Task: Create new invoice with Date Opened :15-Apr-23, Select Customer: Wallis Companies, Terms: Payment Term 1. Make invoice entry for item-1 with Date: 15-Apr-23, Description: 7-Select Swiss Trail Mix, Action: Material, Income Account: Income:Sales, Quantity: 5, Unit Price: 7.4, Discount $: 1.5. Make entry for item-2 with Date: 15-Apr-23, Description: Duracell, Action: Material, Income Account: Income:Sales, Quantity: 1, Unit Price: 8.5, Discount $: 2.5. Make entry for item-3 with Date: 15-Apr-23, Description: Mountain Dew, Action: Material, Income Account: Income:Sales, Quantity: 1, Unit Price: 9.5, Discount $: 3. Write Notes: Looking forward to serving you again.. Post Invoice with Post Date: 15-Apr-23, Post to Accounts: Assets:Accounts Receivable. Pay / Process Payment with Transaction Date: 15-May-23, Amount: 48, Transfer Account: Checking Account. Print Invoice, display notes by going to Option, then go to Display Tab and check Invoice Notes.
Action: Mouse moved to (139, 28)
Screenshot: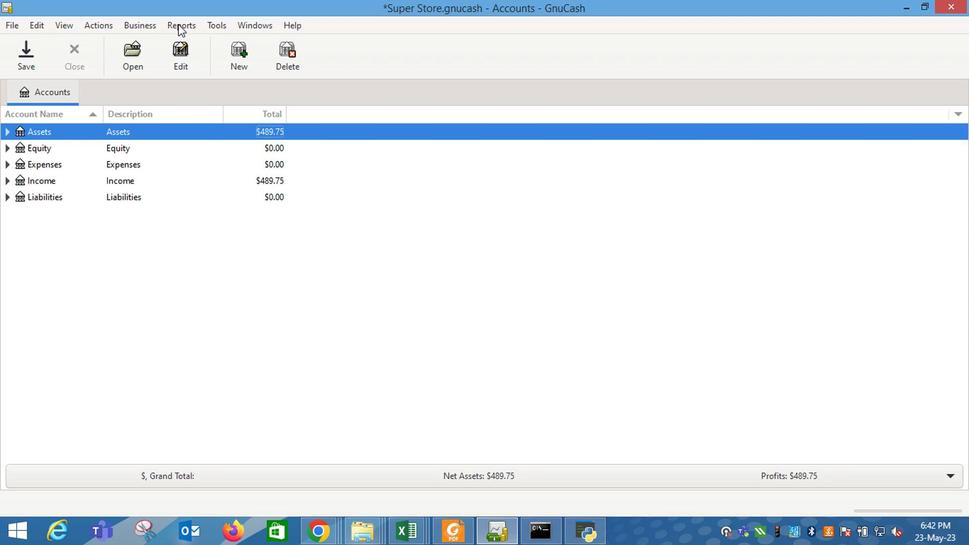 
Action: Mouse pressed left at (139, 28)
Screenshot: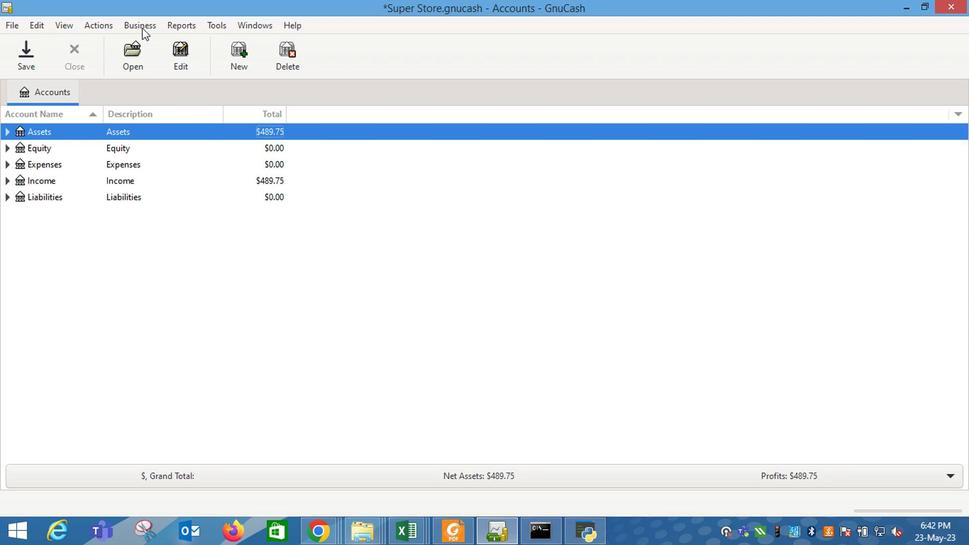 
Action: Mouse moved to (296, 99)
Screenshot: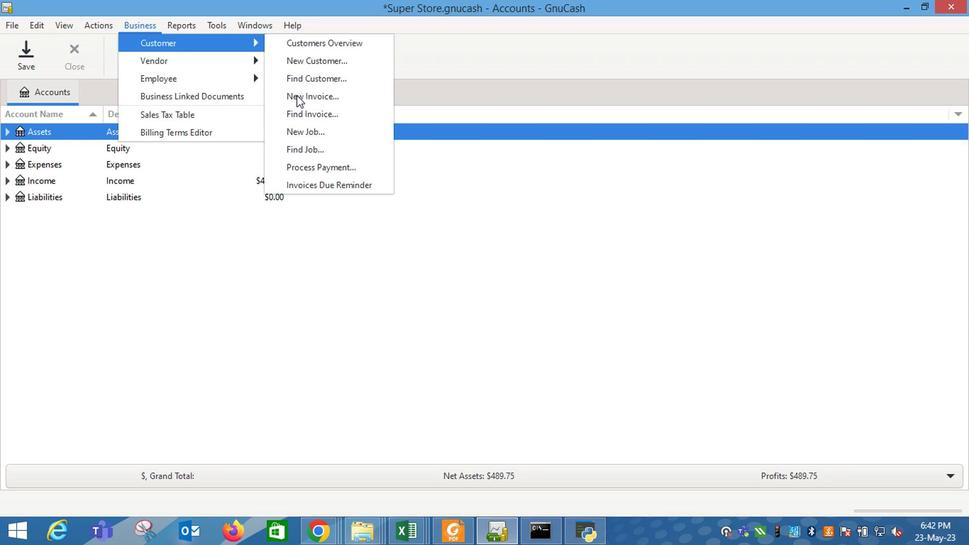 
Action: Mouse pressed left at (296, 99)
Screenshot: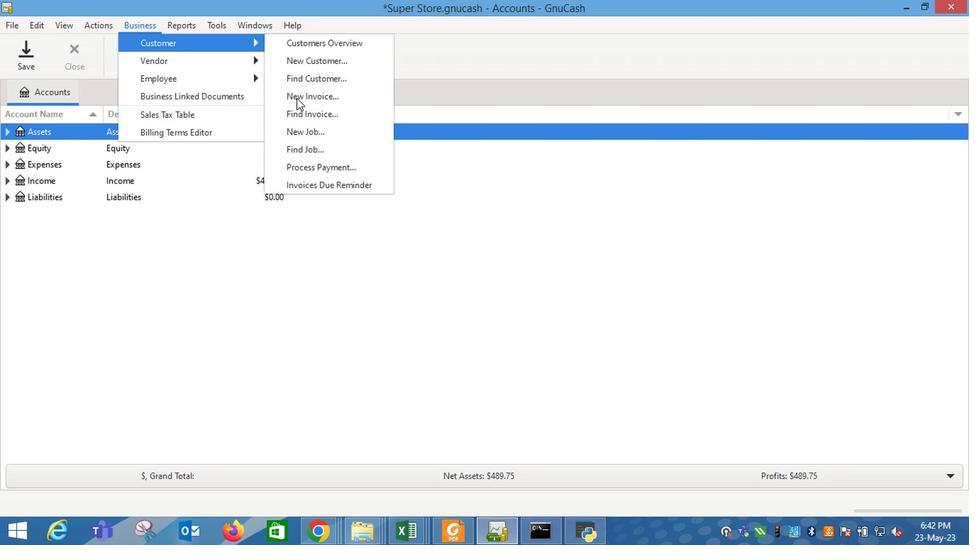 
Action: Mouse moved to (591, 217)
Screenshot: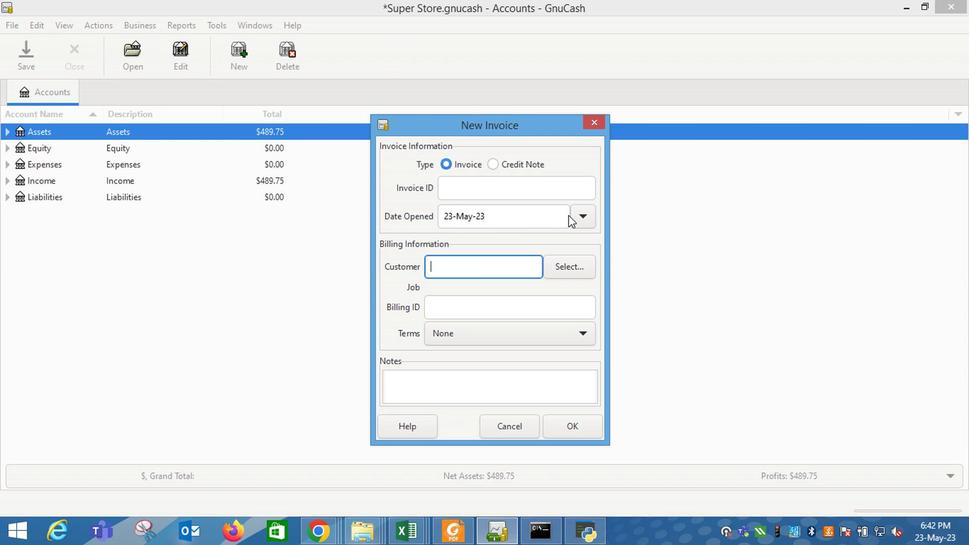 
Action: Mouse pressed left at (591, 217)
Screenshot: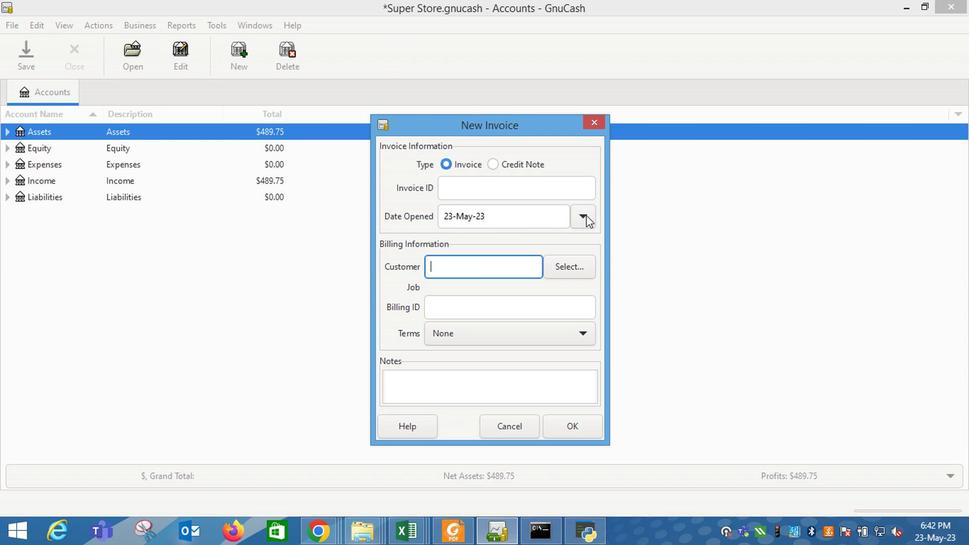 
Action: Mouse moved to (474, 238)
Screenshot: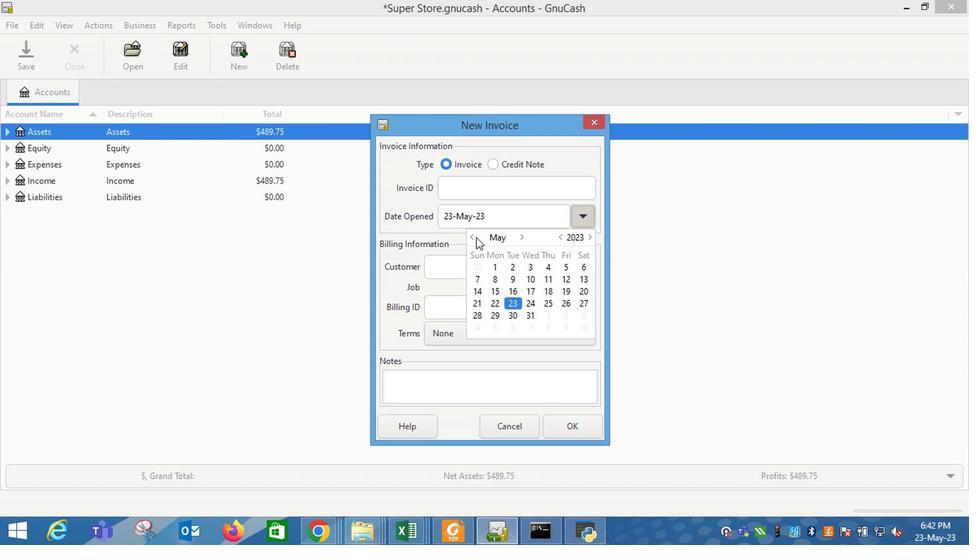 
Action: Mouse pressed left at (474, 238)
Screenshot: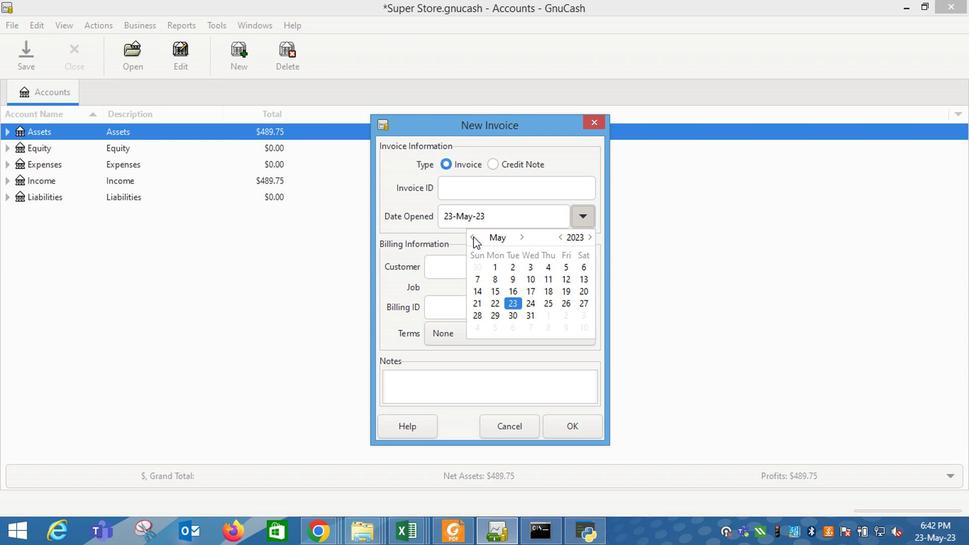 
Action: Mouse moved to (584, 292)
Screenshot: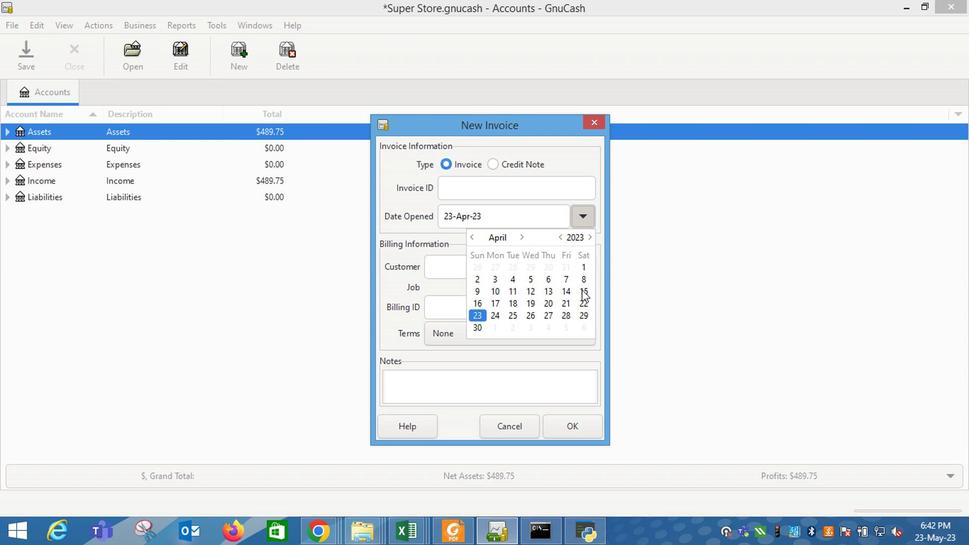 
Action: Mouse pressed left at (584, 292)
Screenshot: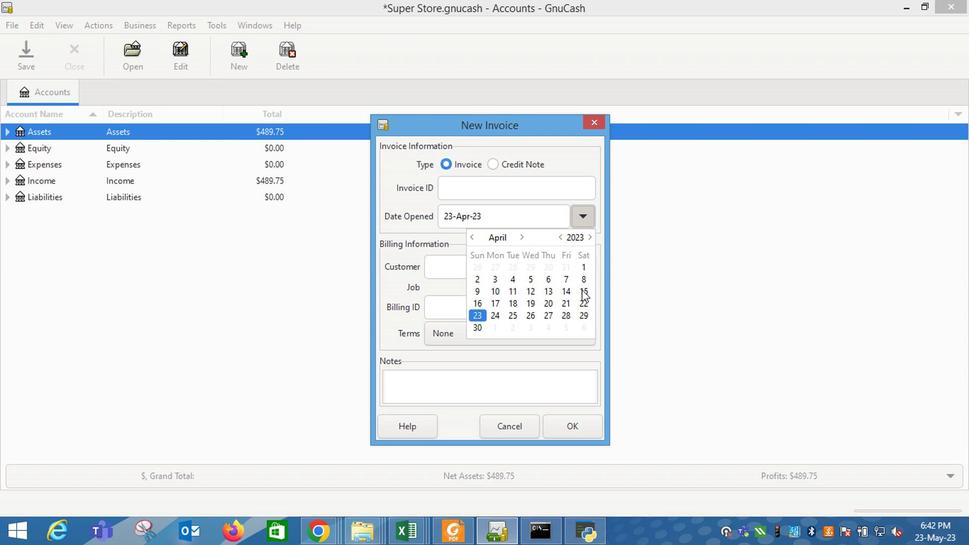 
Action: Mouse moved to (445, 266)
Screenshot: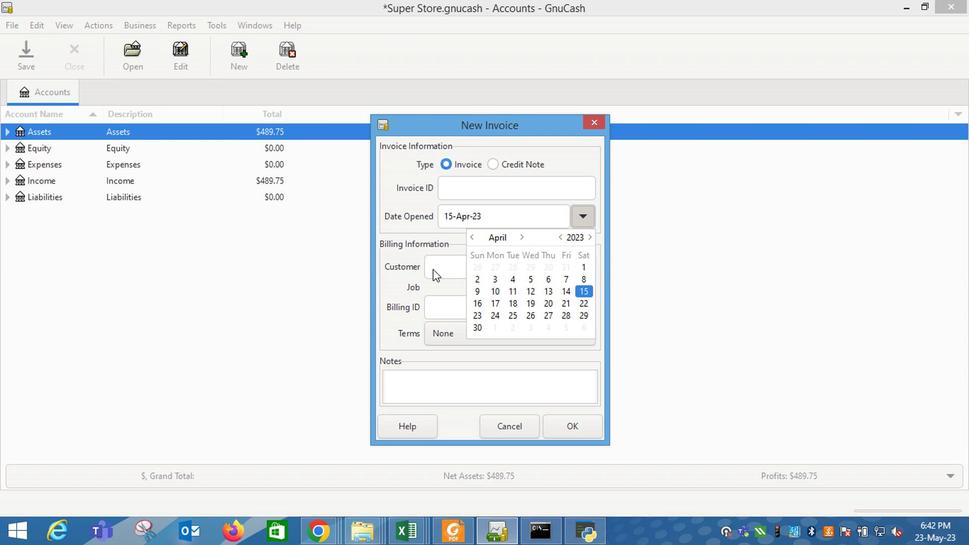 
Action: Mouse pressed left at (445, 266)
Screenshot: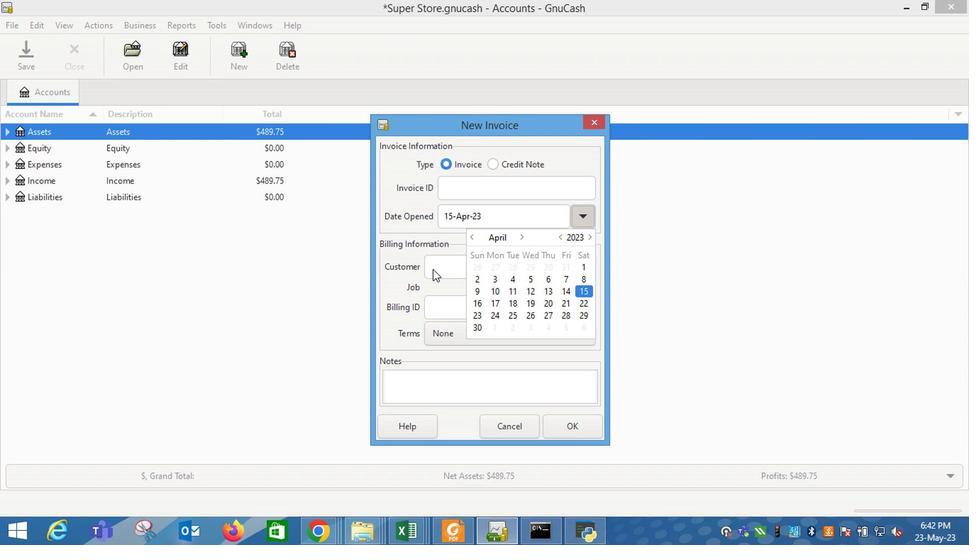 
Action: Mouse pressed left at (445, 266)
Screenshot: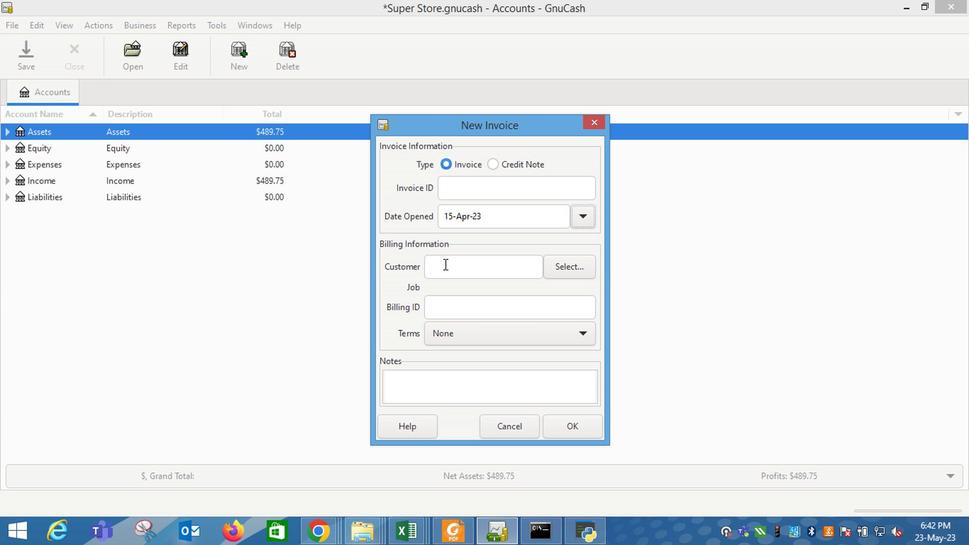 
Action: Mouse moved to (446, 258)
Screenshot: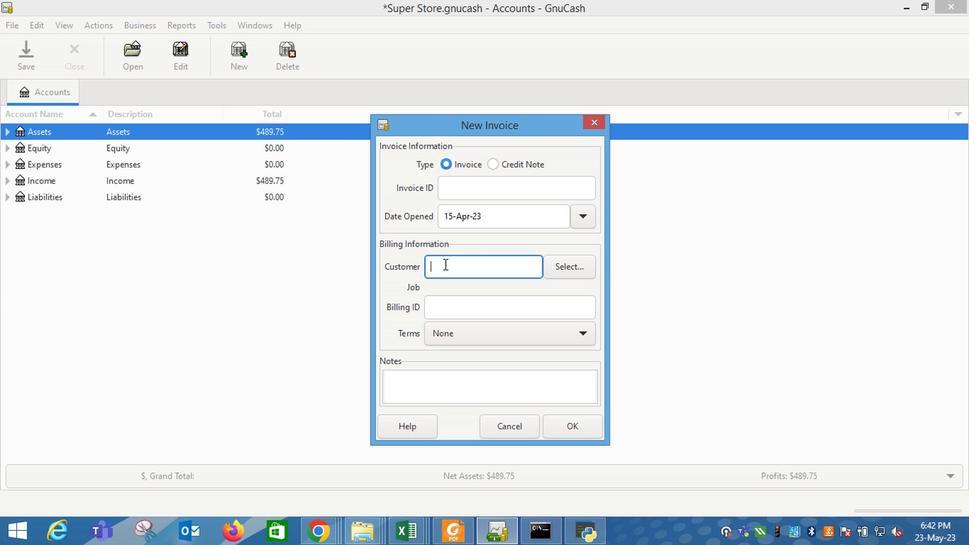 
Action: Key pressed wa
Screenshot: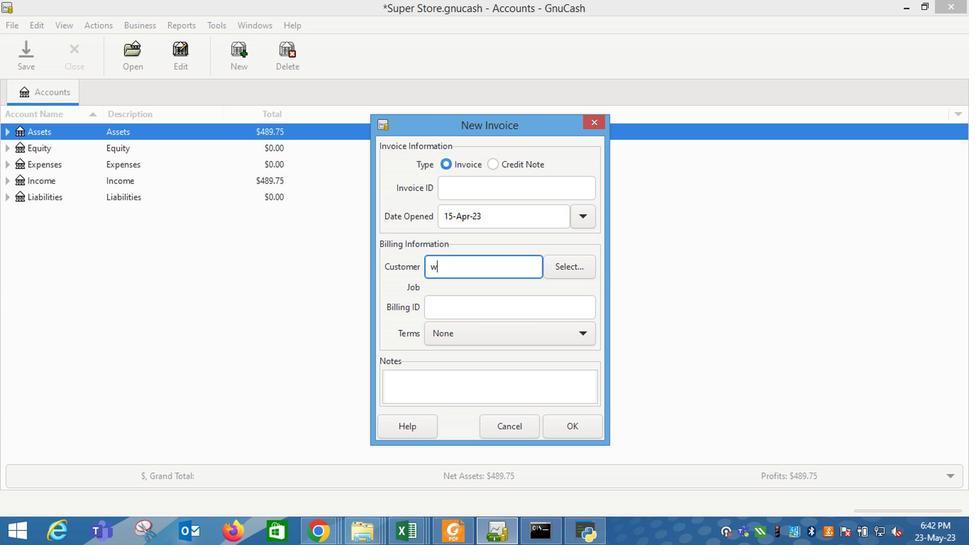 
Action: Mouse moved to (453, 301)
Screenshot: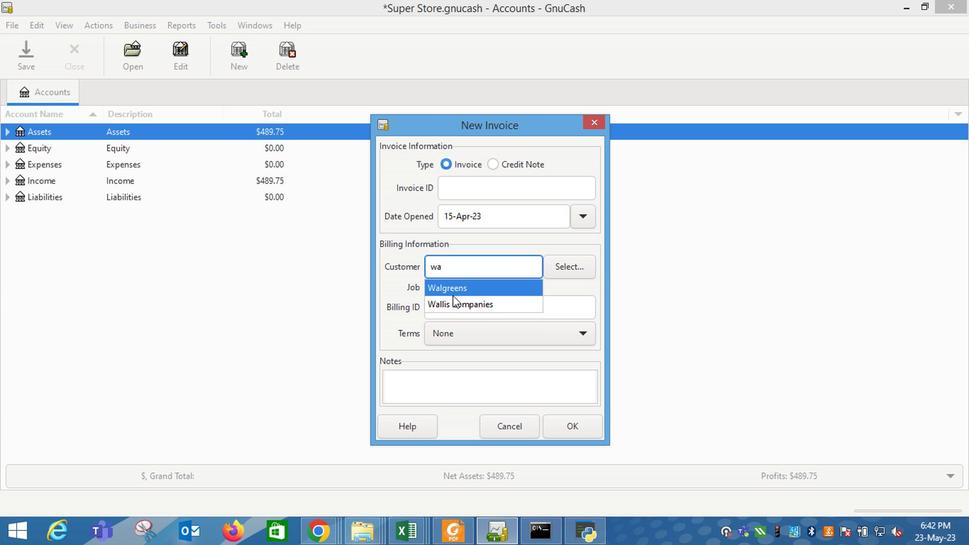 
Action: Mouse pressed left at (453, 301)
Screenshot: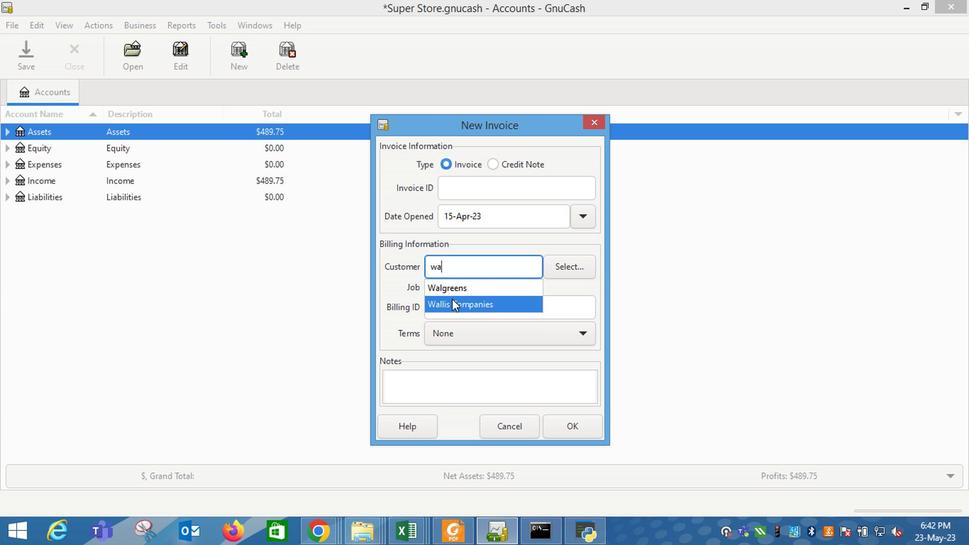 
Action: Mouse moved to (469, 360)
Screenshot: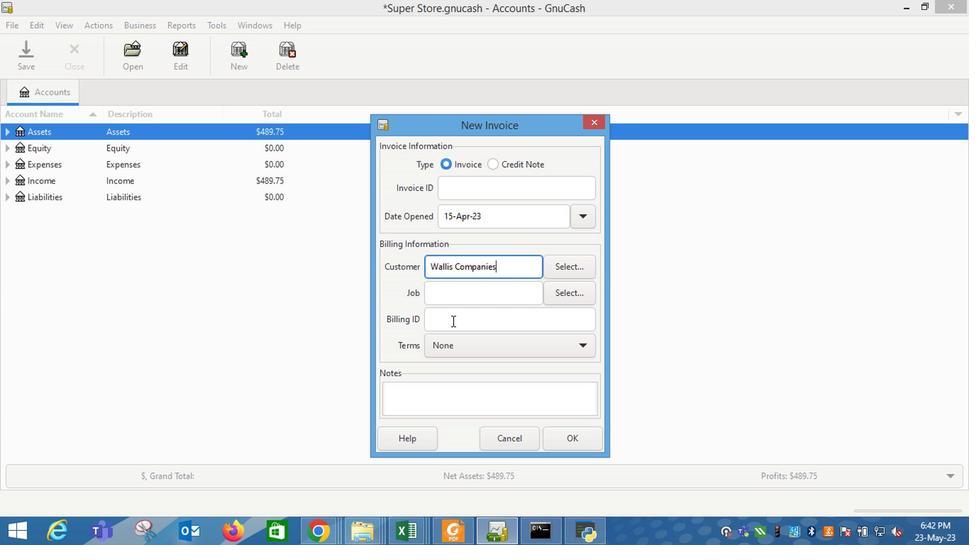 
Action: Mouse pressed left at (469, 360)
Screenshot: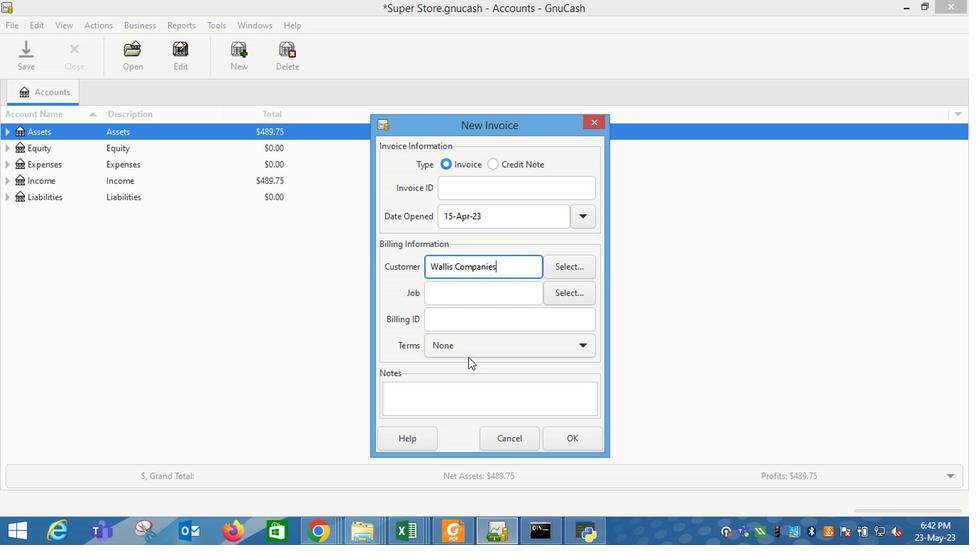 
Action: Mouse moved to (470, 355)
Screenshot: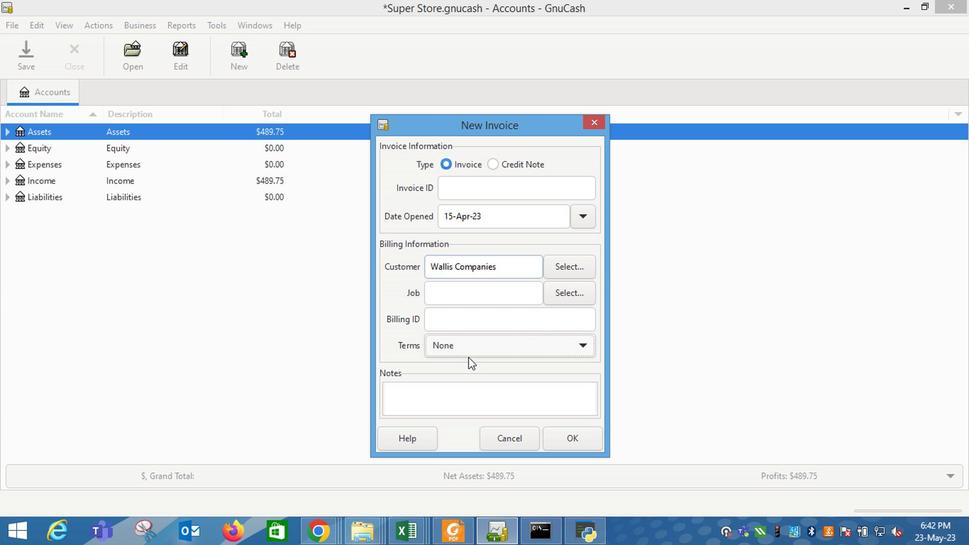 
Action: Mouse pressed left at (470, 355)
Screenshot: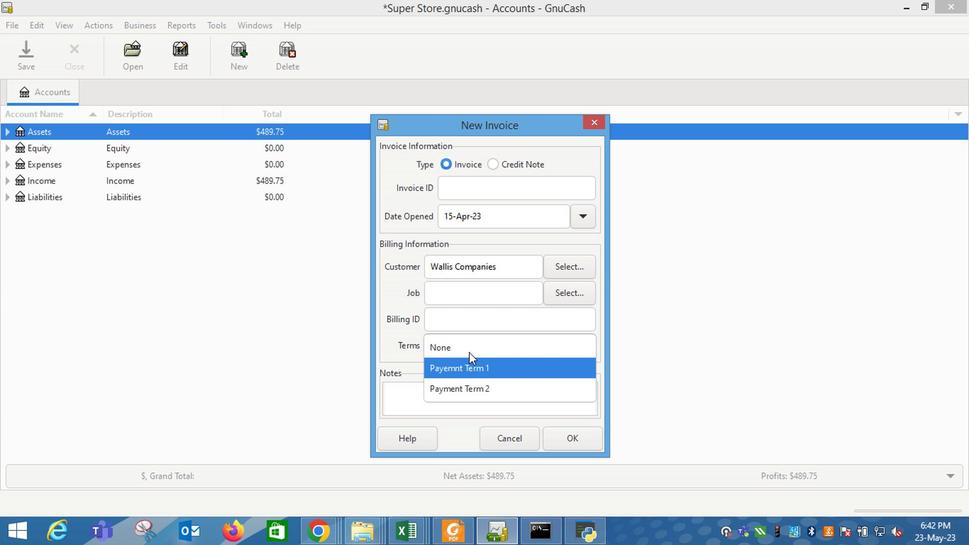 
Action: Mouse moved to (468, 350)
Screenshot: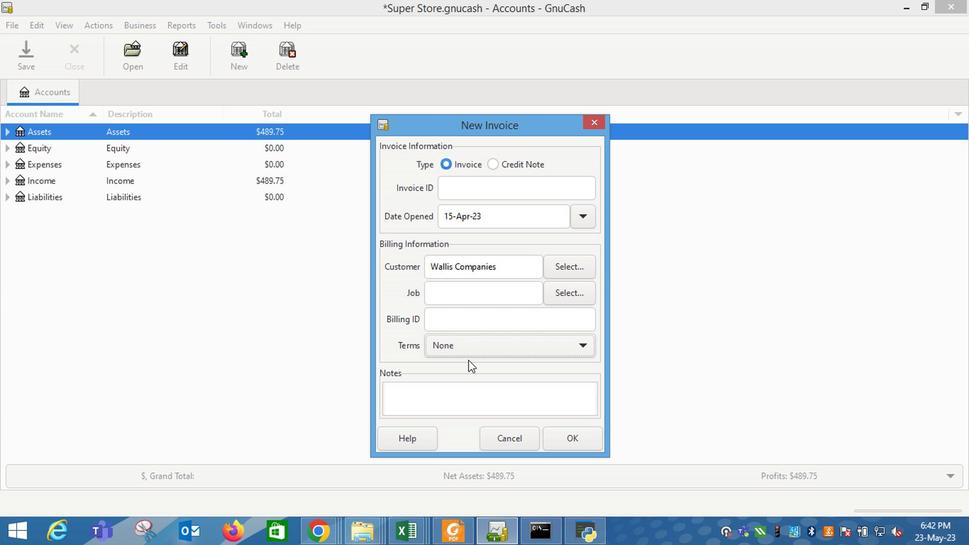 
Action: Mouse pressed left at (468, 350)
Screenshot: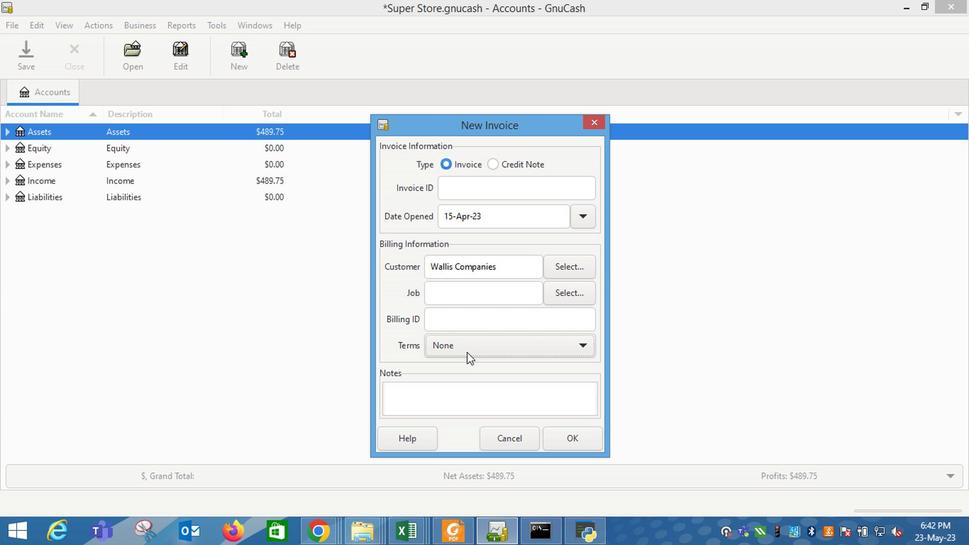
Action: Mouse moved to (465, 374)
Screenshot: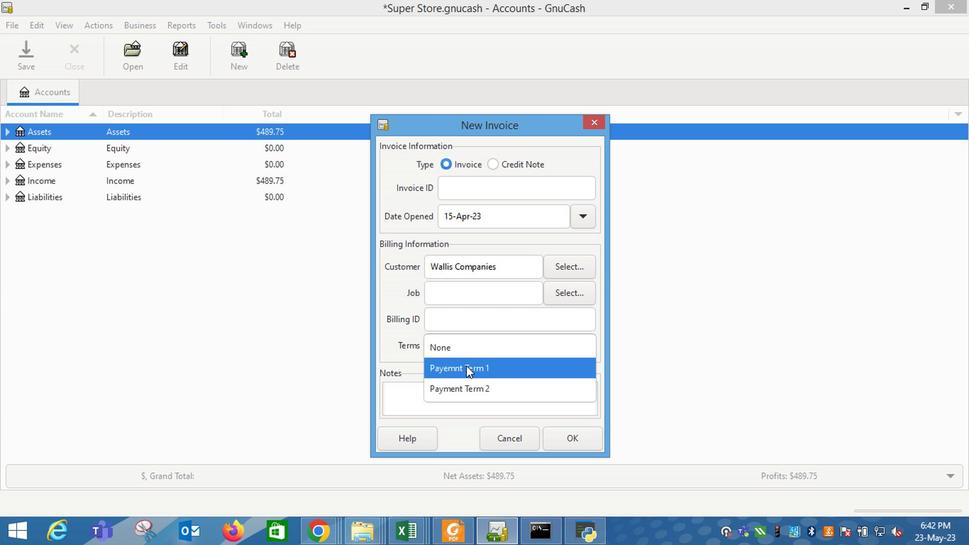 
Action: Mouse pressed left at (465, 374)
Screenshot: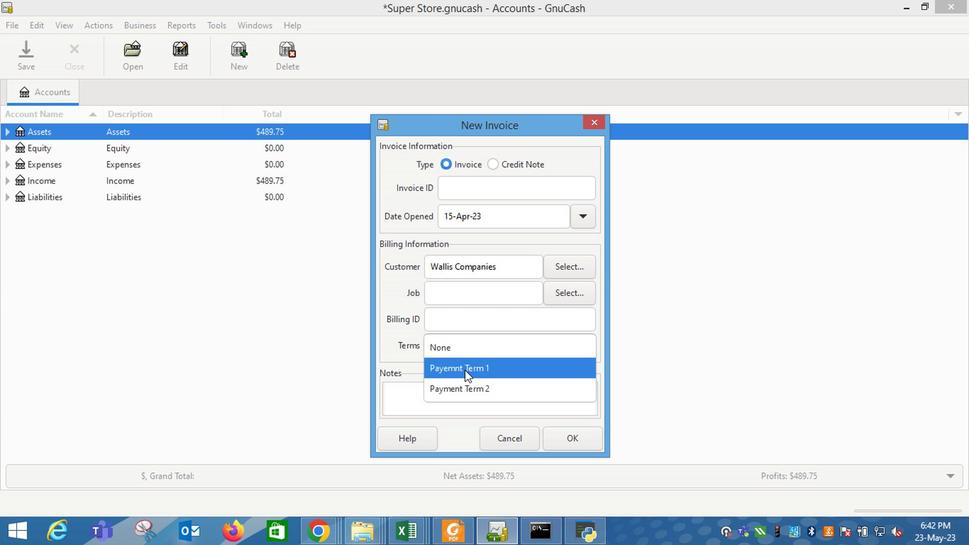 
Action: Mouse moved to (577, 437)
Screenshot: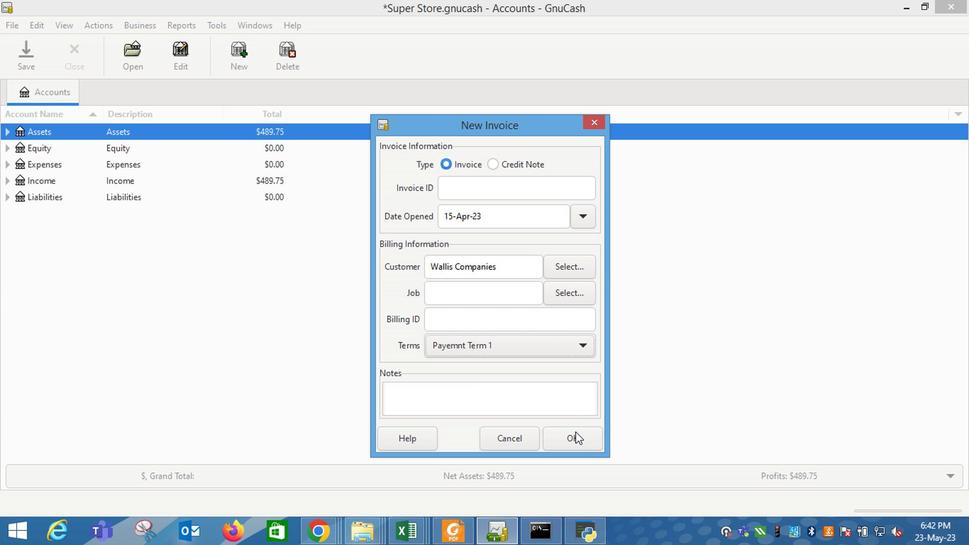 
Action: Mouse pressed left at (577, 437)
Screenshot: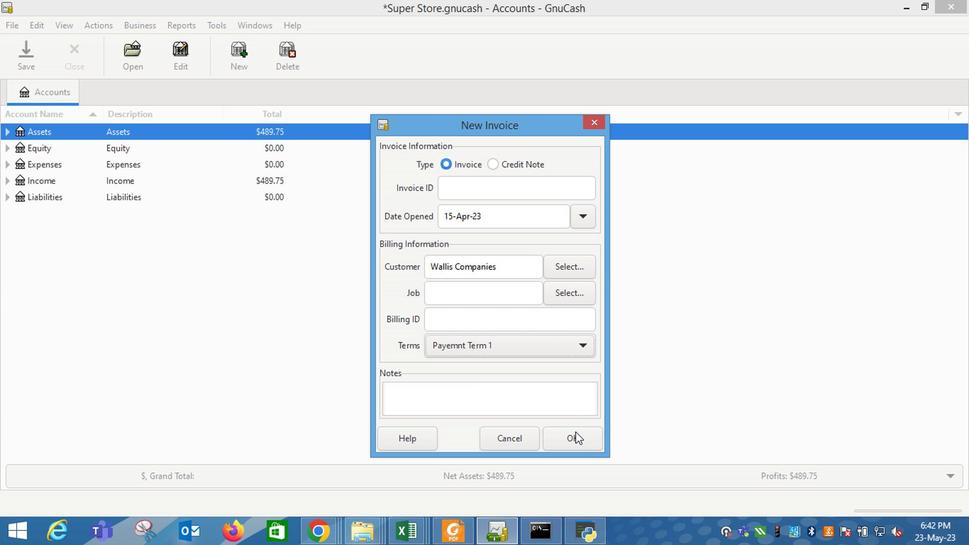 
Action: Mouse moved to (66, 273)
Screenshot: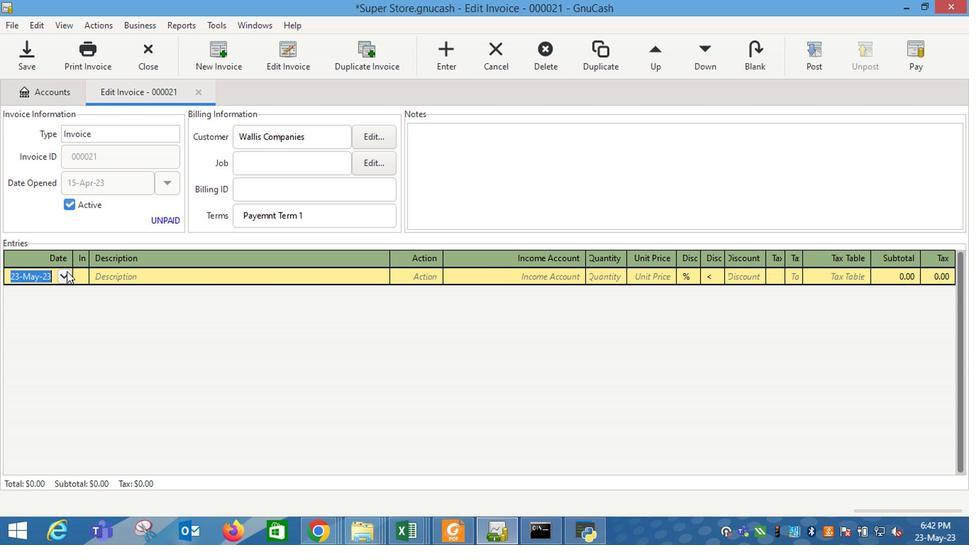 
Action: Mouse pressed left at (66, 273)
Screenshot: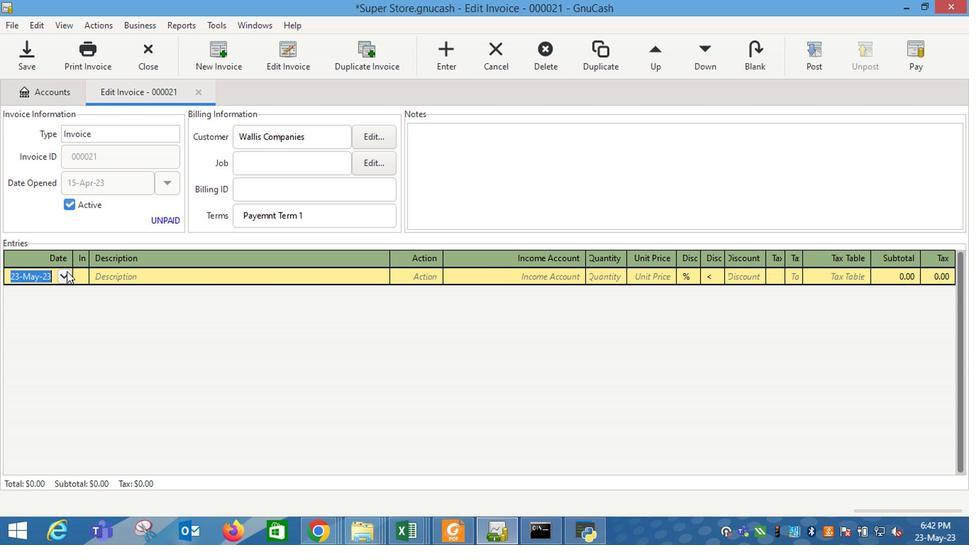 
Action: Mouse moved to (6, 299)
Screenshot: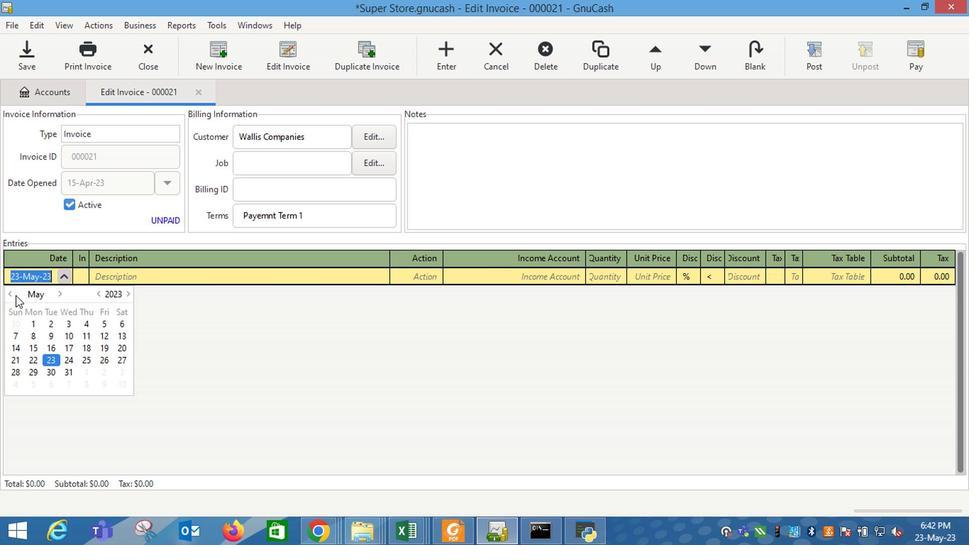 
Action: Mouse pressed left at (6, 299)
Screenshot: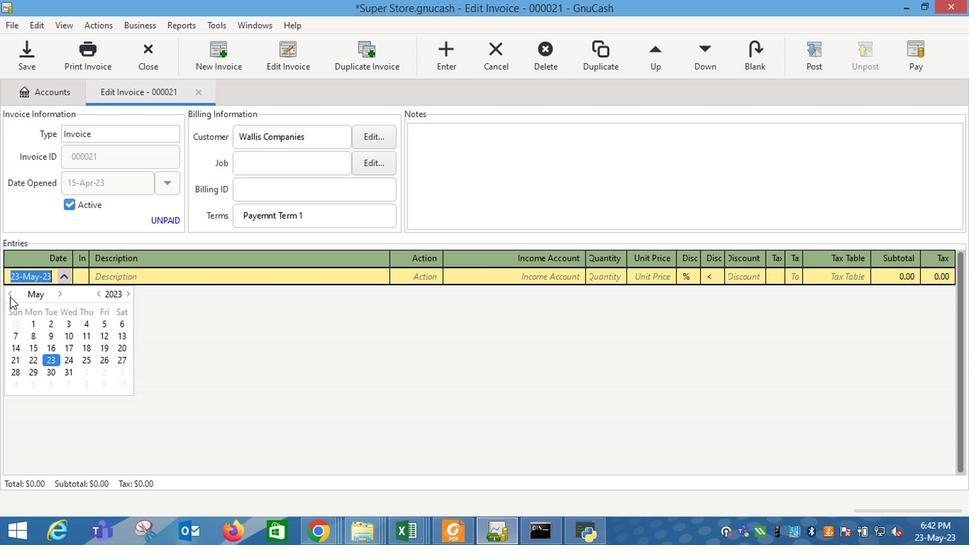 
Action: Mouse moved to (122, 352)
Screenshot: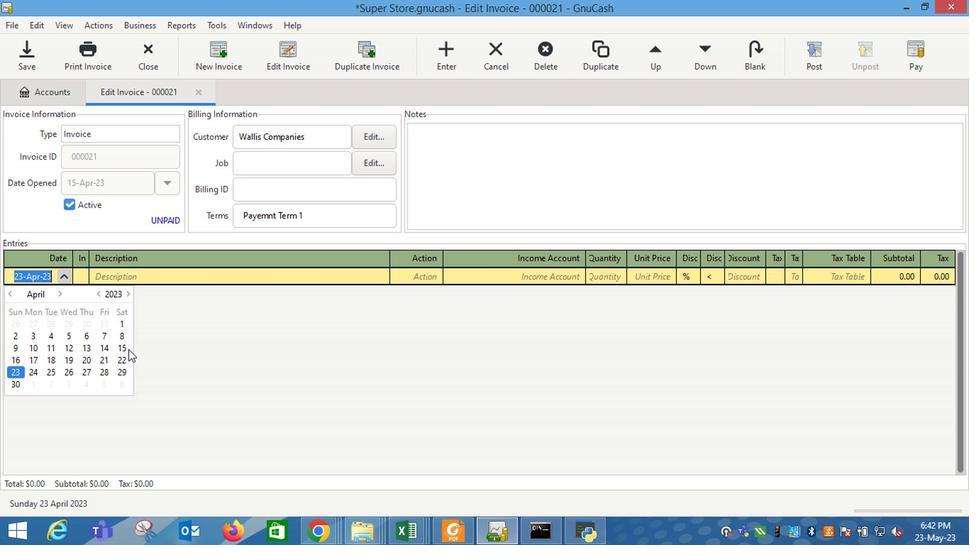 
Action: Mouse pressed left at (122, 352)
Screenshot: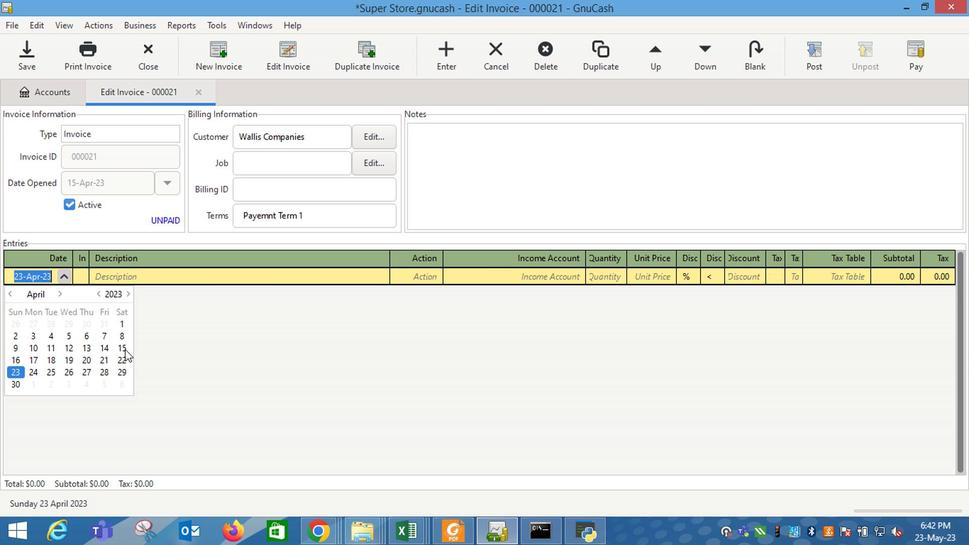 
Action: Mouse moved to (141, 285)
Screenshot: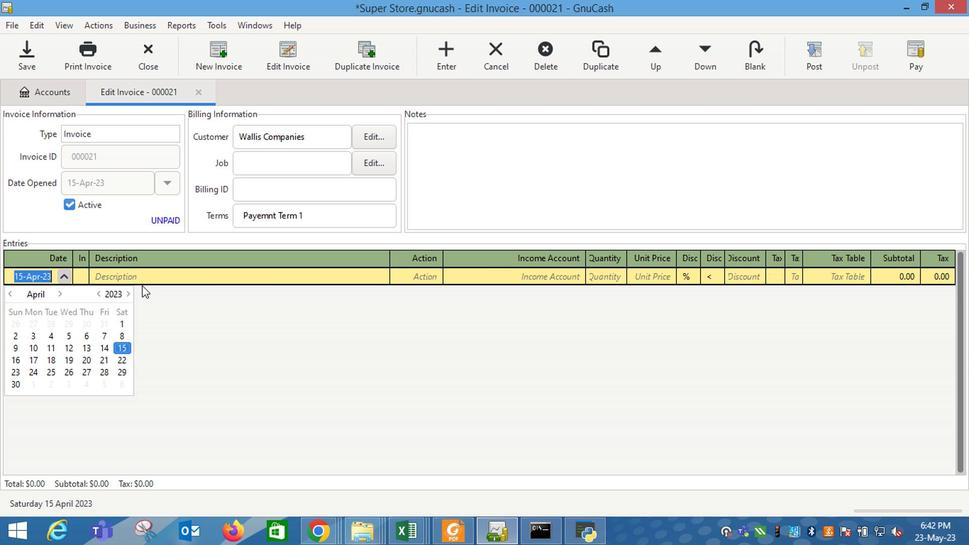 
Action: Mouse pressed left at (141, 285)
Screenshot: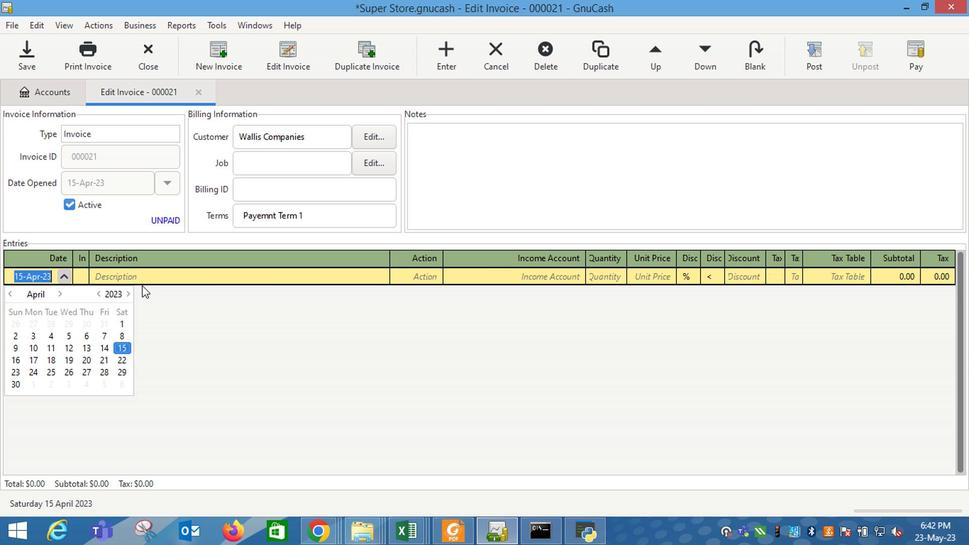 
Action: Mouse moved to (141, 284)
Screenshot: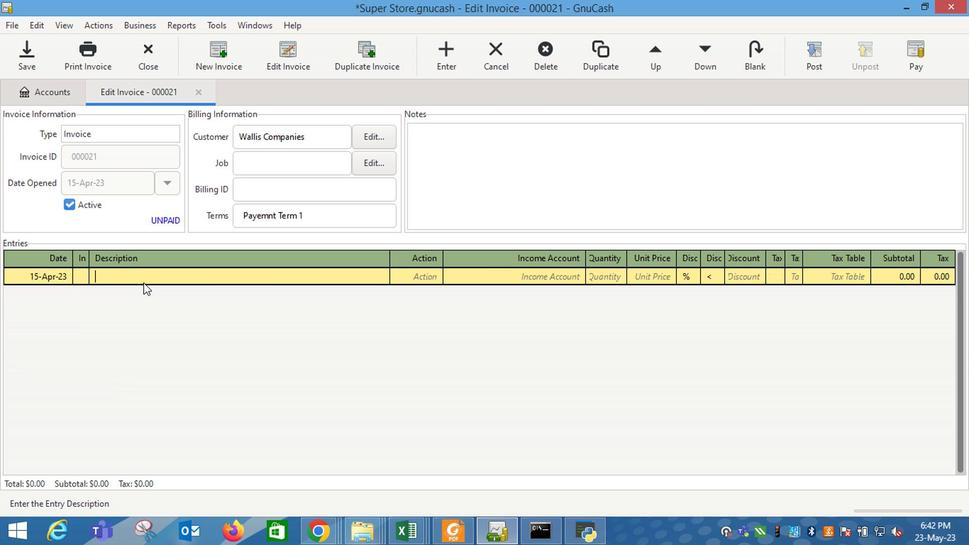 
Action: Key pressed 7-<Key.shift_r>Select<Key.space><Key.shift_r>Switch<Key.backspace><Key.backspace><Key.backspace>ss<Key.space><Key.shift_r>Trail<Key.space><Key.shift_r>Miz<Key.backspace>x
Screenshot: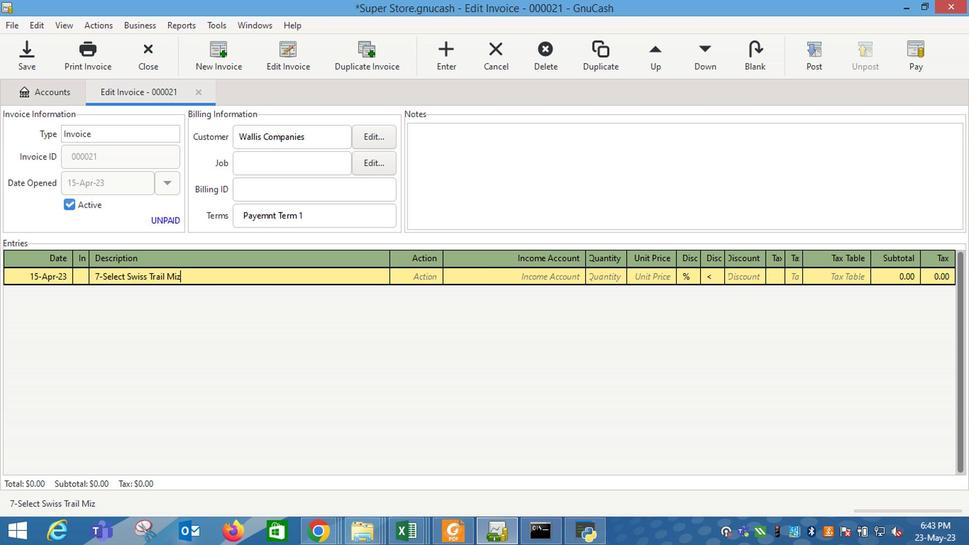 
Action: Mouse moved to (425, 278)
Screenshot: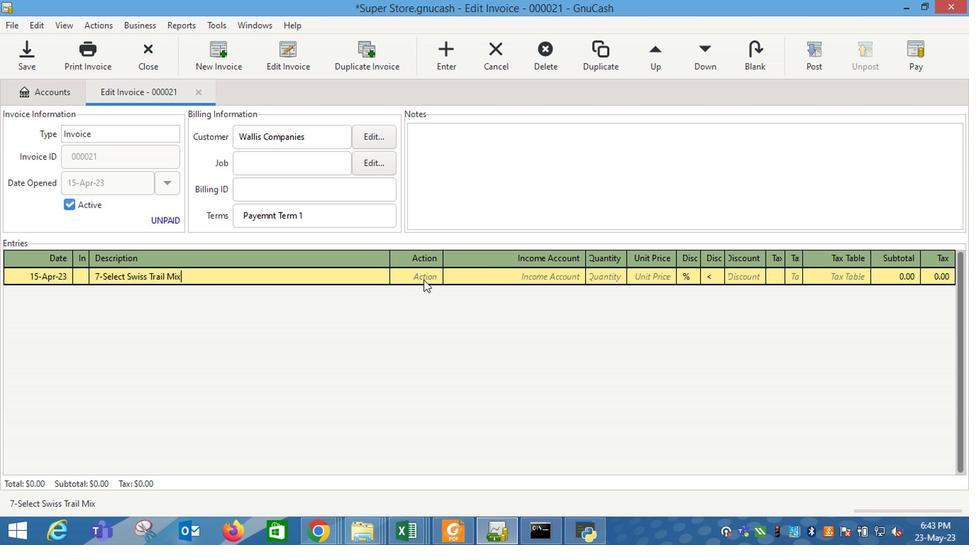 
Action: Mouse pressed left at (425, 278)
Screenshot: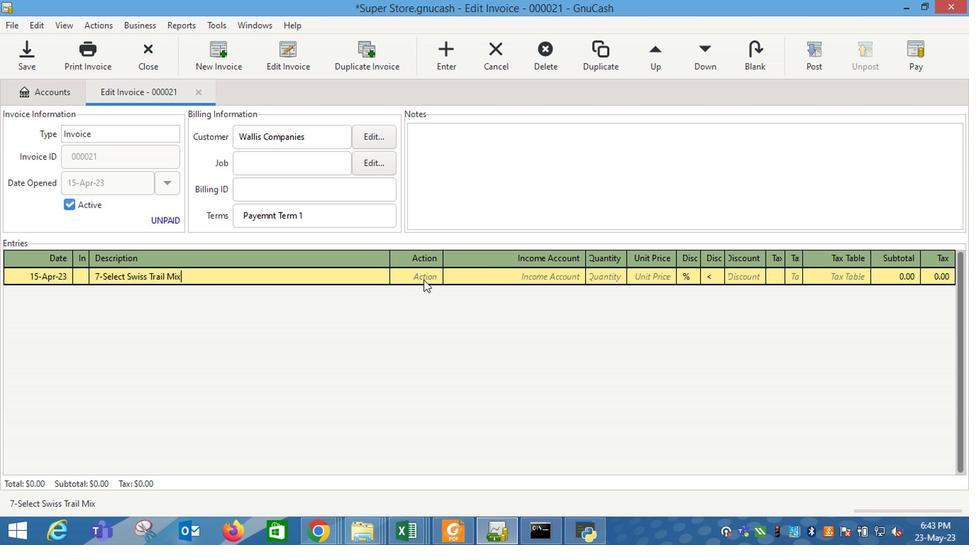 
Action: Mouse moved to (441, 276)
Screenshot: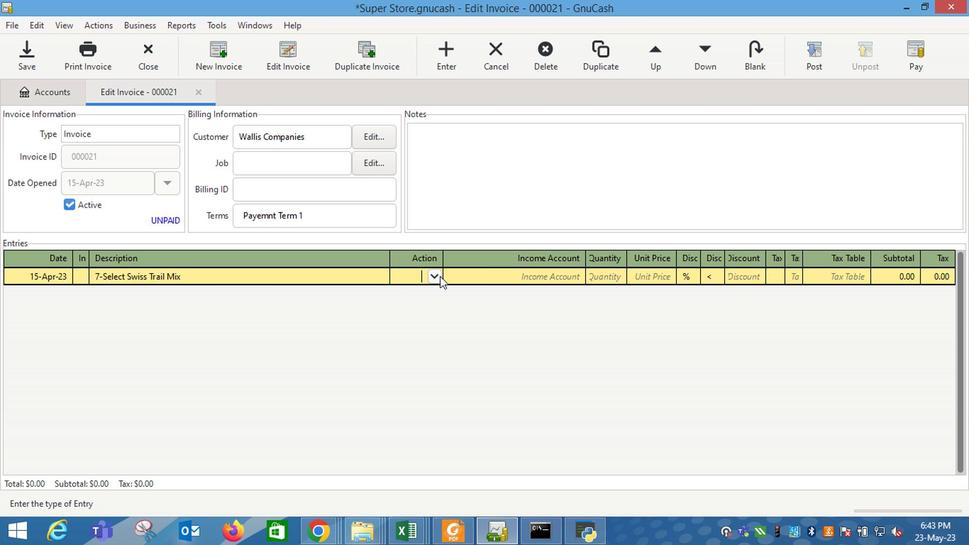
Action: Mouse pressed left at (441, 276)
Screenshot: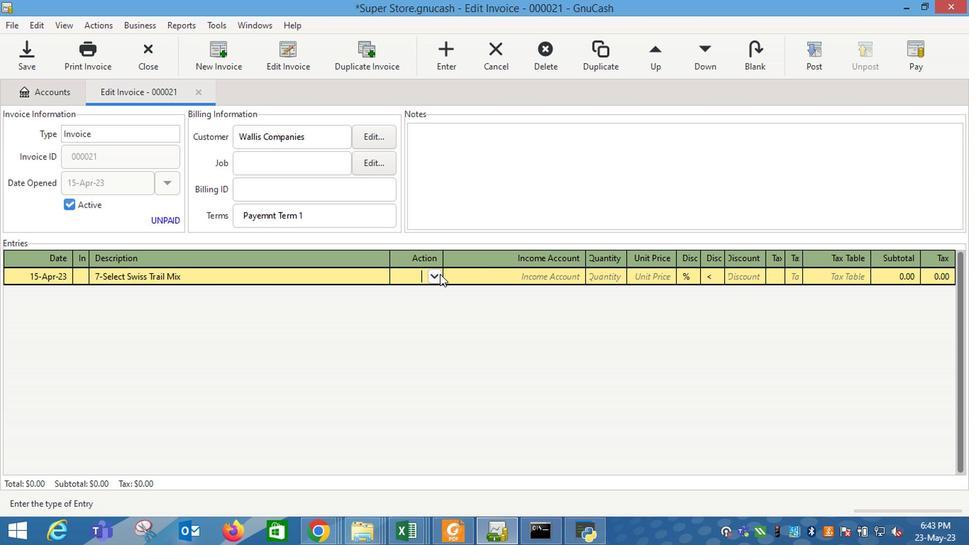 
Action: Mouse moved to (415, 311)
Screenshot: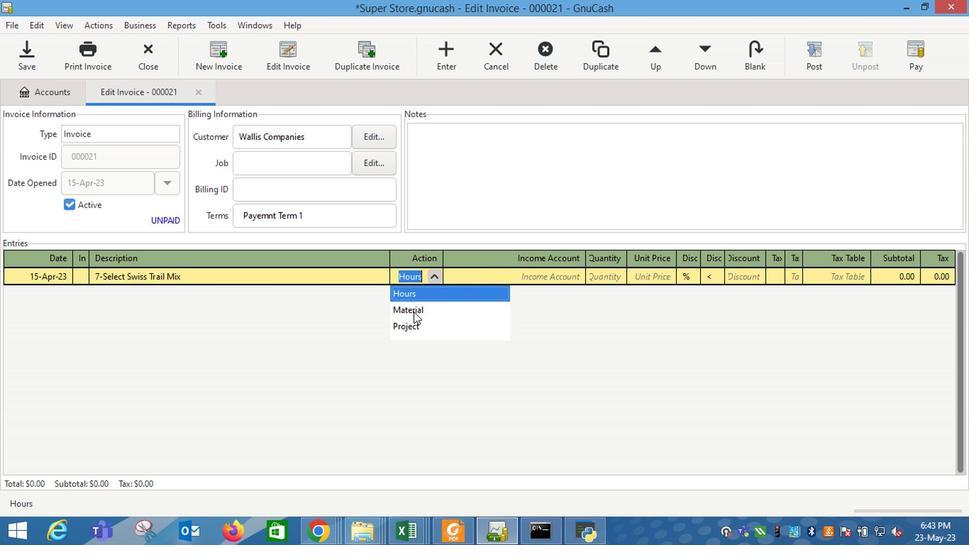 
Action: Mouse pressed left at (415, 311)
Screenshot: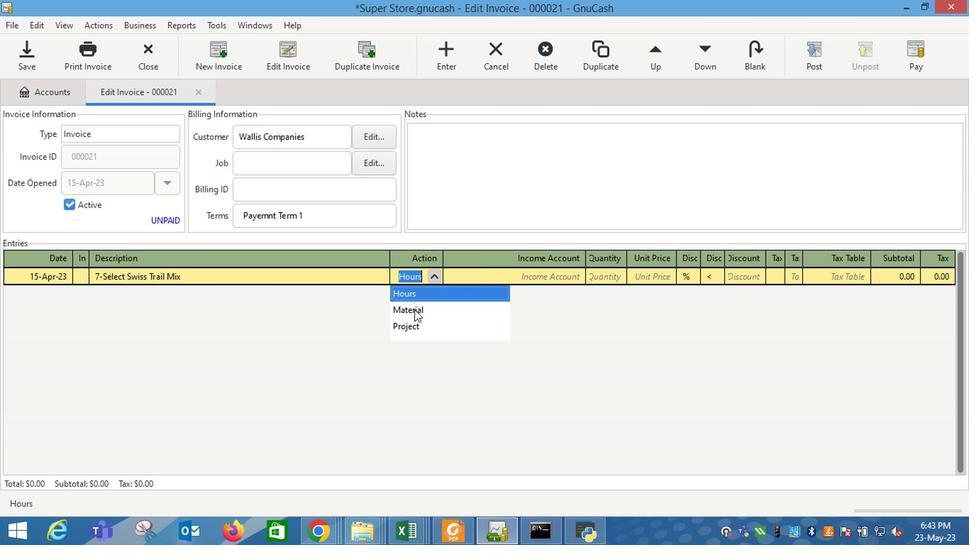 
Action: Mouse moved to (520, 275)
Screenshot: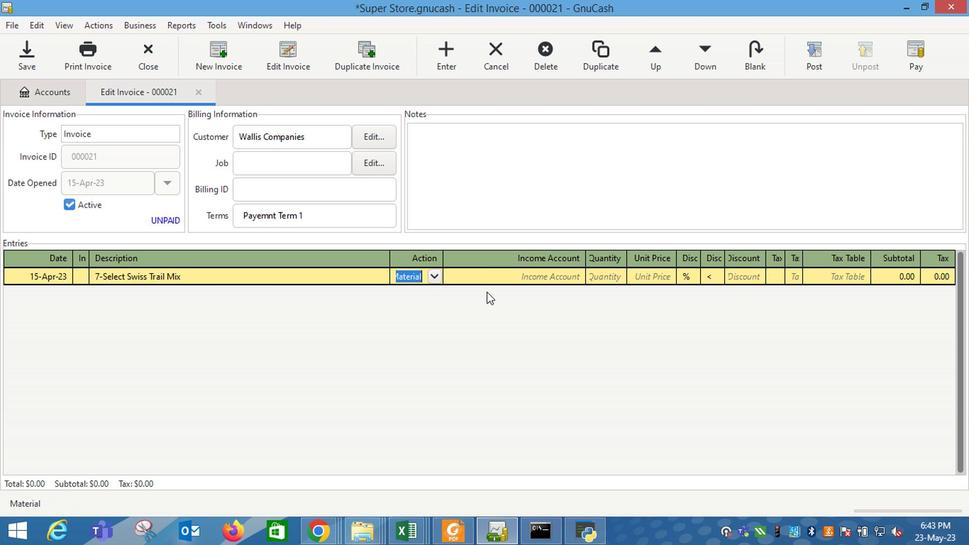 
Action: Mouse pressed left at (520, 275)
Screenshot: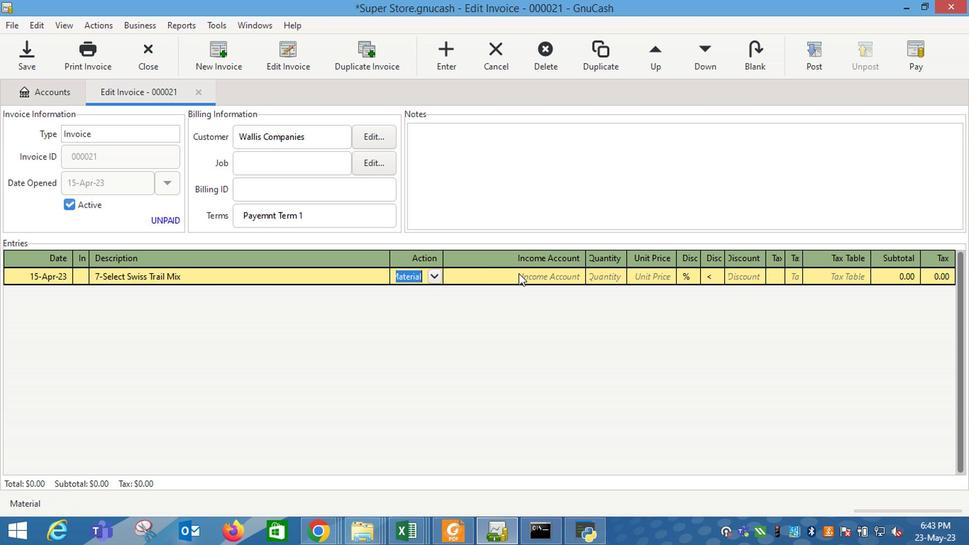 
Action: Mouse moved to (574, 282)
Screenshot: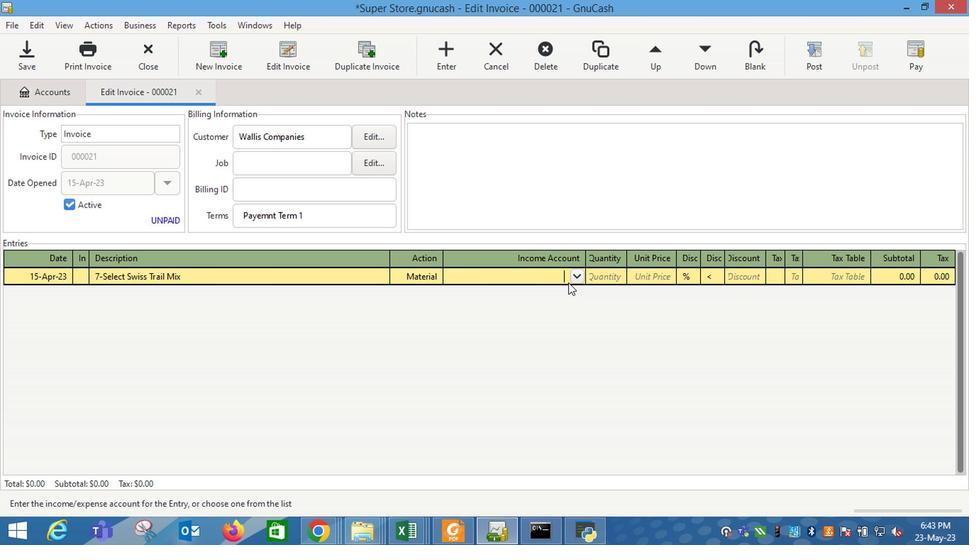 
Action: Mouse pressed left at (574, 282)
Screenshot: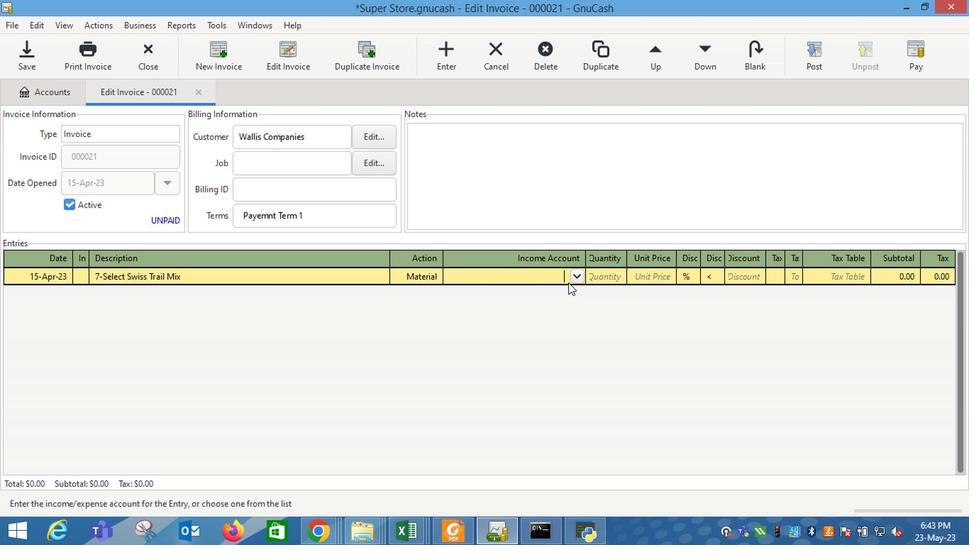 
Action: Mouse moved to (501, 344)
Screenshot: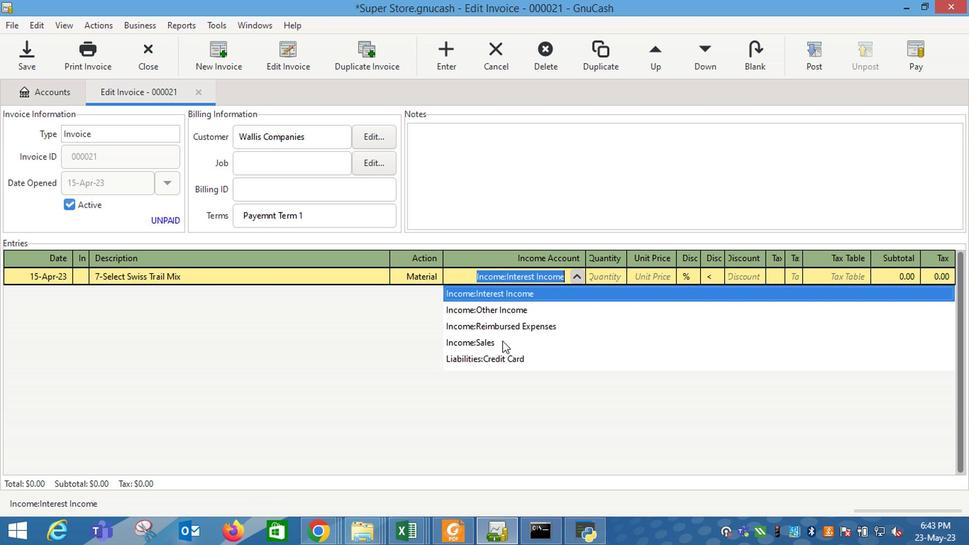 
Action: Mouse pressed left at (501, 344)
Screenshot: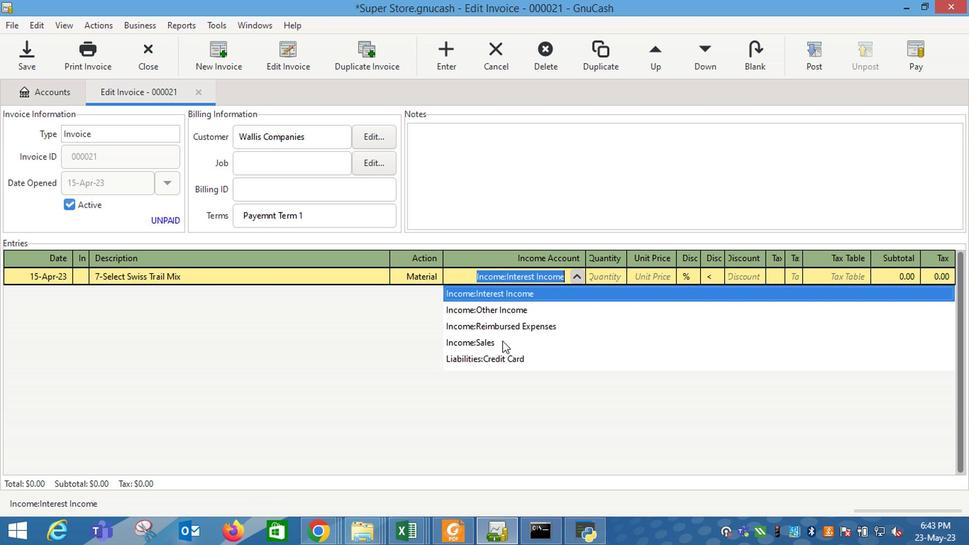 
Action: Mouse moved to (617, 281)
Screenshot: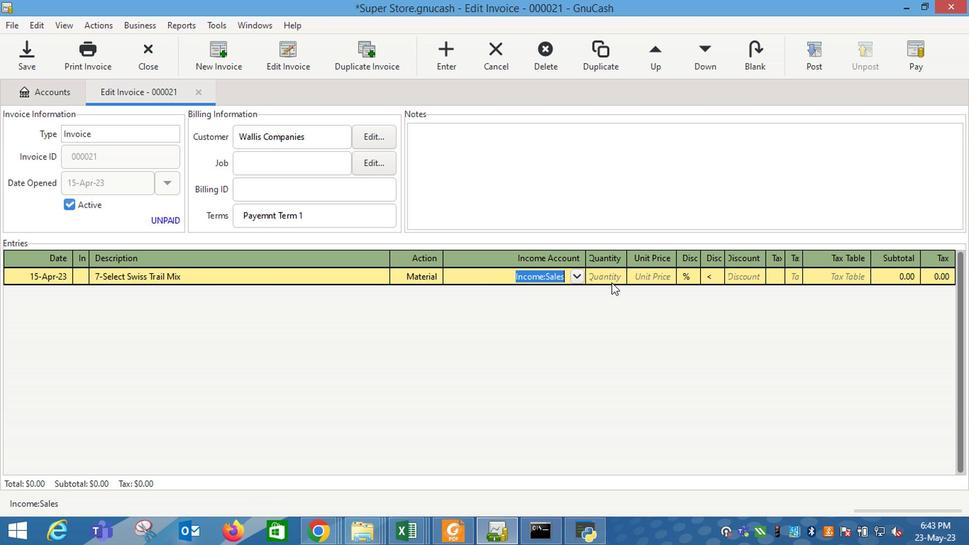 
Action: Mouse pressed left at (617, 281)
Screenshot: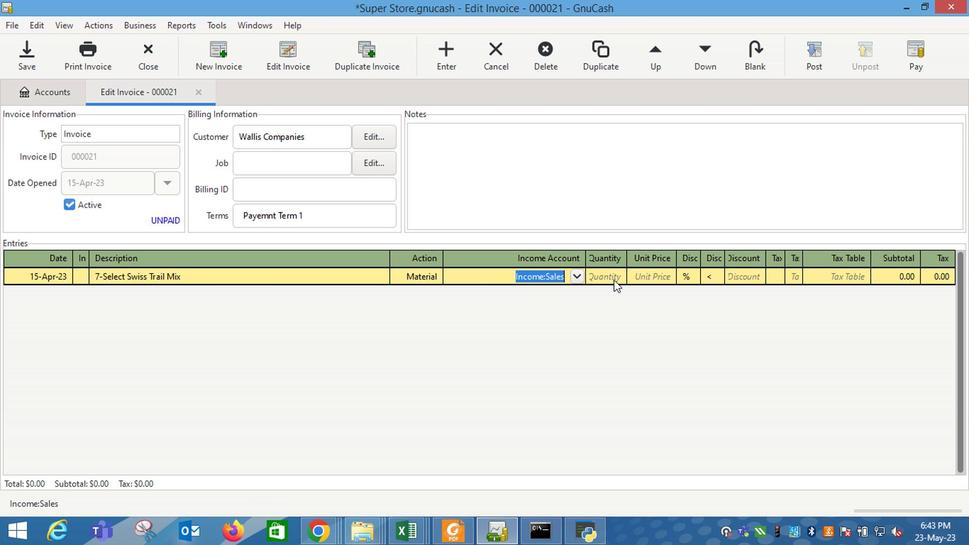 
Action: Key pressed 5
Screenshot: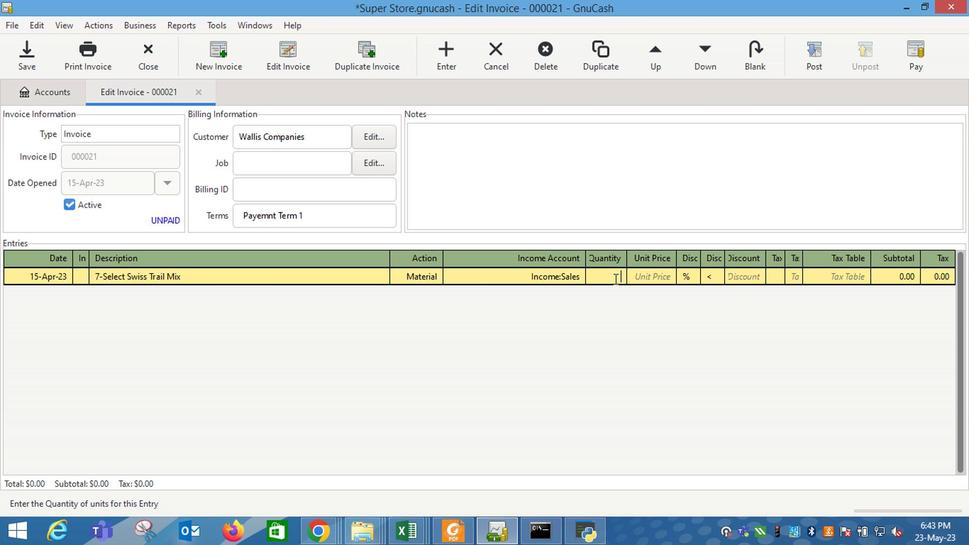 
Action: Mouse moved to (665, 278)
Screenshot: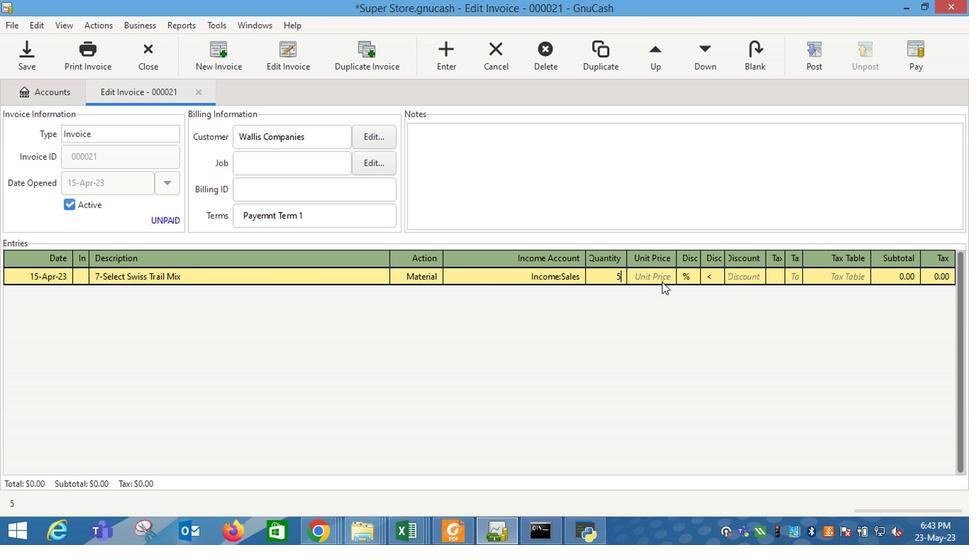 
Action: Mouse pressed left at (665, 278)
Screenshot: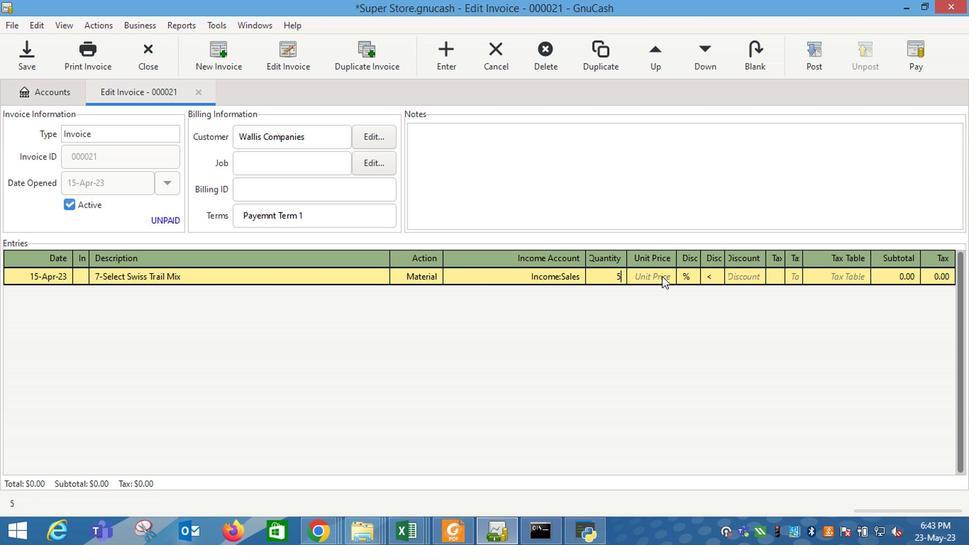 
Action: Mouse moved to (663, 282)
Screenshot: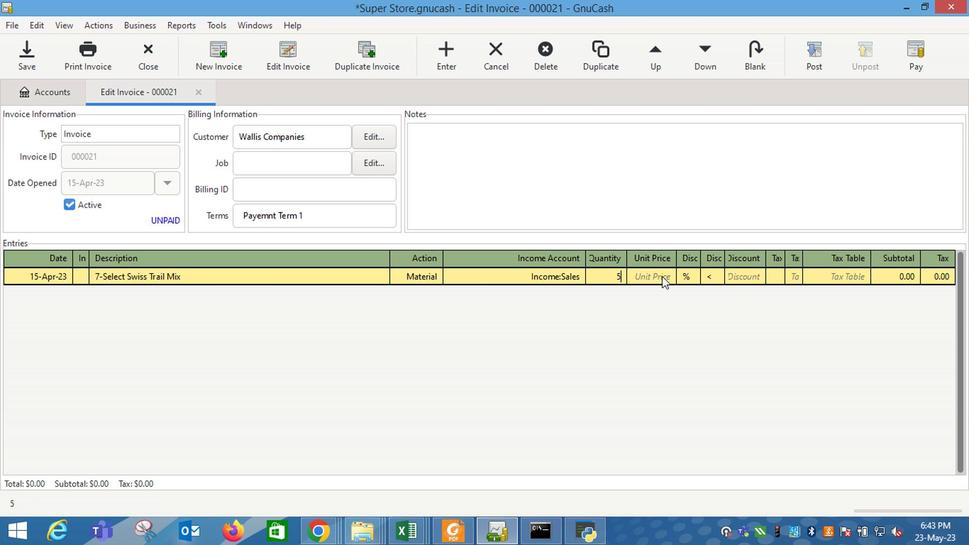 
Action: Key pressed 7.4
Screenshot: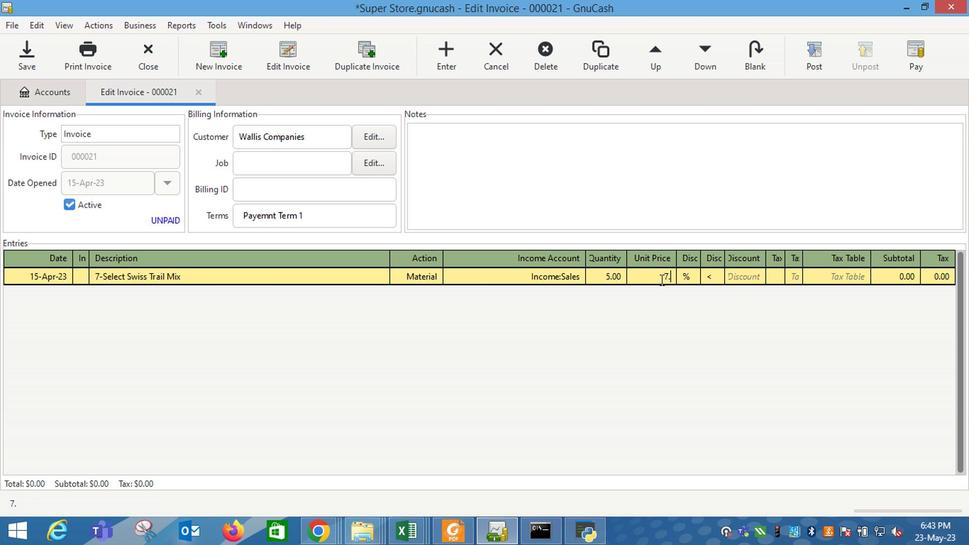 
Action: Mouse moved to (712, 280)
Screenshot: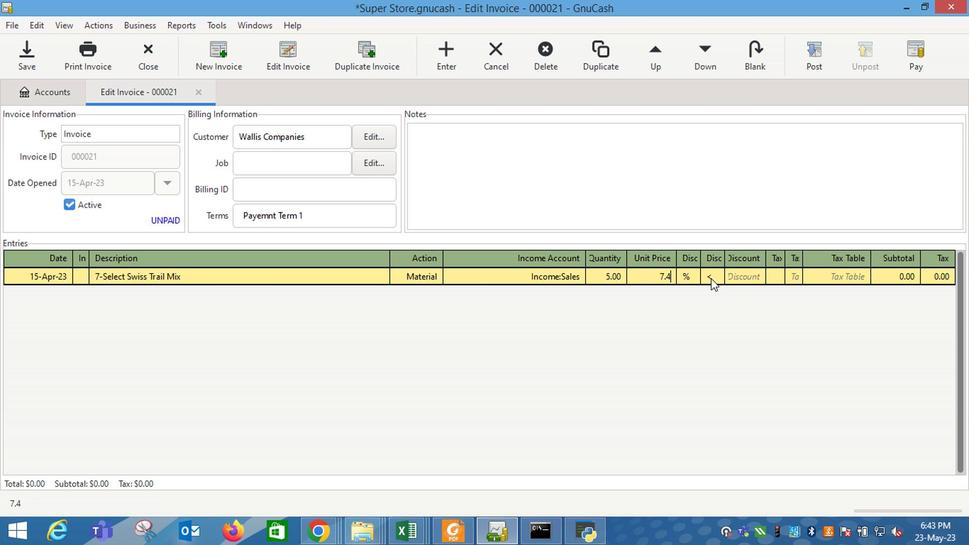 
Action: Mouse pressed left at (712, 280)
Screenshot: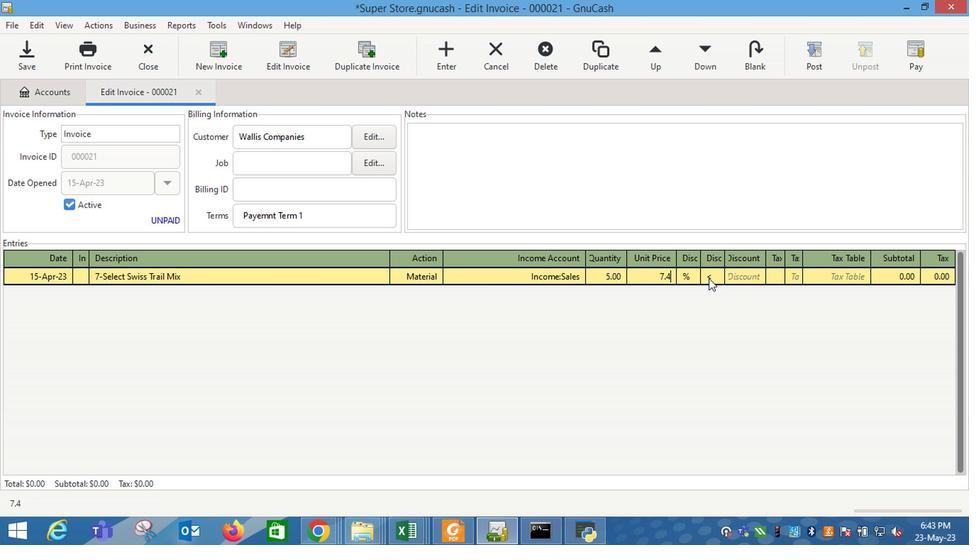 
Action: Mouse moved to (742, 281)
Screenshot: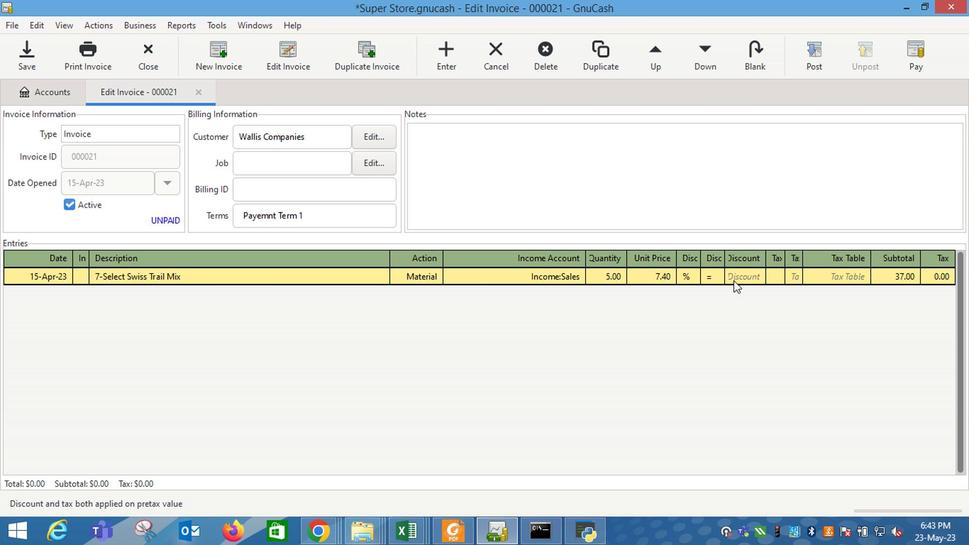 
Action: Mouse pressed left at (742, 281)
Screenshot: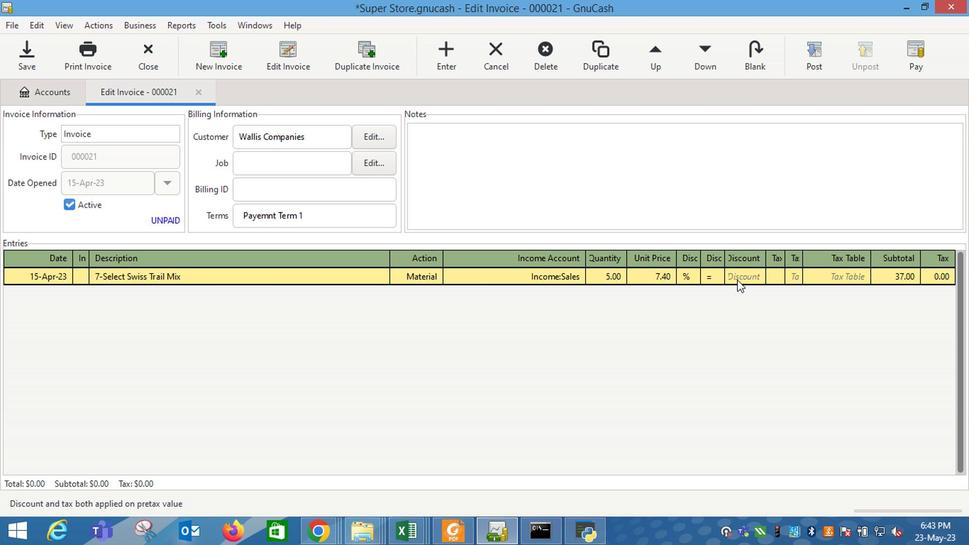 
Action: Key pressed 1.5
Screenshot: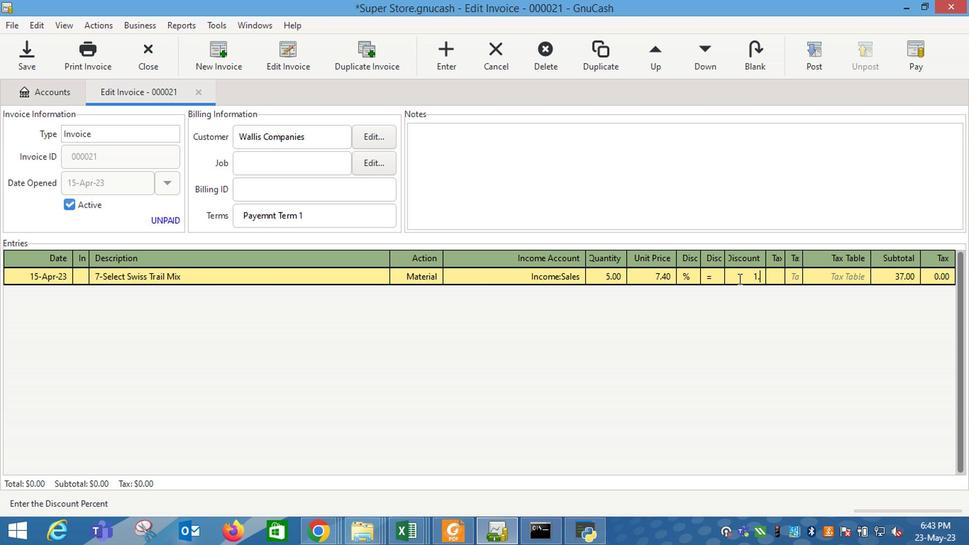 
Action: Mouse moved to (690, 278)
Screenshot: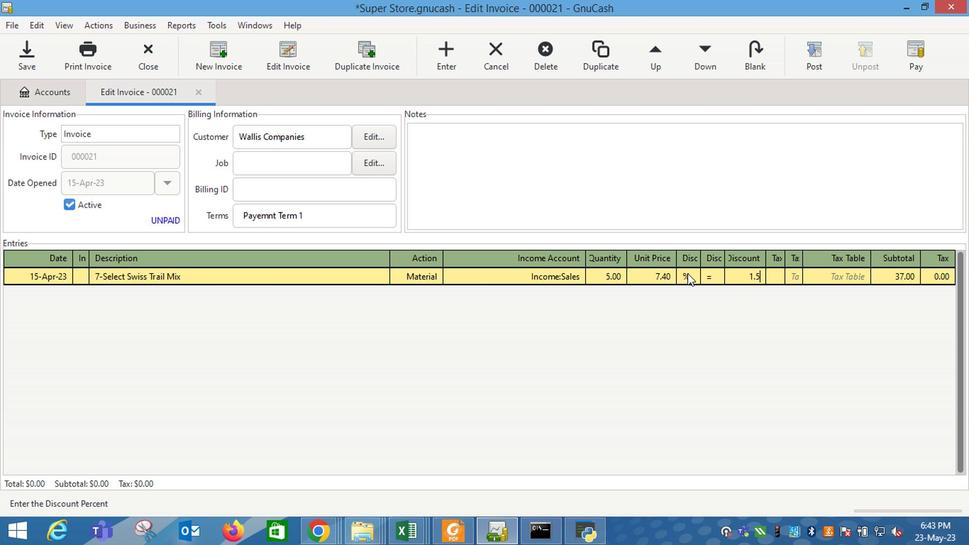 
Action: Mouse pressed left at (690, 278)
Screenshot: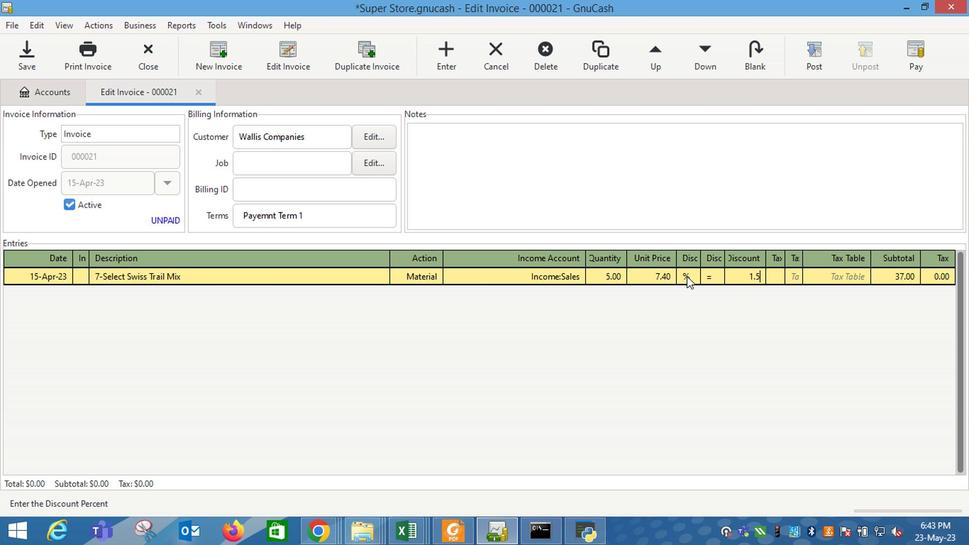 
Action: Mouse moved to (758, 282)
Screenshot: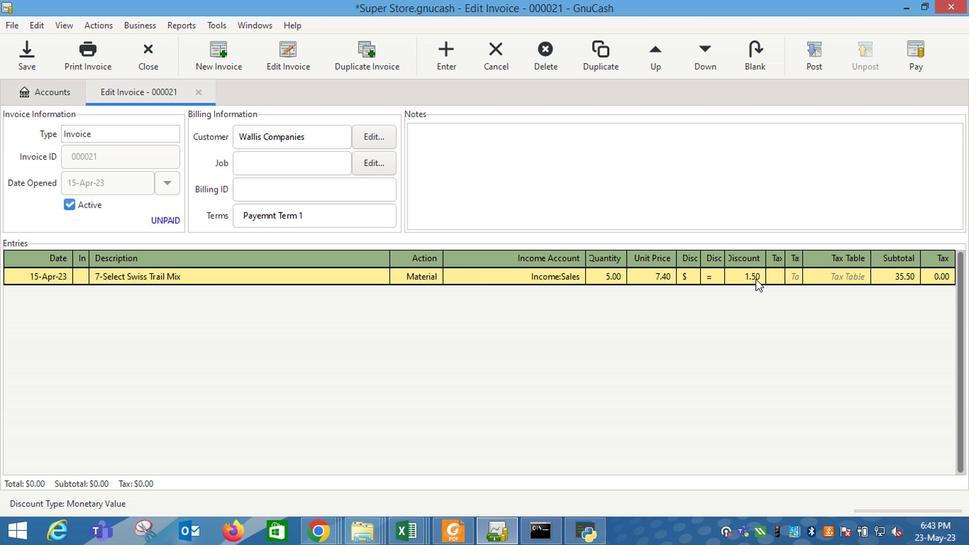 
Action: Mouse pressed left at (758, 282)
Screenshot: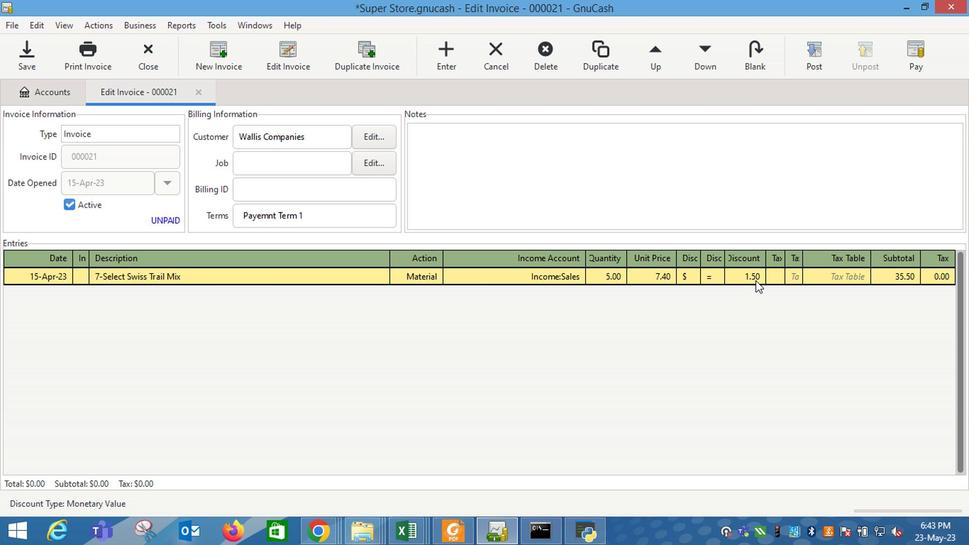 
Action: Key pressed <Key.enter>
Screenshot: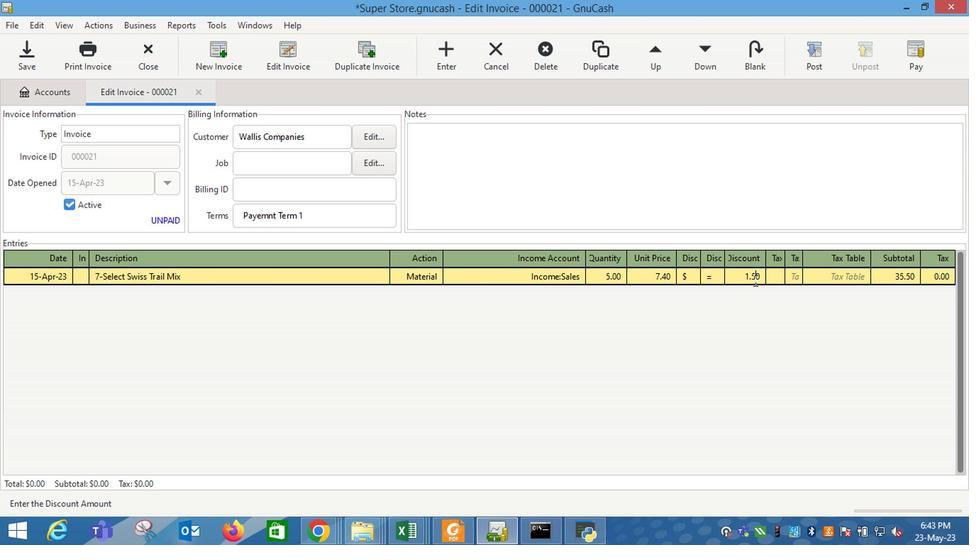 
Action: Mouse moved to (110, 294)
Screenshot: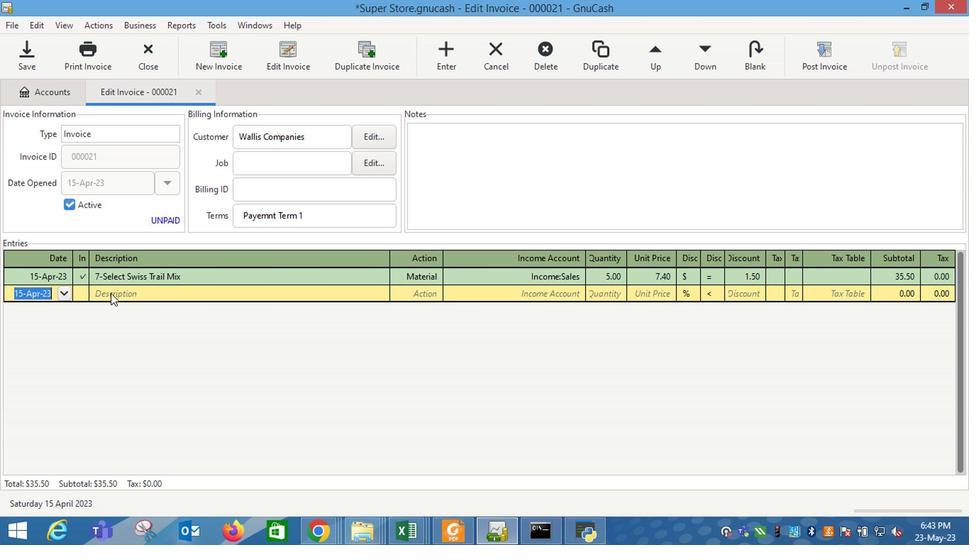 
Action: Mouse pressed left at (110, 294)
Screenshot: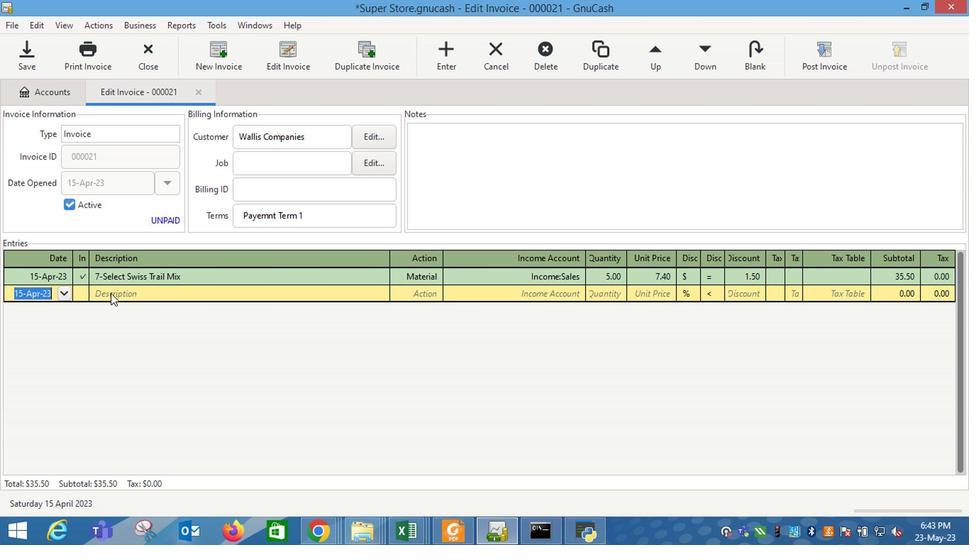 
Action: Key pressed <Key.shift_r>Duracell
Screenshot: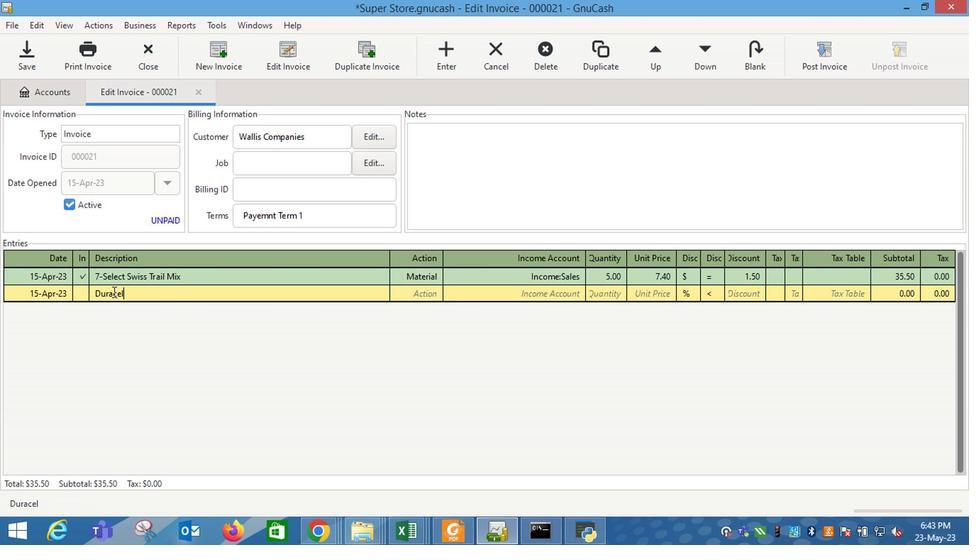 
Action: Mouse moved to (410, 299)
Screenshot: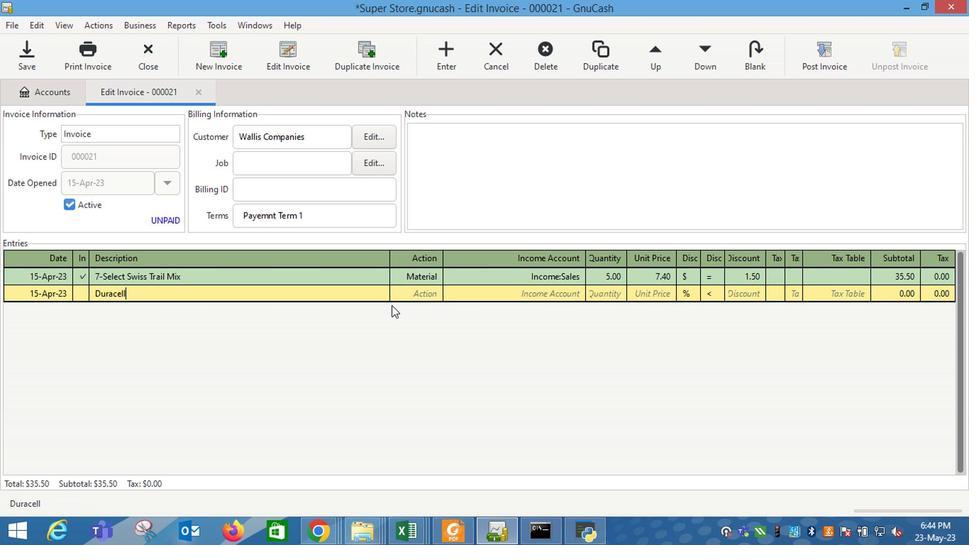 
Action: Mouse pressed left at (410, 299)
Screenshot: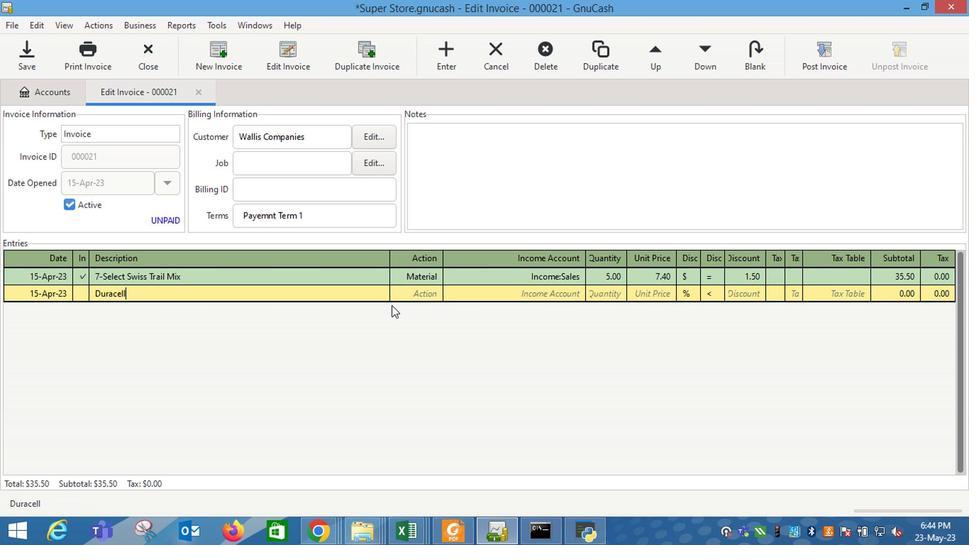 
Action: Mouse moved to (428, 294)
Screenshot: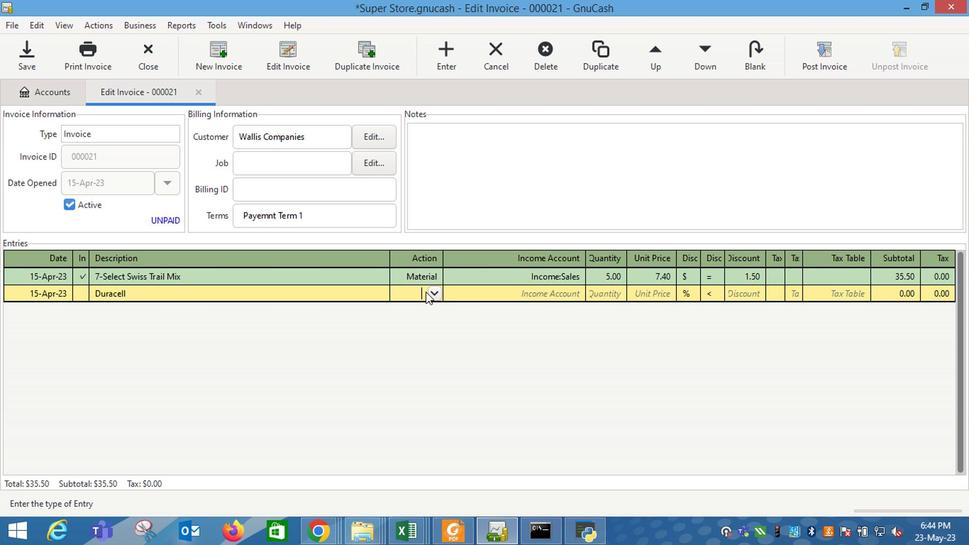
Action: Mouse pressed left at (428, 294)
Screenshot: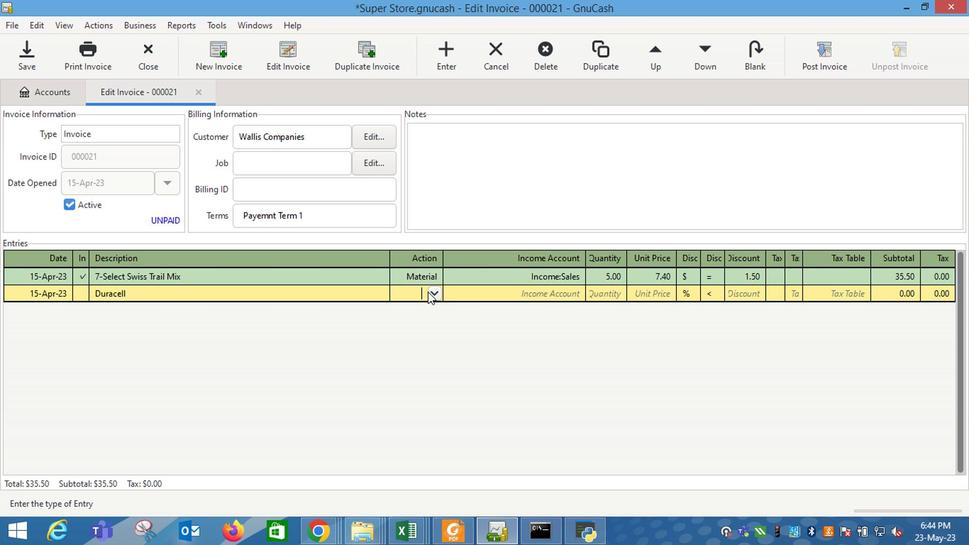 
Action: Mouse moved to (418, 329)
Screenshot: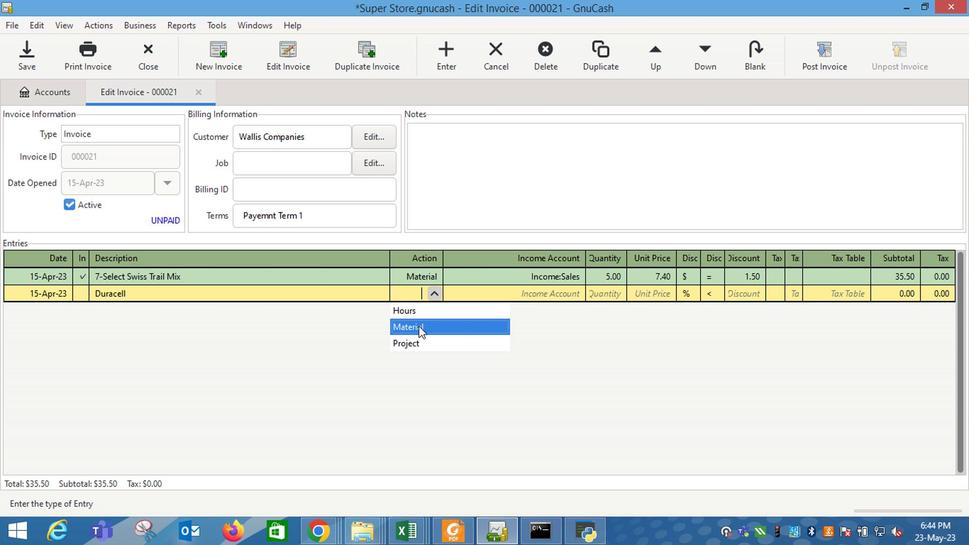 
Action: Mouse pressed left at (418, 329)
Screenshot: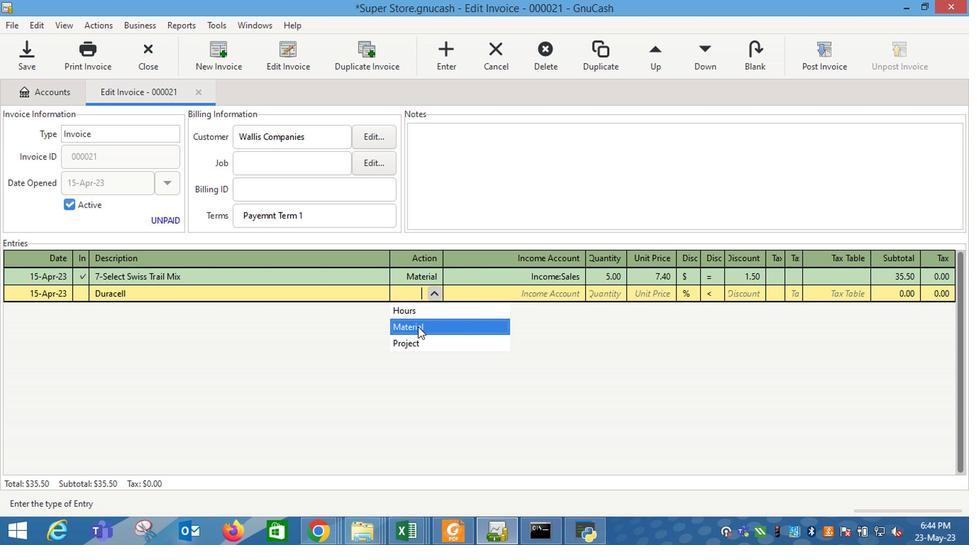 
Action: Mouse moved to (487, 296)
Screenshot: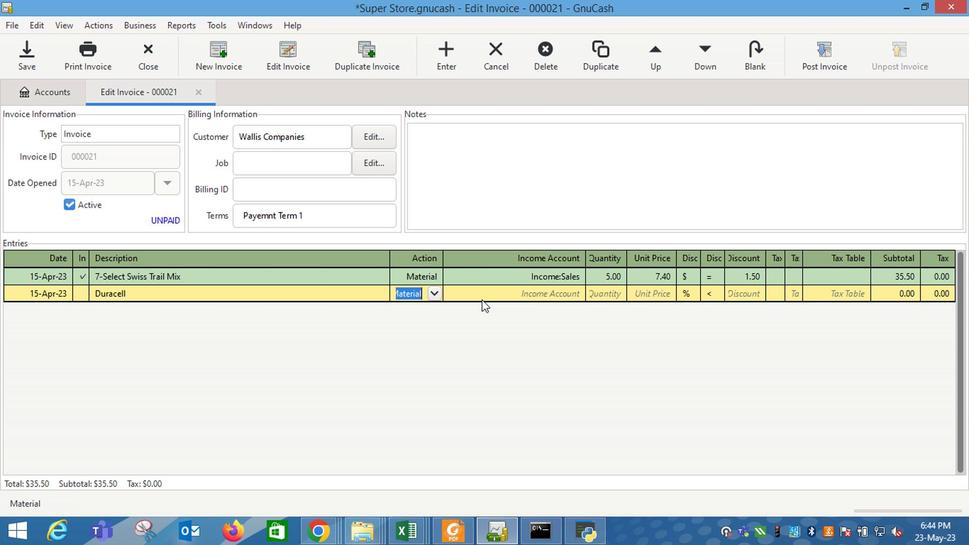 
Action: Mouse pressed left at (487, 296)
Screenshot: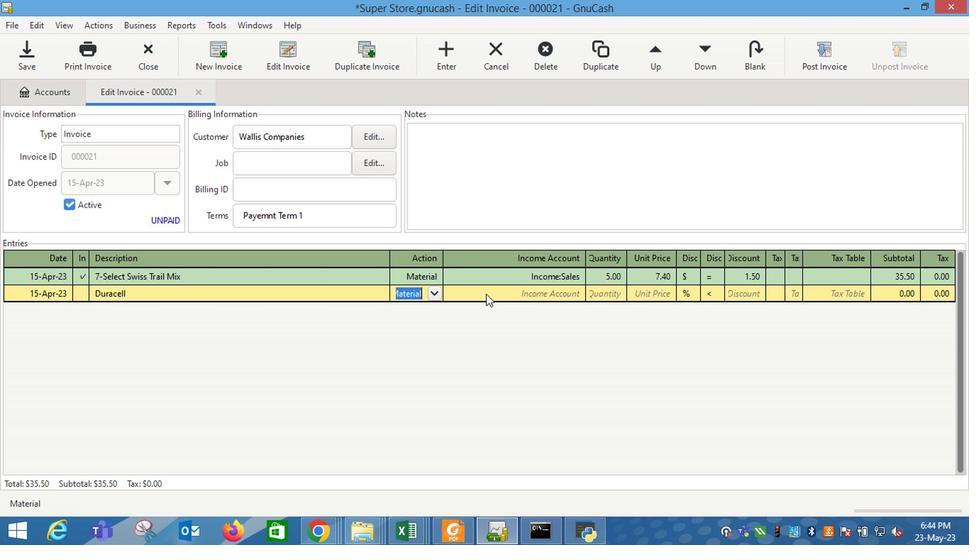 
Action: Mouse moved to (577, 299)
Screenshot: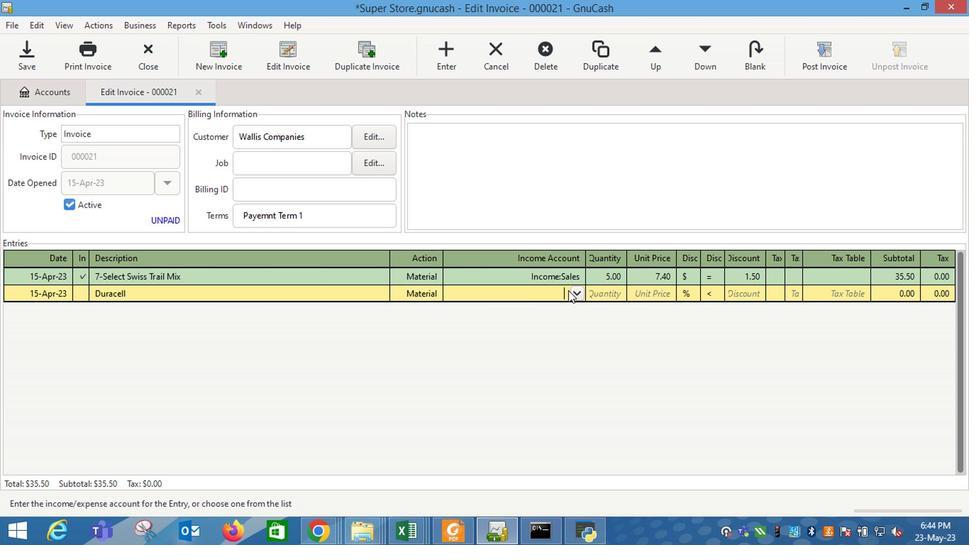 
Action: Mouse pressed left at (577, 299)
Screenshot: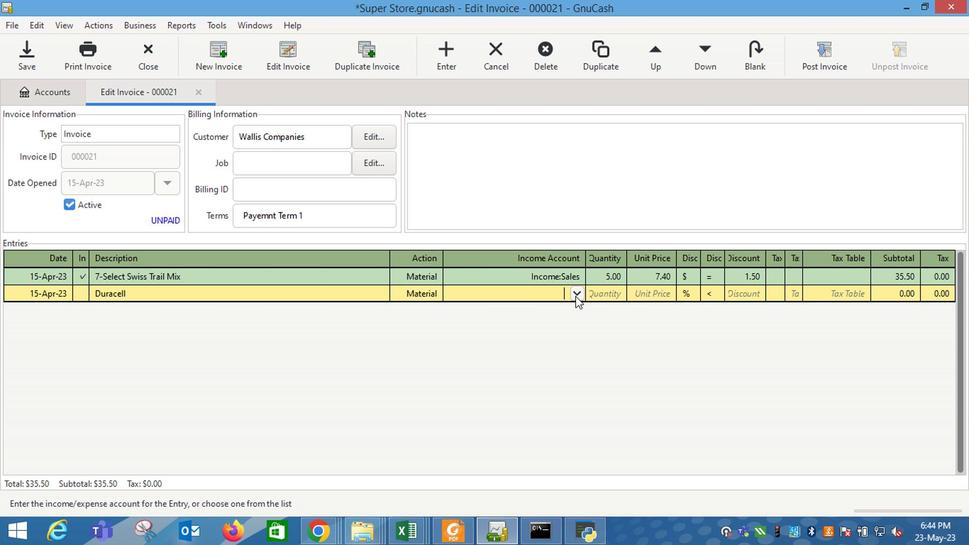 
Action: Mouse moved to (503, 364)
Screenshot: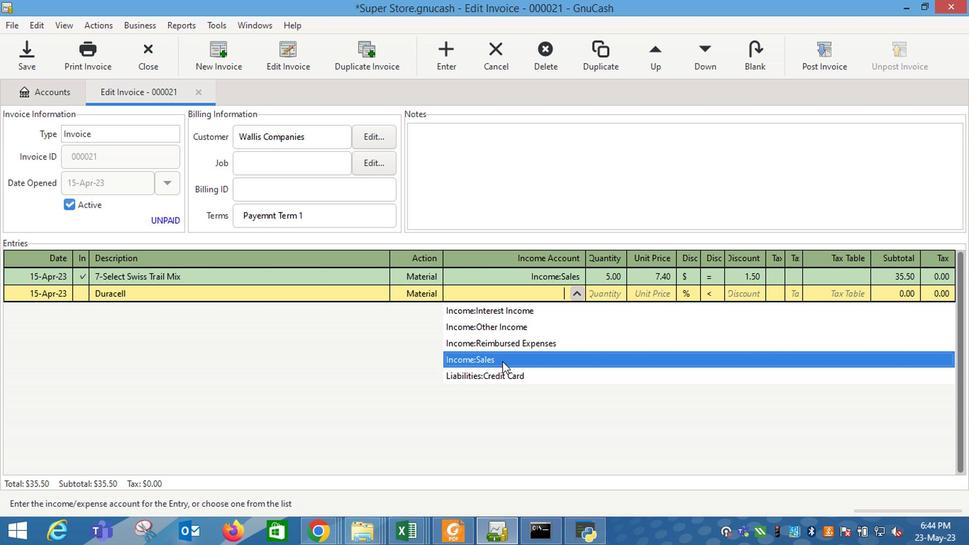 
Action: Mouse pressed left at (503, 364)
Screenshot: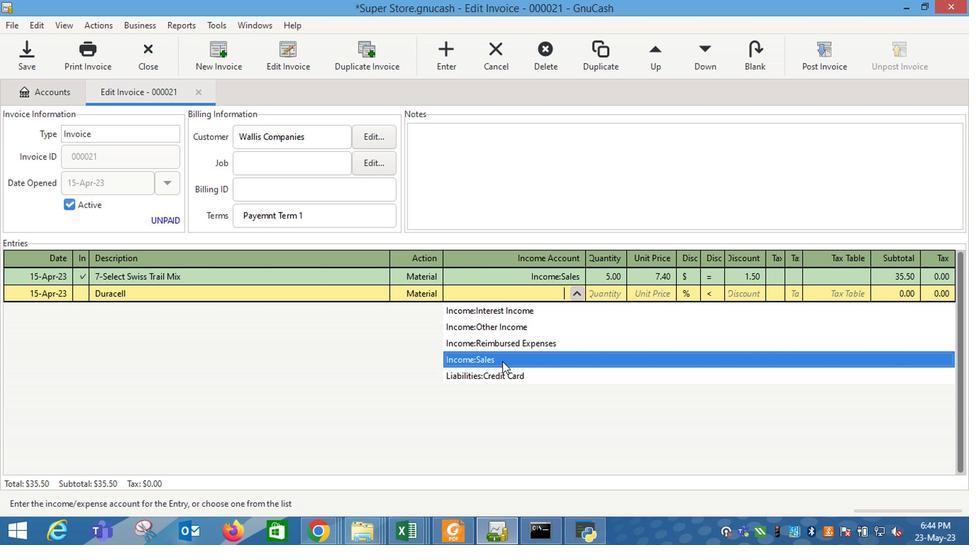 
Action: Mouse moved to (620, 289)
Screenshot: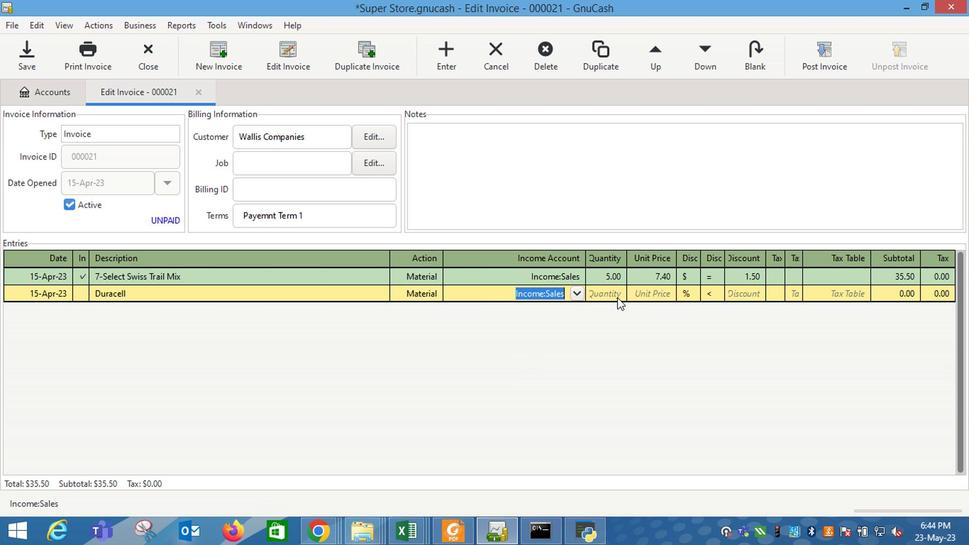 
Action: Mouse pressed left at (620, 289)
Screenshot: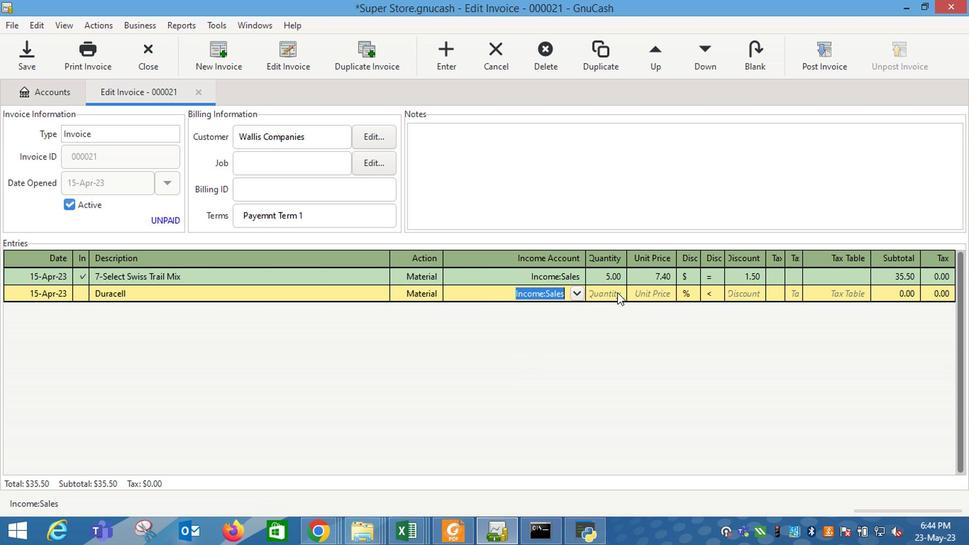 
Action: Mouse moved to (640, 347)
Screenshot: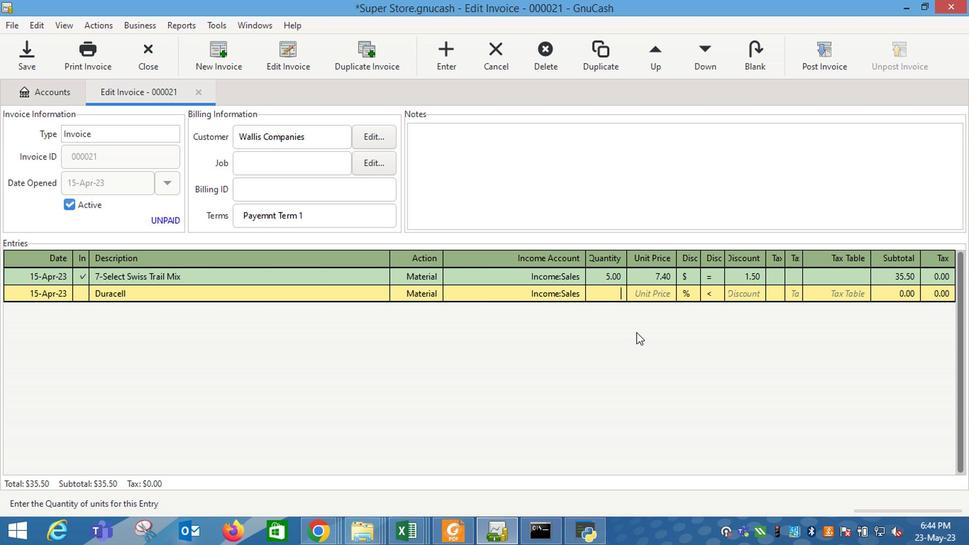 
Action: Key pressed 2.5
Screenshot: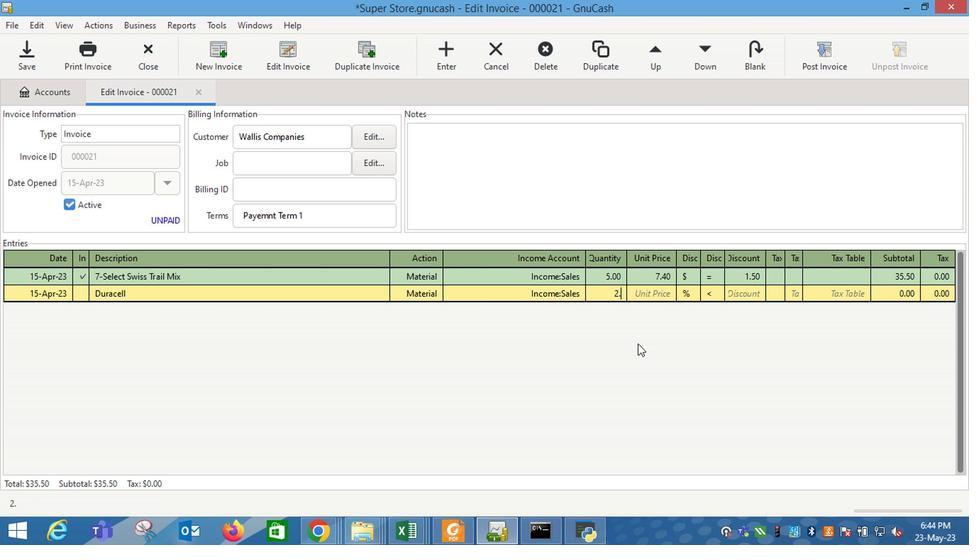 
Action: Mouse moved to (654, 297)
Screenshot: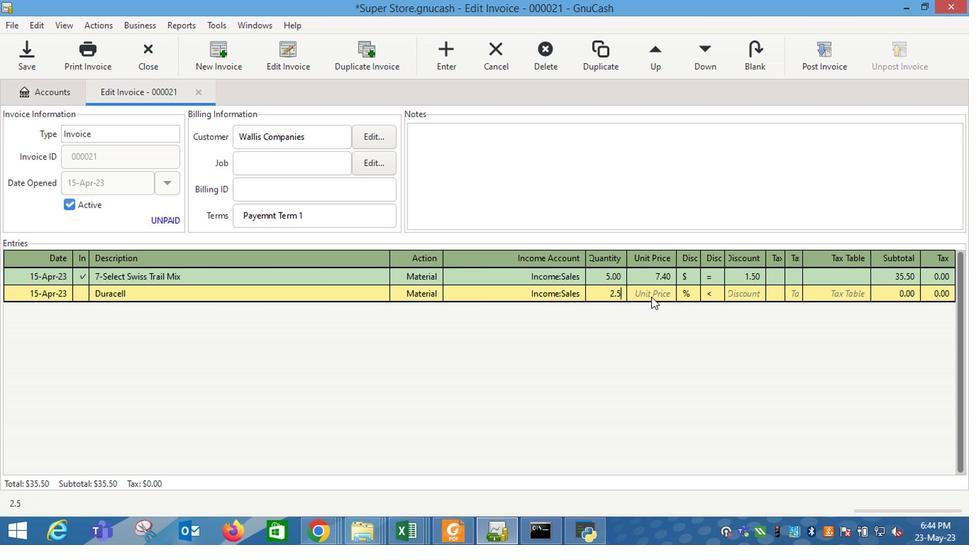 
Action: Mouse pressed left at (654, 297)
Screenshot: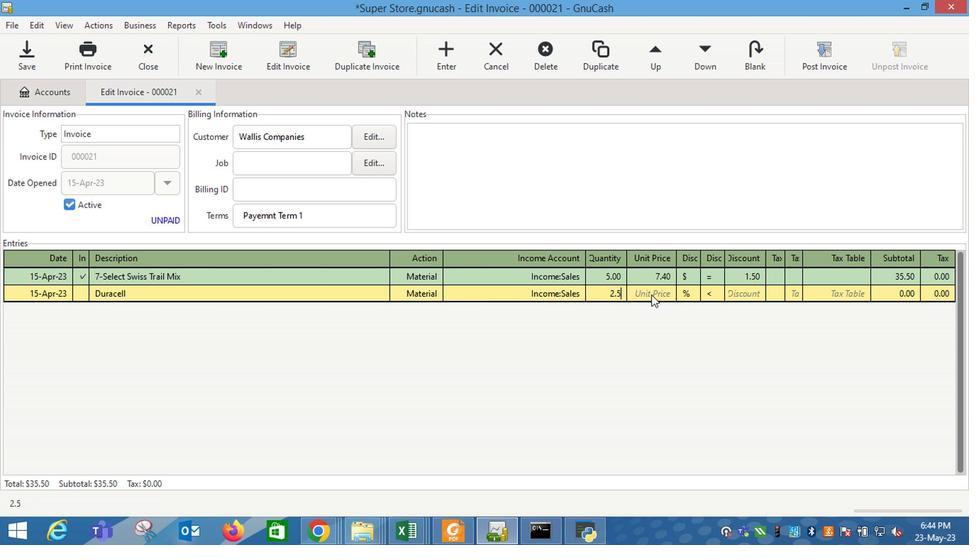 
Action: Mouse moved to (612, 298)
Screenshot: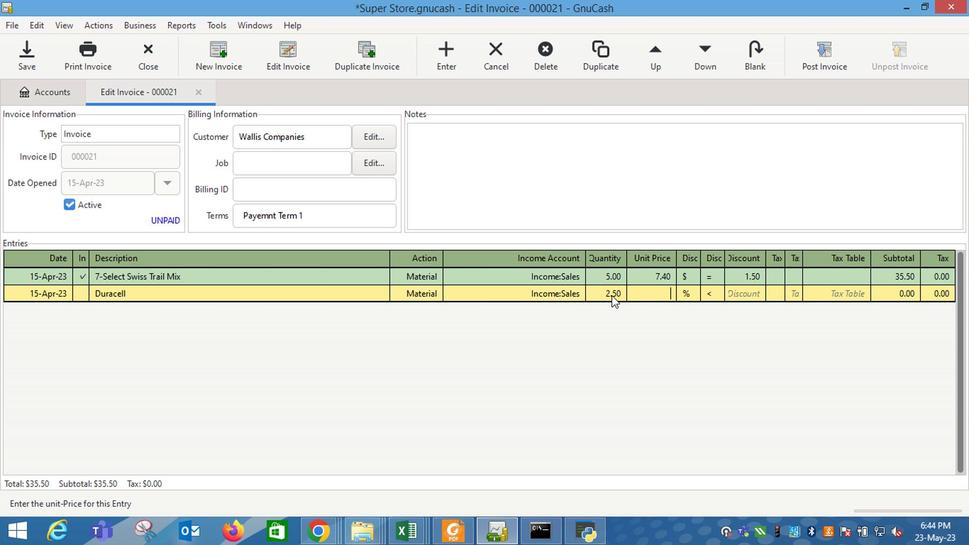
Action: Mouse pressed left at (612, 298)
Screenshot: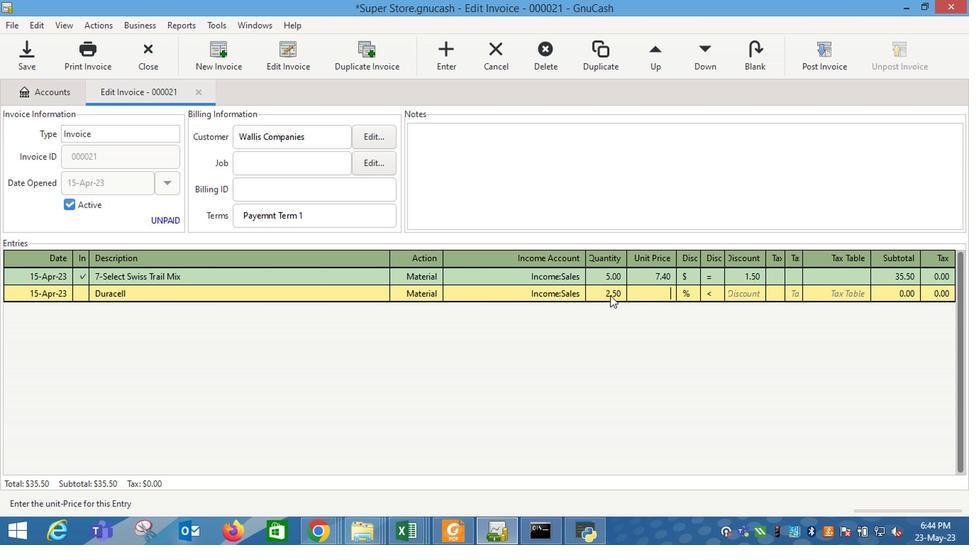 
Action: Mouse moved to (631, 329)
Screenshot: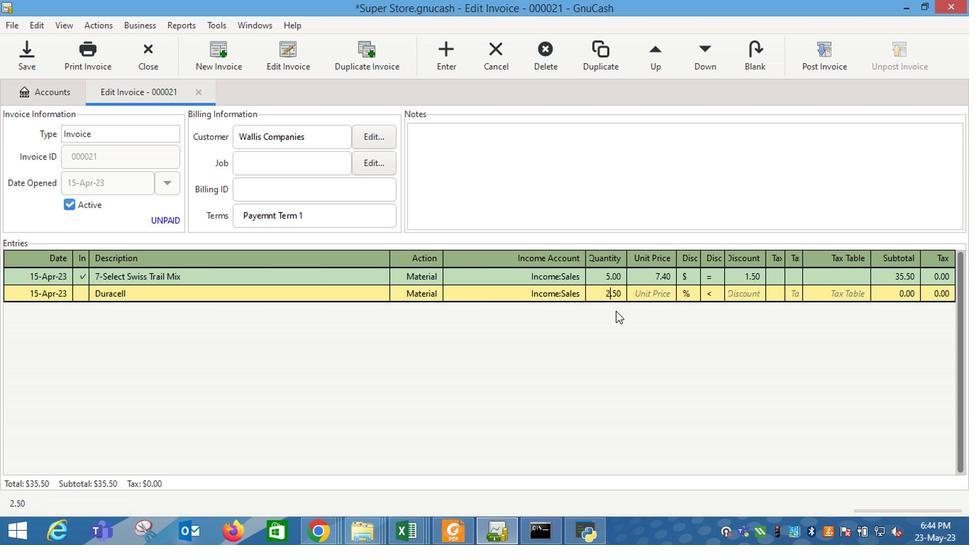 
Action: Key pressed <Key.right><Key.right><Key.right><Key.backspace><Key.backspace><Key.backspace><Key.backspace>1
Screenshot: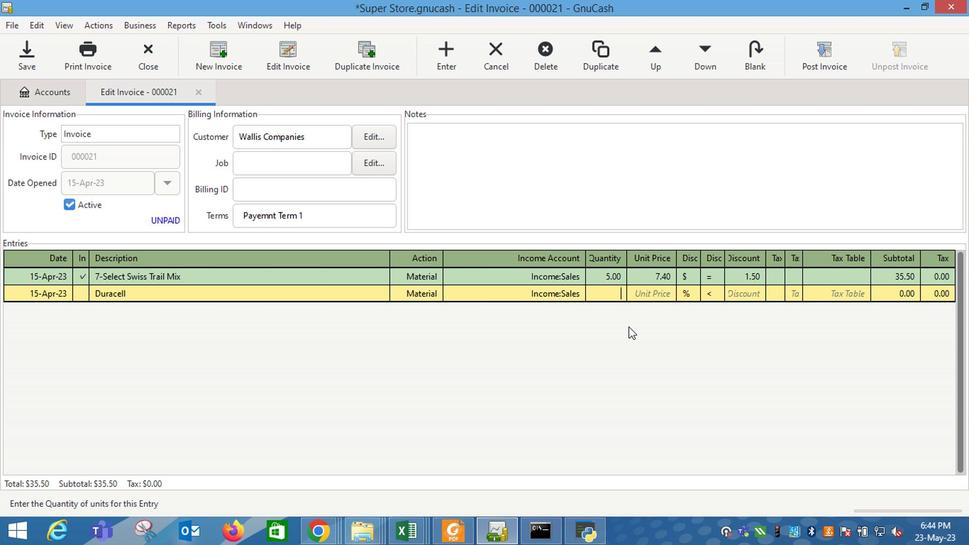 
Action: Mouse moved to (650, 296)
Screenshot: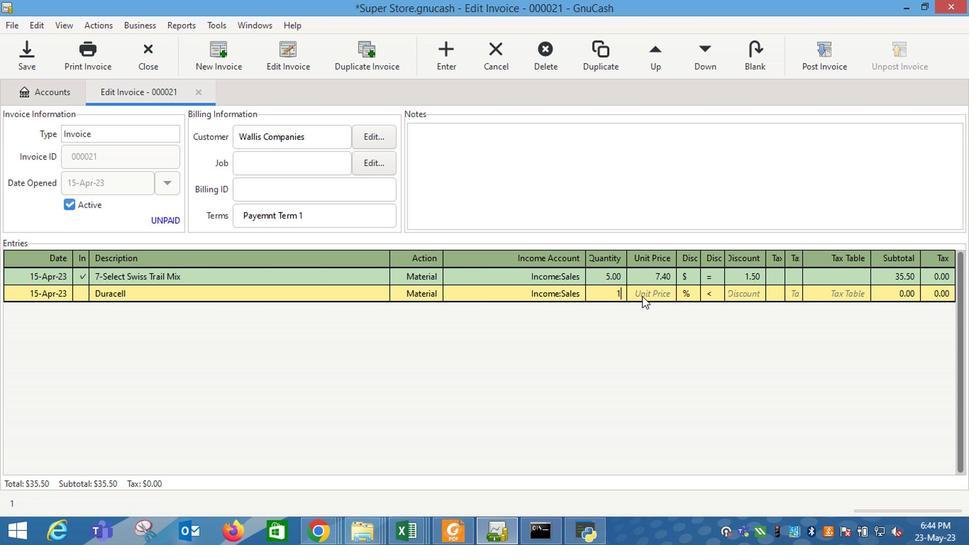 
Action: Mouse pressed left at (650, 296)
Screenshot: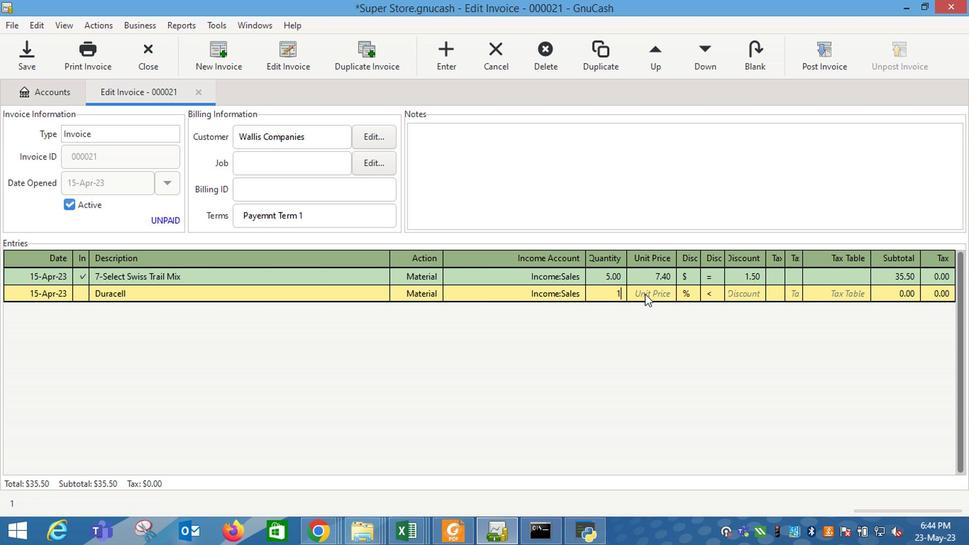 
Action: Mouse moved to (647, 295)
Screenshot: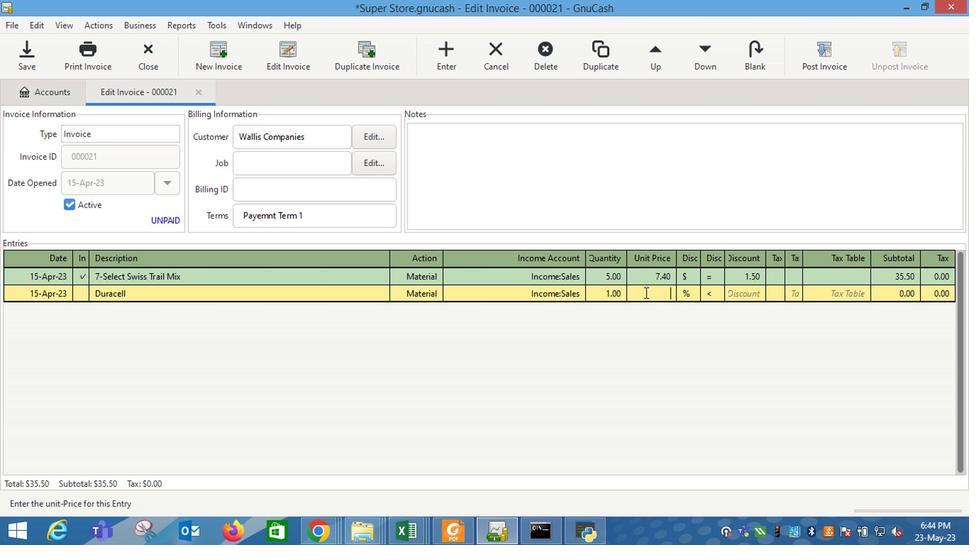
Action: Key pressed 8.5
Screenshot: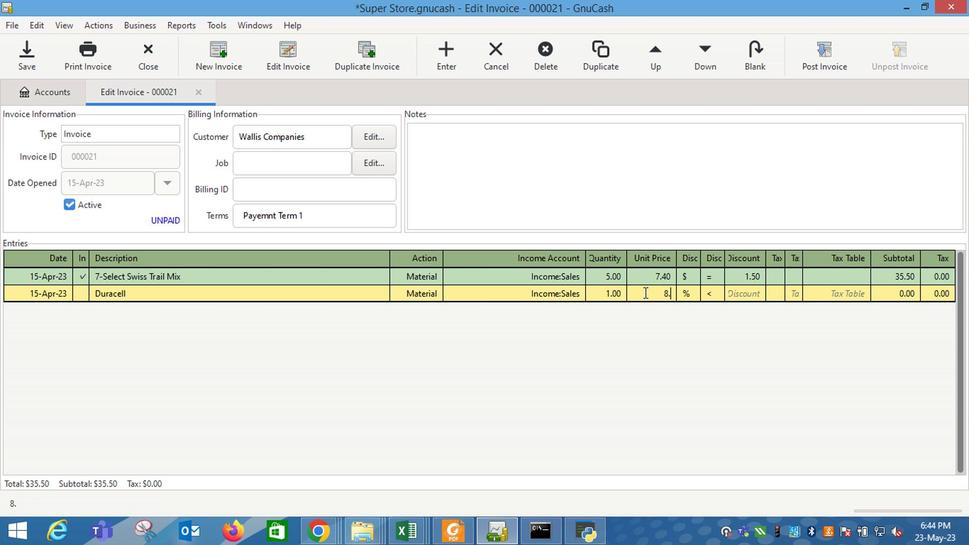 
Action: Mouse moved to (690, 296)
Screenshot: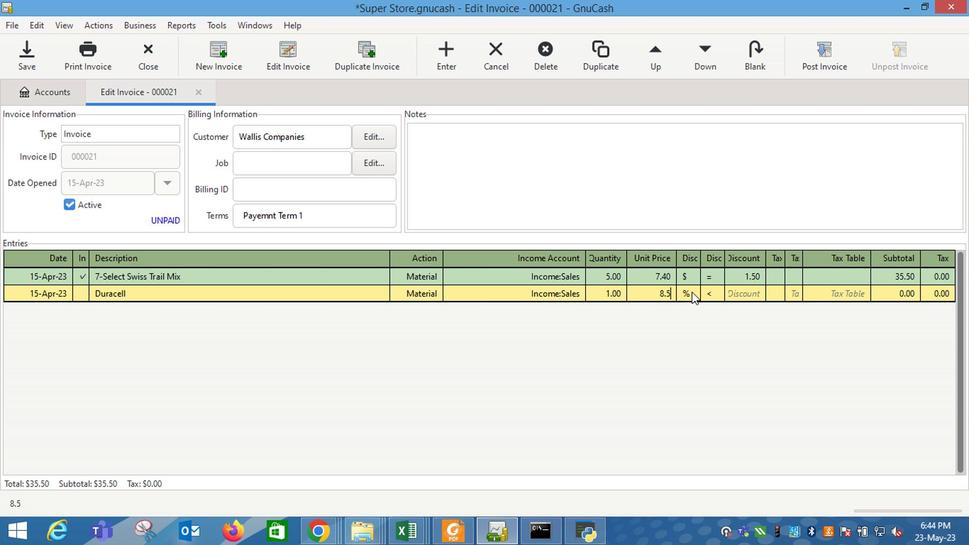 
Action: Mouse pressed left at (690, 296)
Screenshot: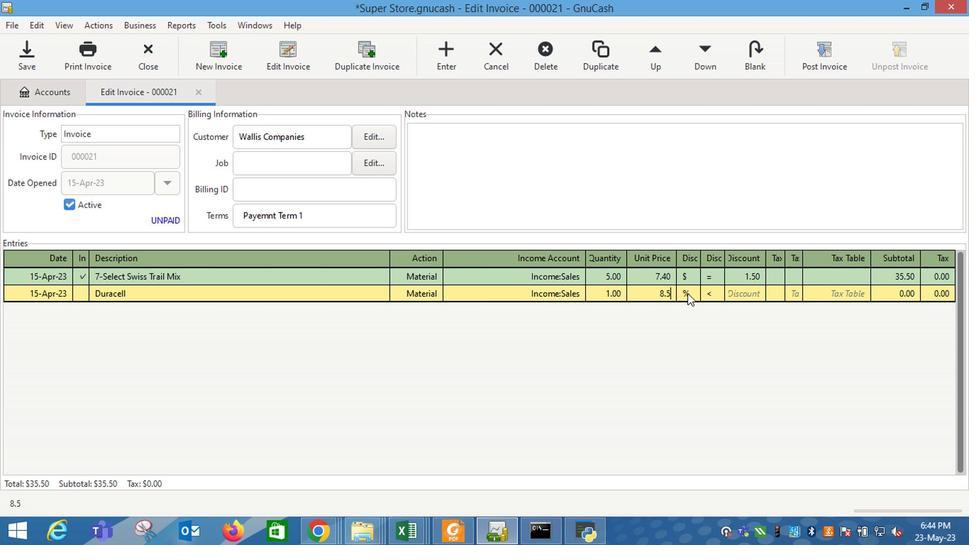 
Action: Mouse moved to (750, 299)
Screenshot: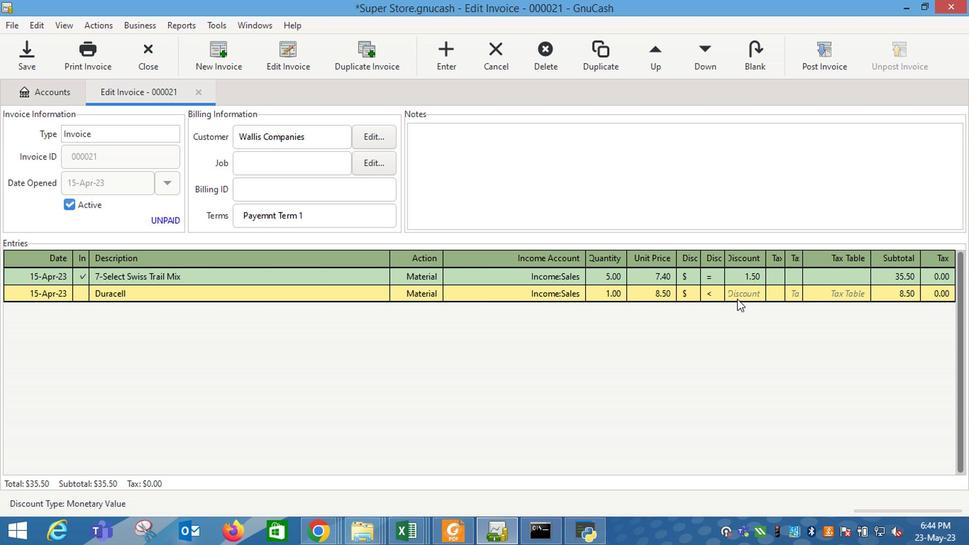 
Action: Mouse pressed left at (750, 299)
Screenshot: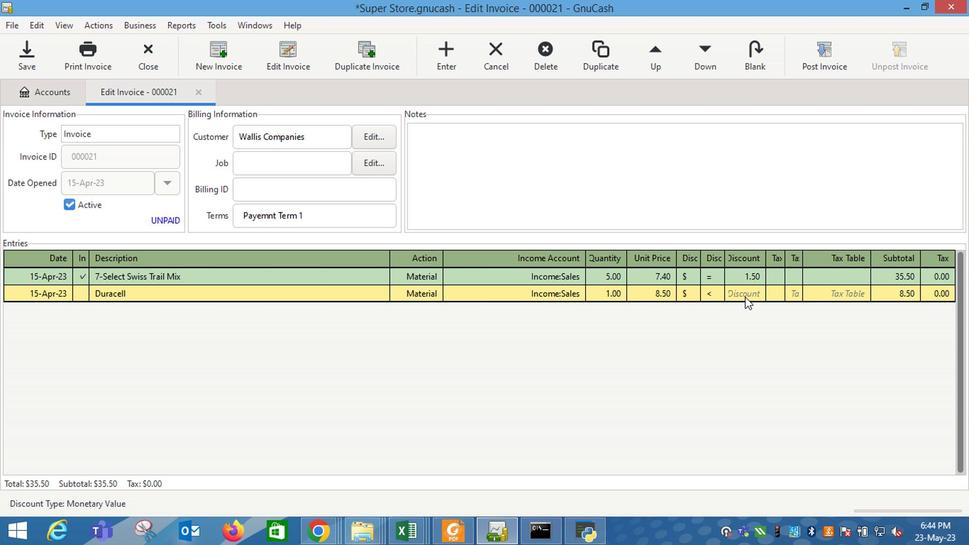 
Action: Mouse moved to (750, 297)
Screenshot: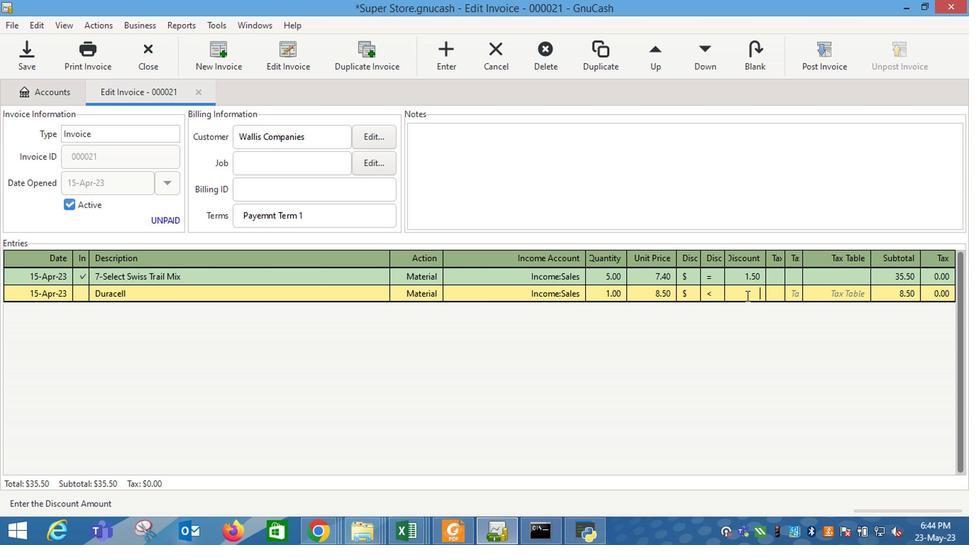 
Action: Key pressed 2.5<Key.enter>
Screenshot: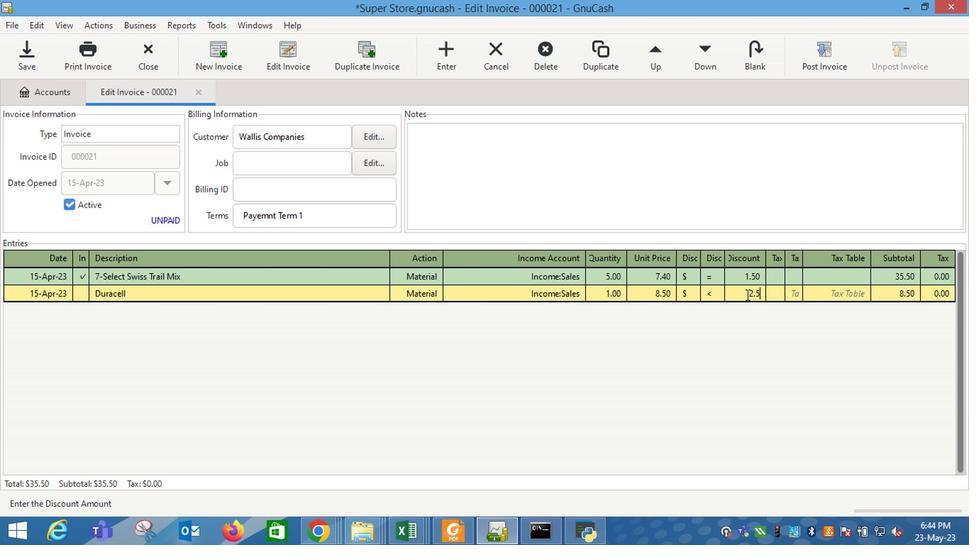 
Action: Mouse moved to (127, 316)
Screenshot: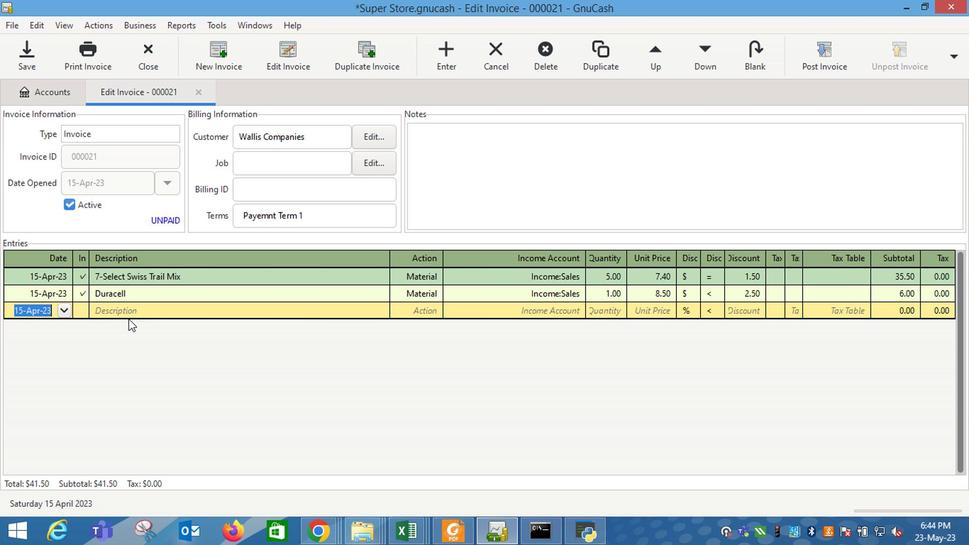 
Action: Mouse pressed left at (127, 316)
Screenshot: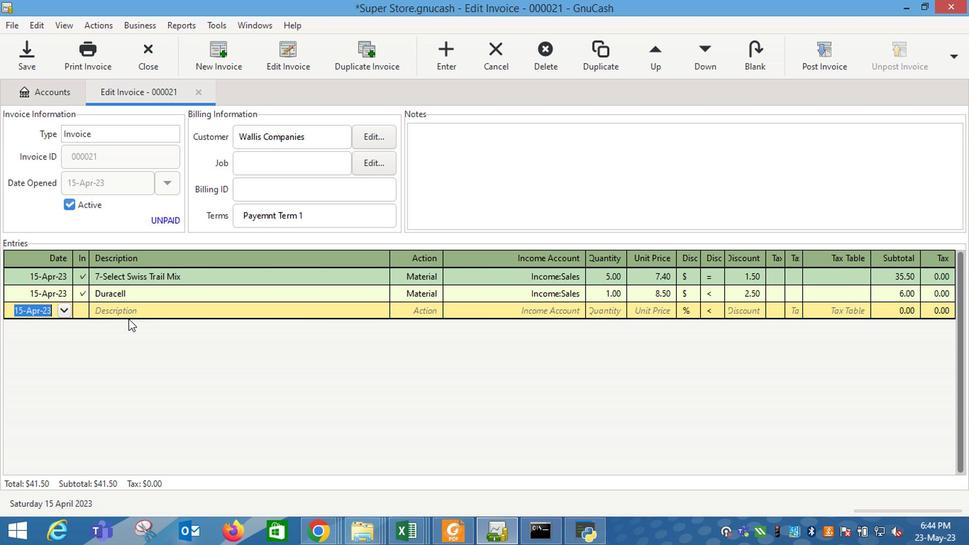 
Action: Key pressed <Key.shift_r>Mountain<Key.space><Key.shift_r><Key.shift_r>Dew
Screenshot: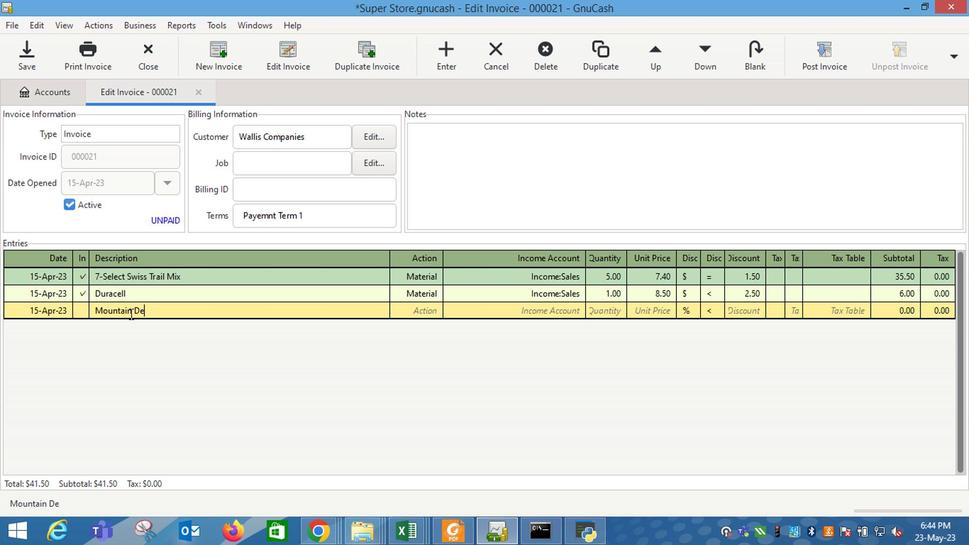 
Action: Mouse moved to (419, 316)
Screenshot: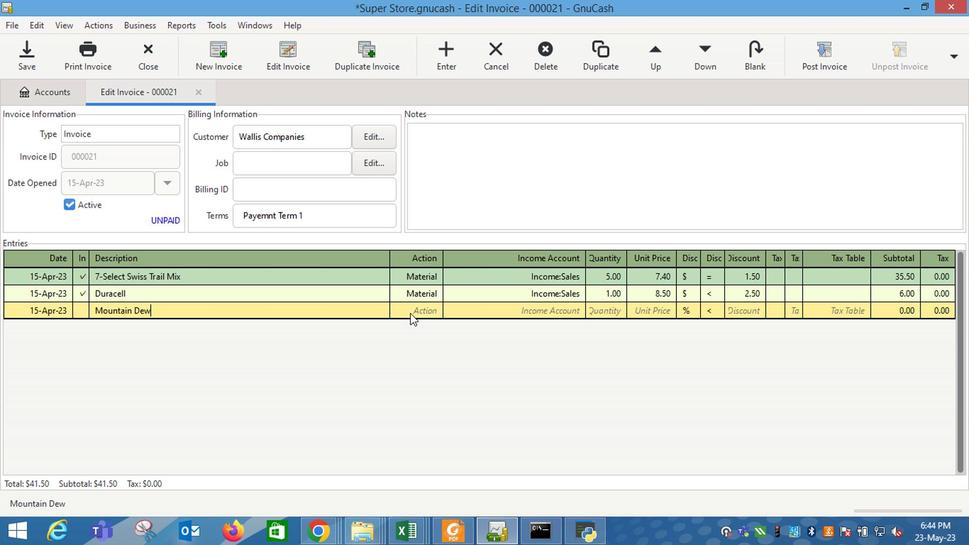 
Action: Mouse pressed left at (419, 316)
Screenshot: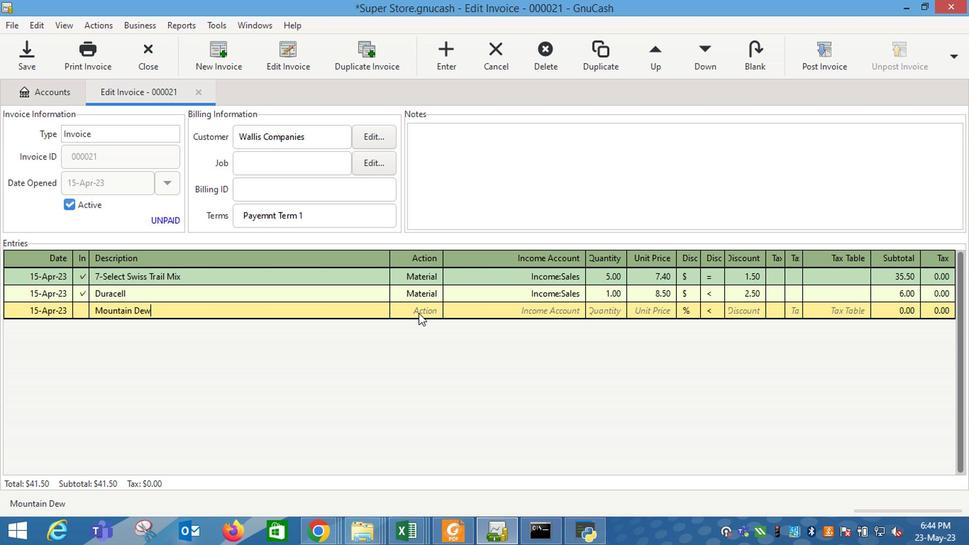 
Action: Mouse moved to (431, 311)
Screenshot: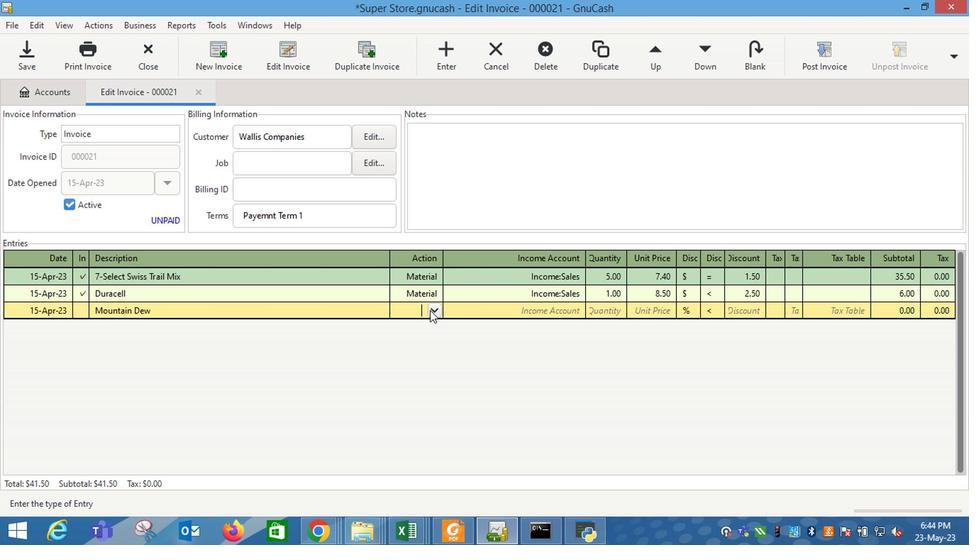 
Action: Mouse pressed left at (431, 311)
Screenshot: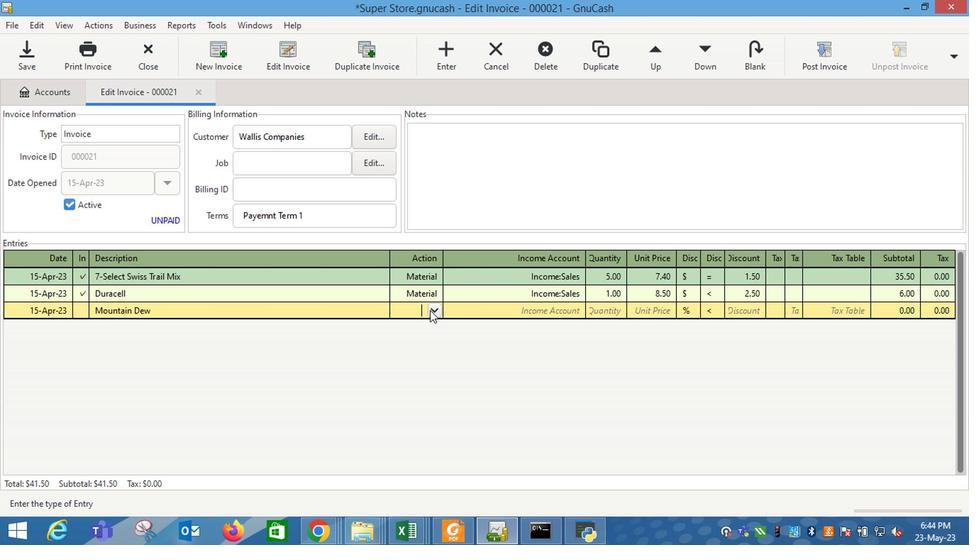 
Action: Mouse moved to (416, 347)
Screenshot: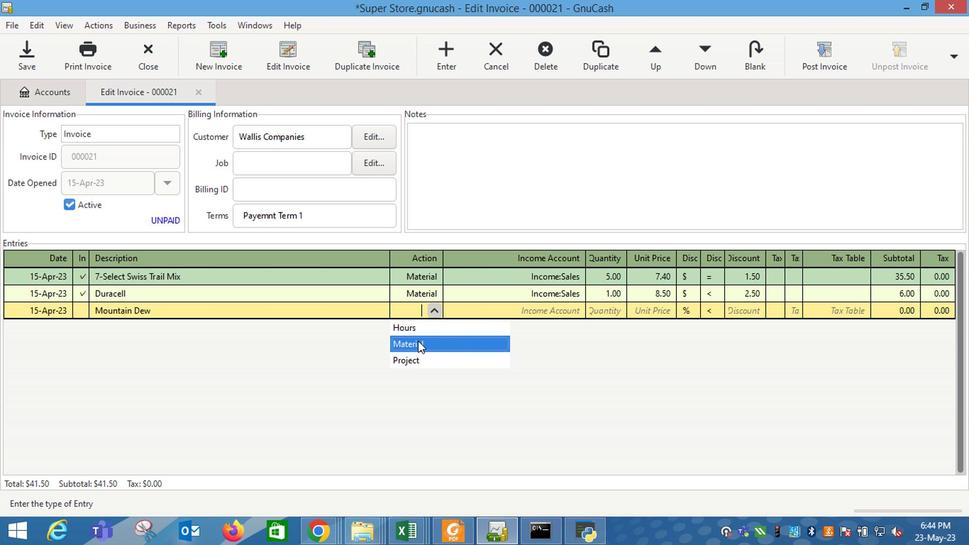 
Action: Mouse pressed left at (416, 347)
Screenshot: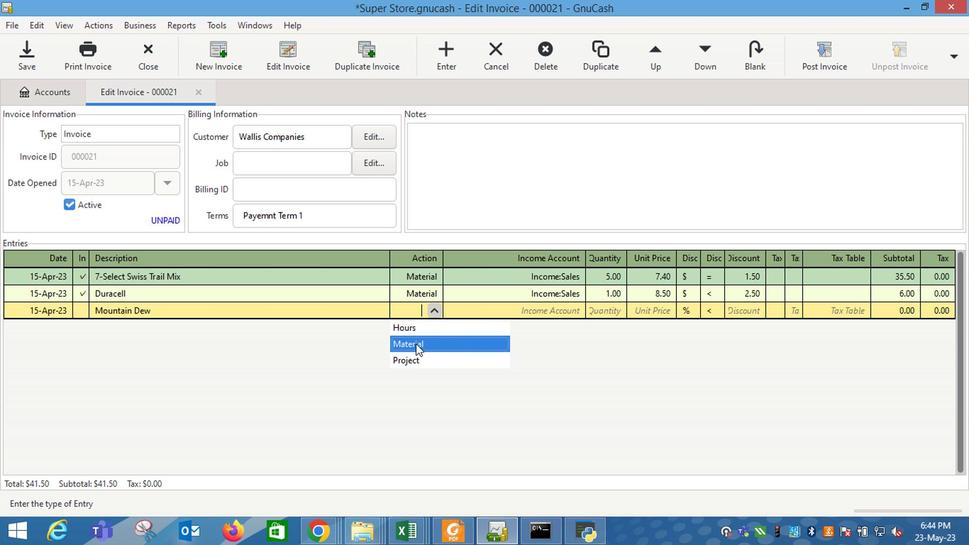 
Action: Mouse moved to (534, 314)
Screenshot: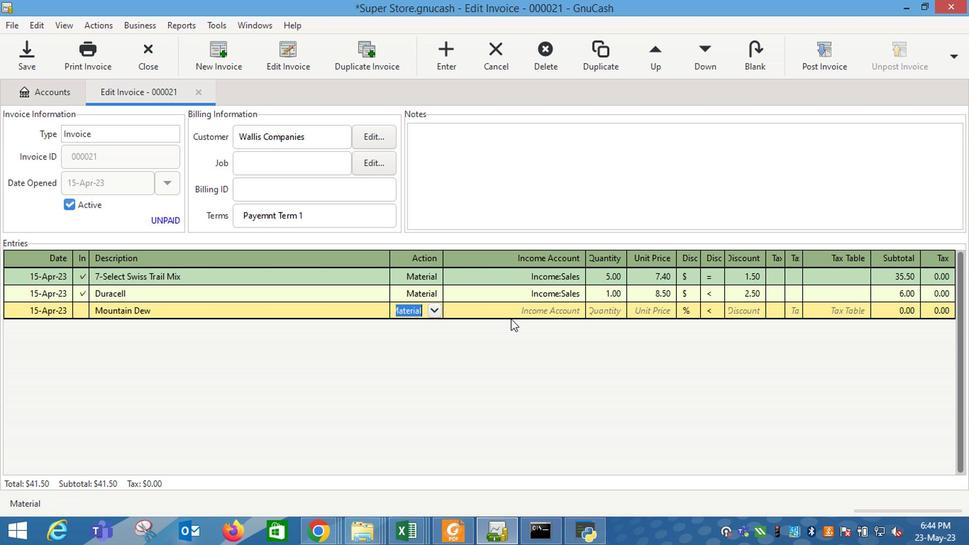 
Action: Mouse pressed left at (534, 314)
Screenshot: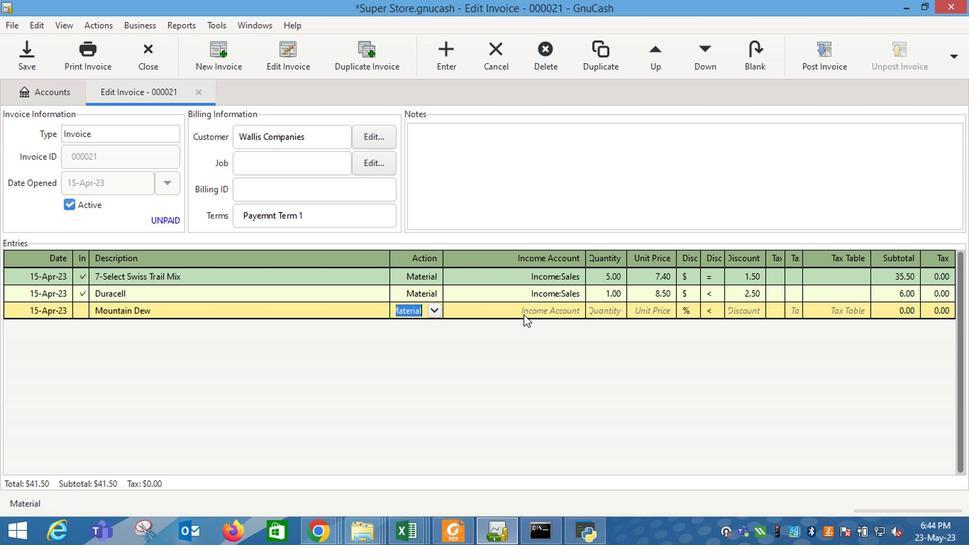 
Action: Mouse moved to (574, 311)
Screenshot: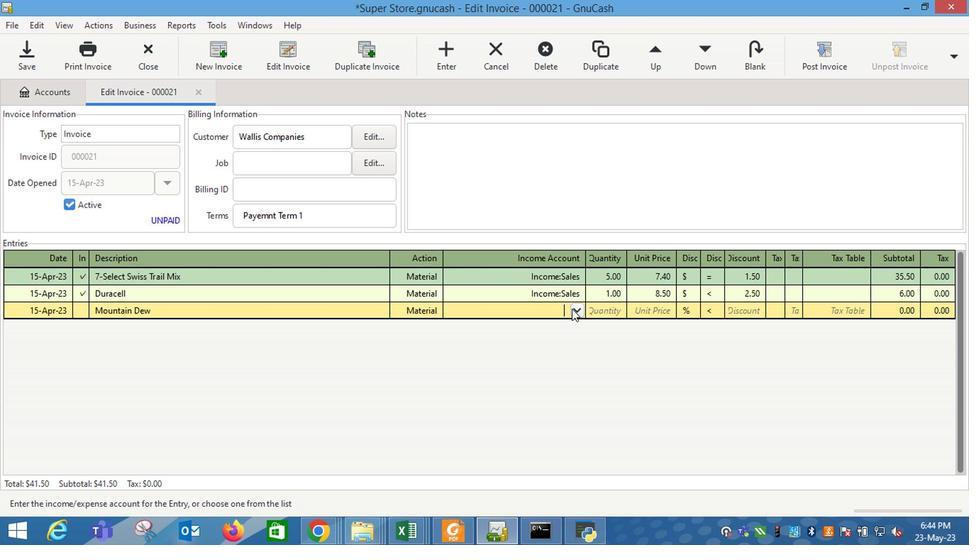 
Action: Mouse pressed left at (574, 311)
Screenshot: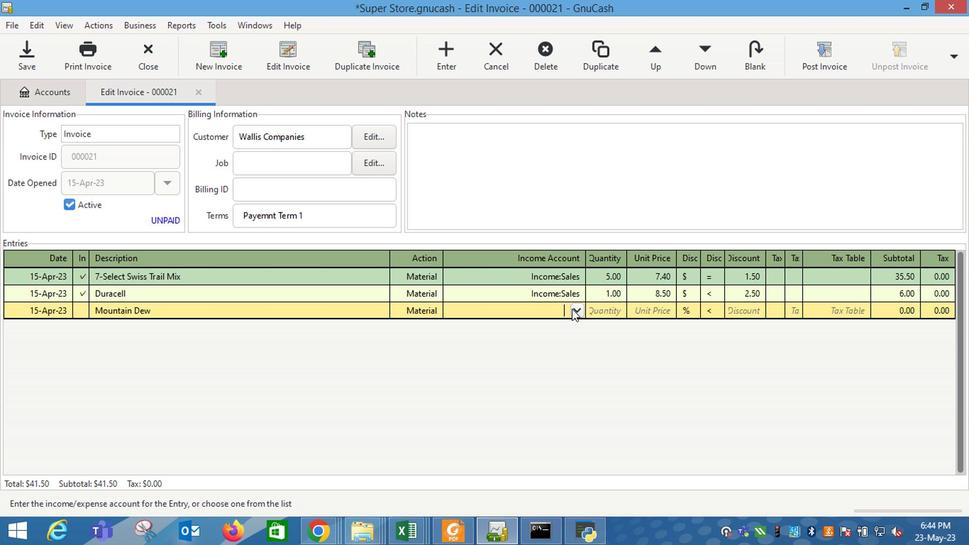 
Action: Mouse moved to (491, 382)
Screenshot: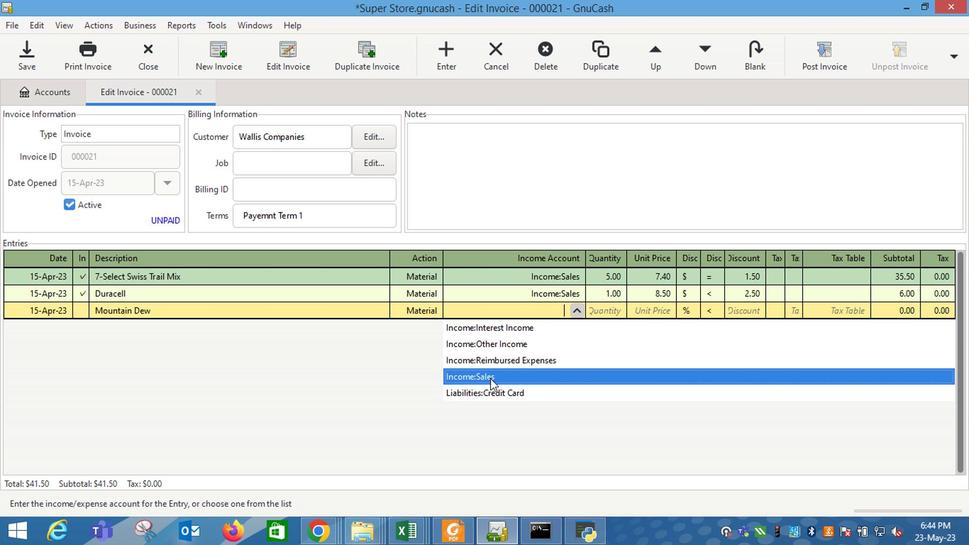 
Action: Mouse pressed left at (491, 382)
Screenshot: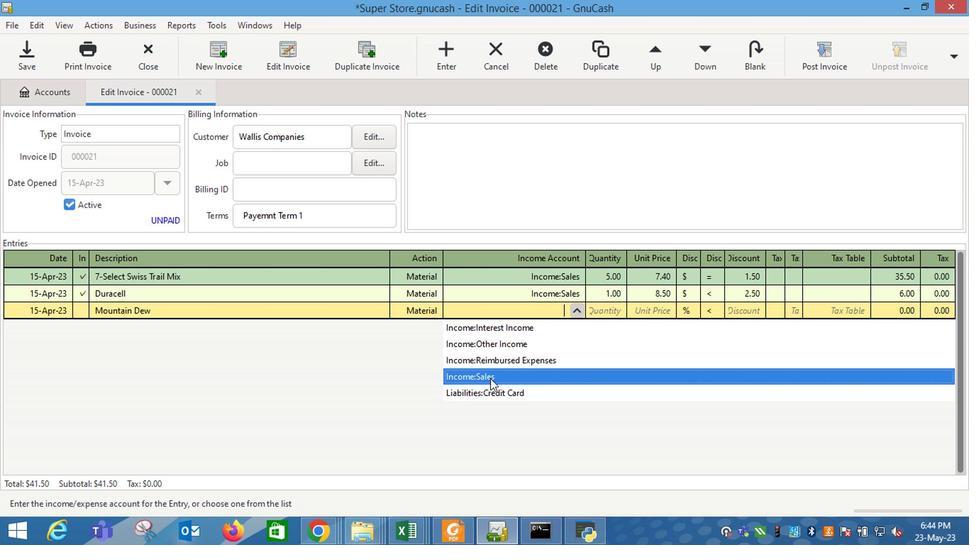 
Action: Mouse moved to (598, 316)
Screenshot: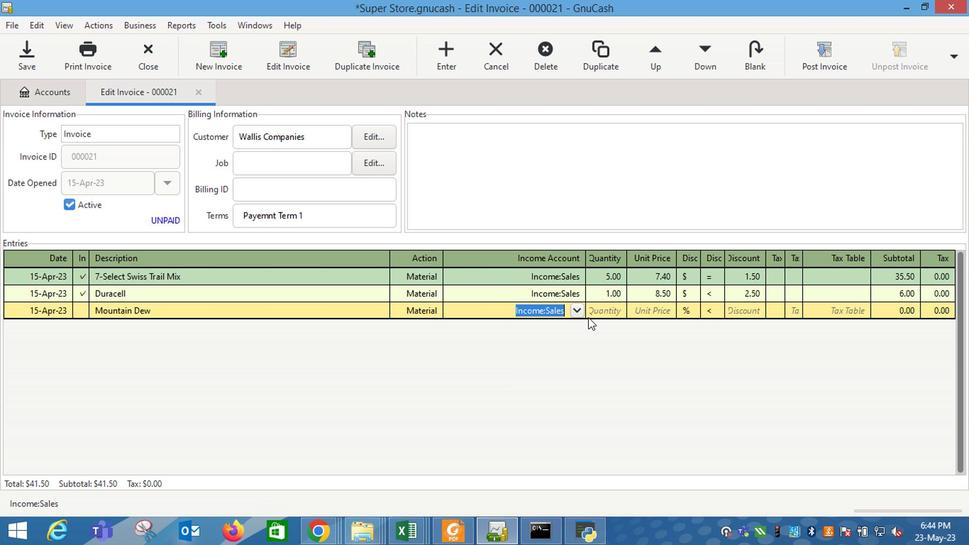 
Action: Mouse pressed left at (598, 316)
Screenshot: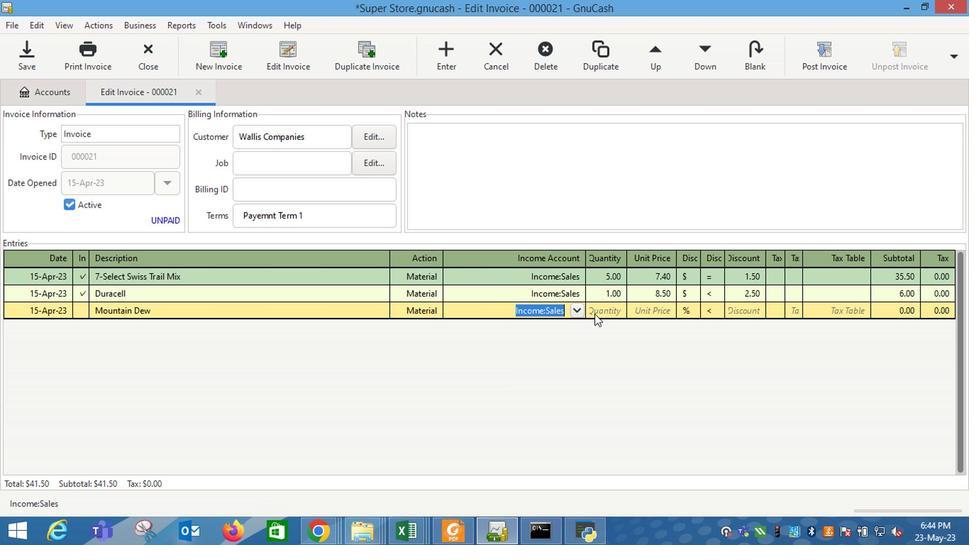 
Action: Key pressed 1
Screenshot: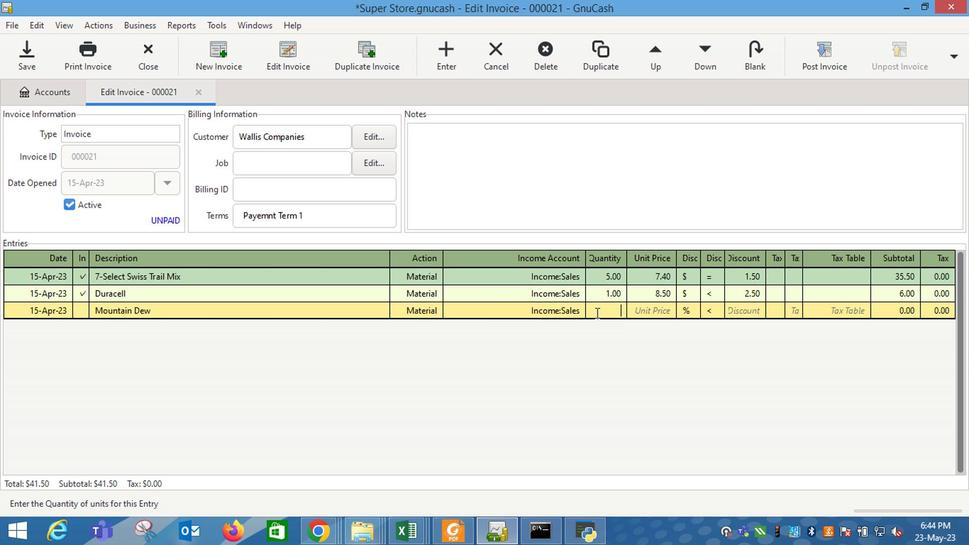 
Action: Mouse moved to (648, 309)
Screenshot: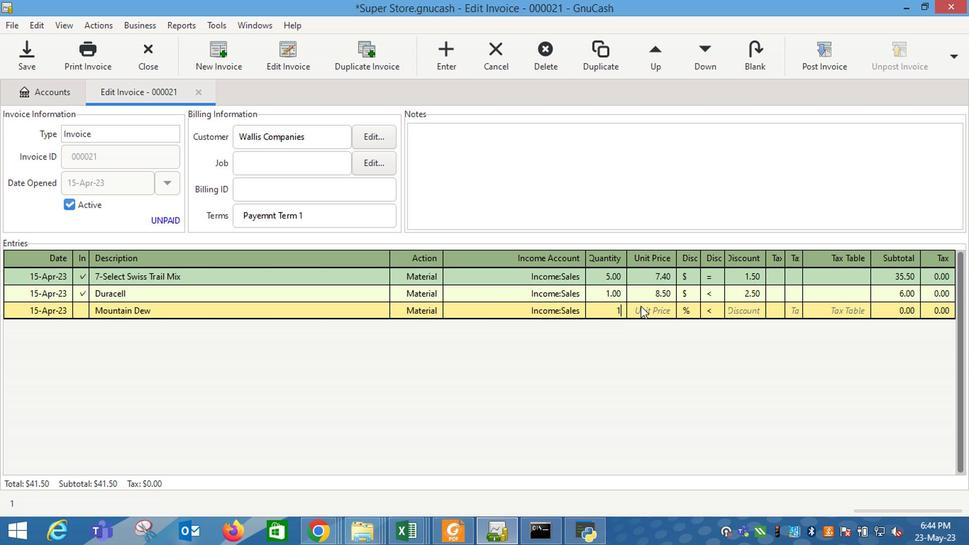 
Action: Mouse pressed left at (648, 309)
Screenshot: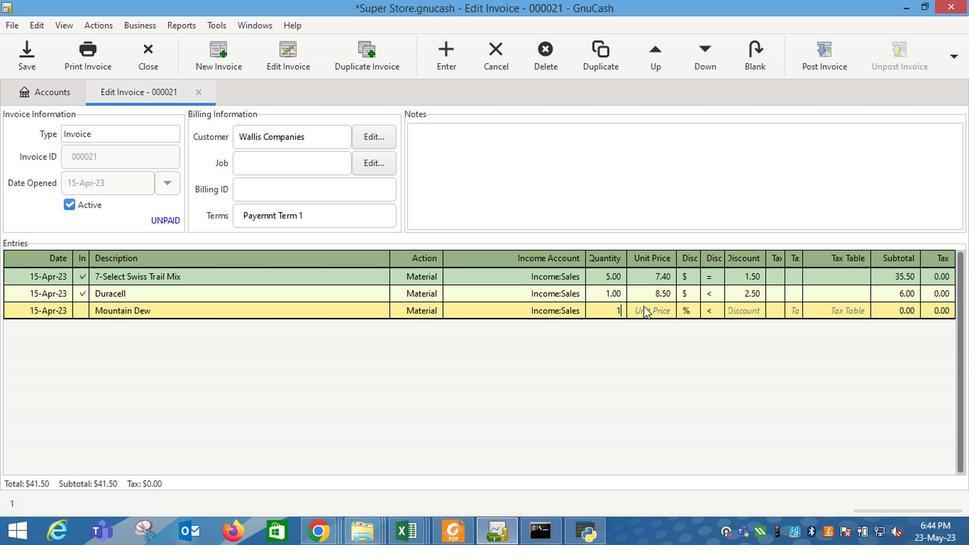 
Action: Key pressed 9.5
Screenshot: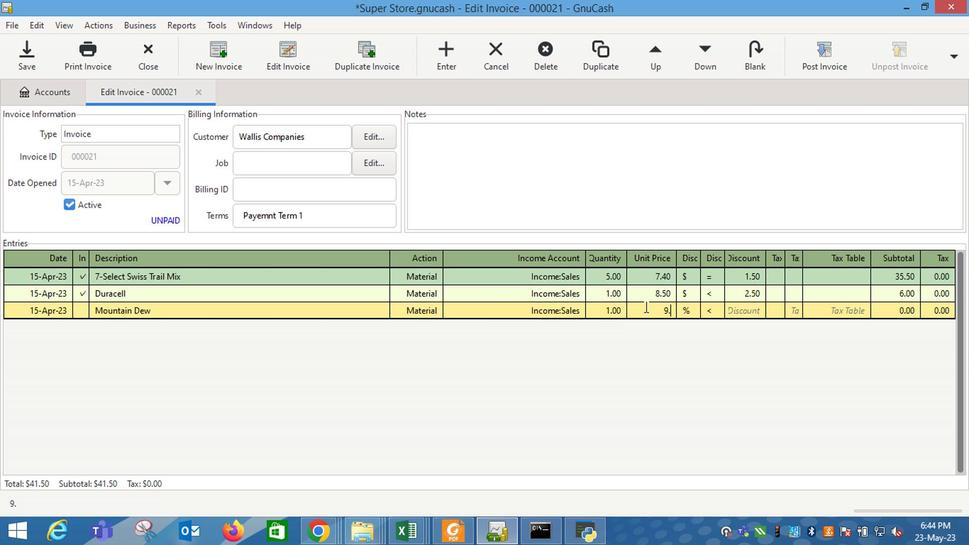 
Action: Mouse moved to (690, 318)
Screenshot: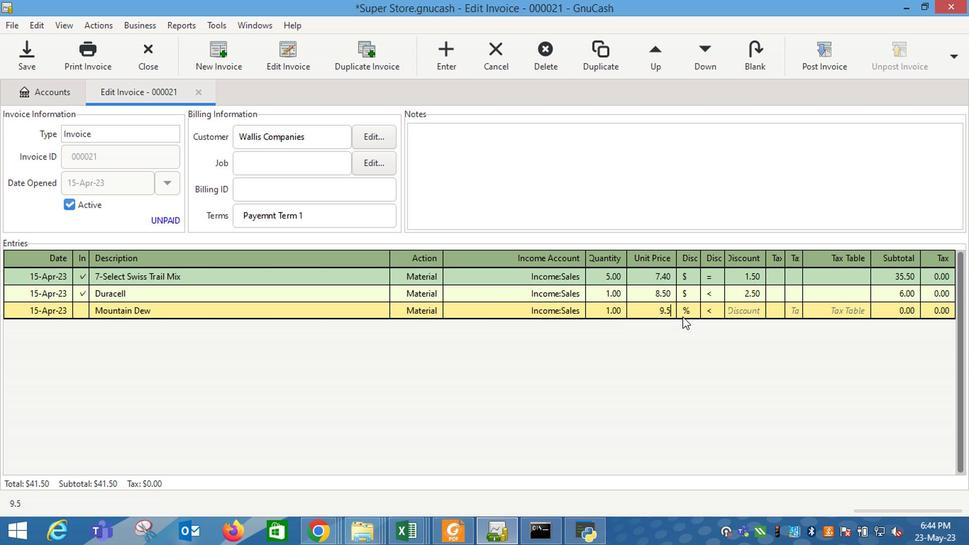 
Action: Mouse pressed left at (690, 318)
Screenshot: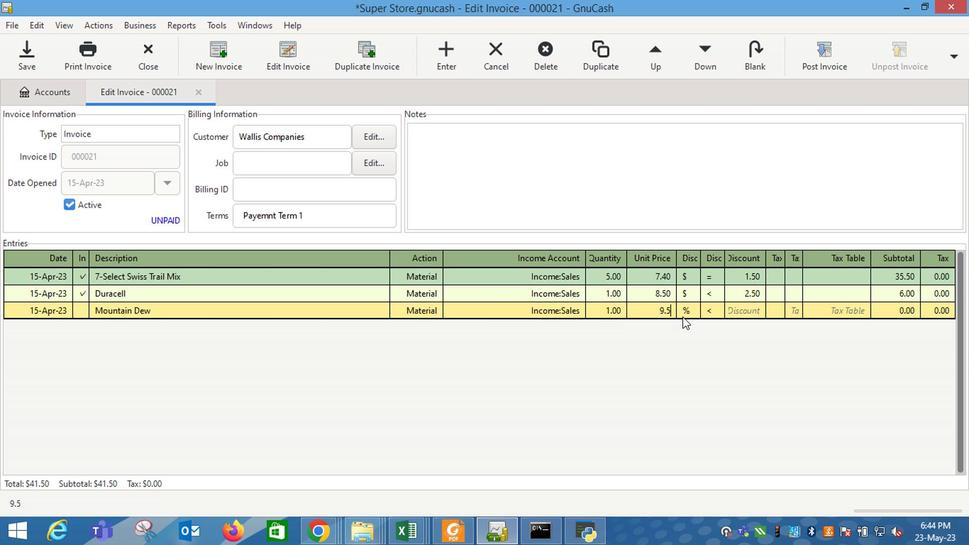 
Action: Mouse moved to (763, 321)
Screenshot: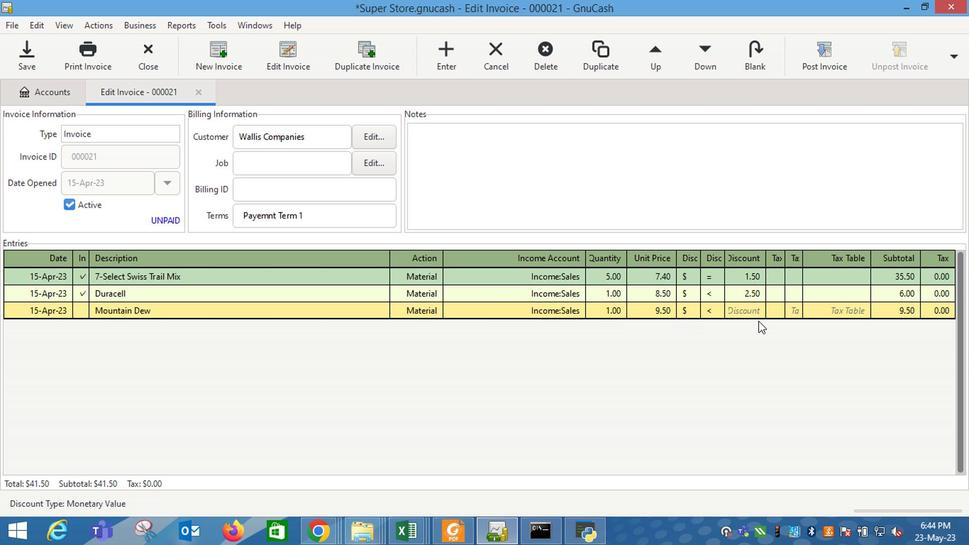 
Action: Mouse pressed left at (763, 321)
Screenshot: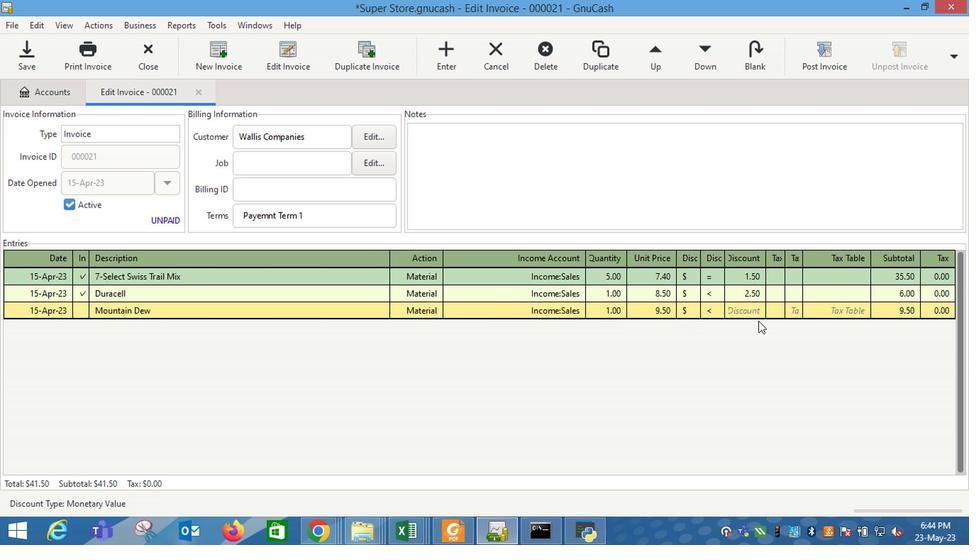 
Action: Mouse moved to (764, 321)
Screenshot: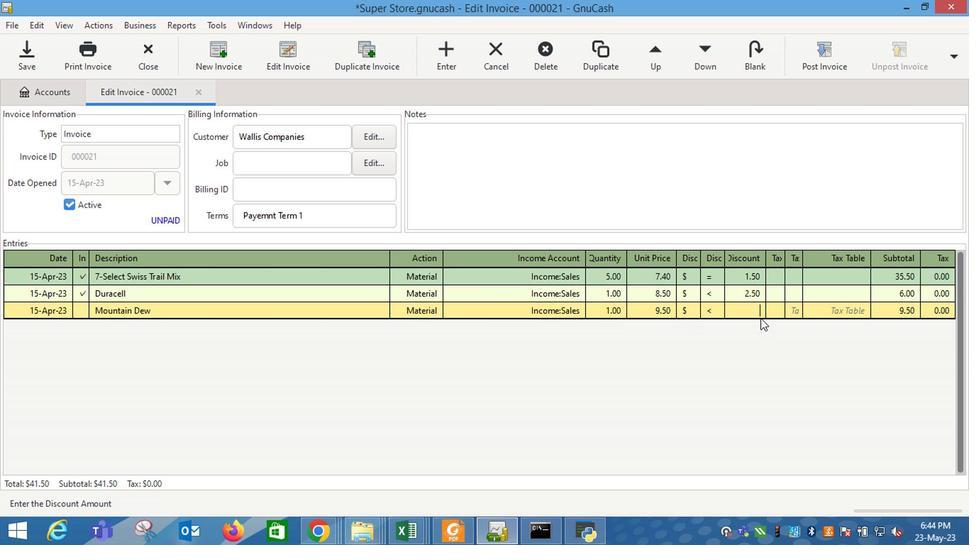 
Action: Key pressed 3<Key.enter>
Screenshot: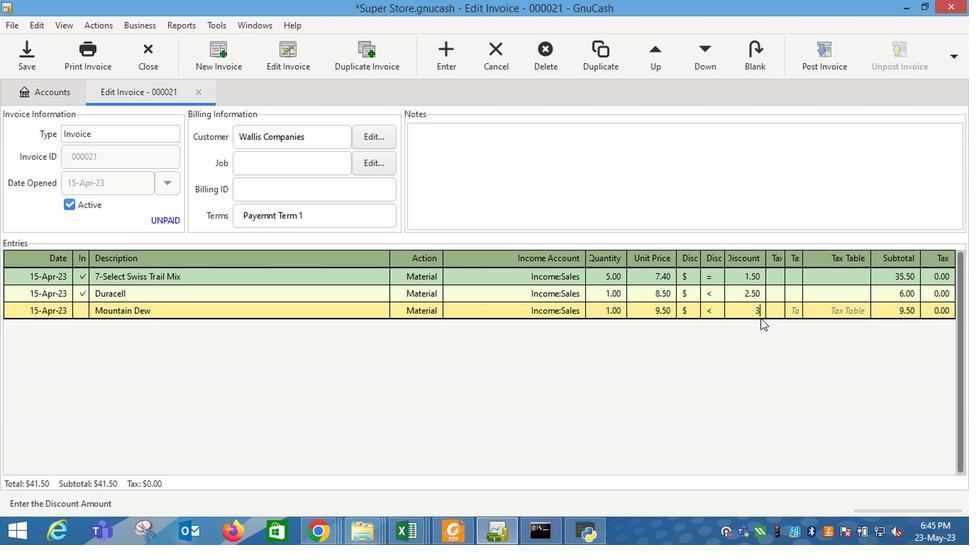 
Action: Mouse moved to (516, 151)
Screenshot: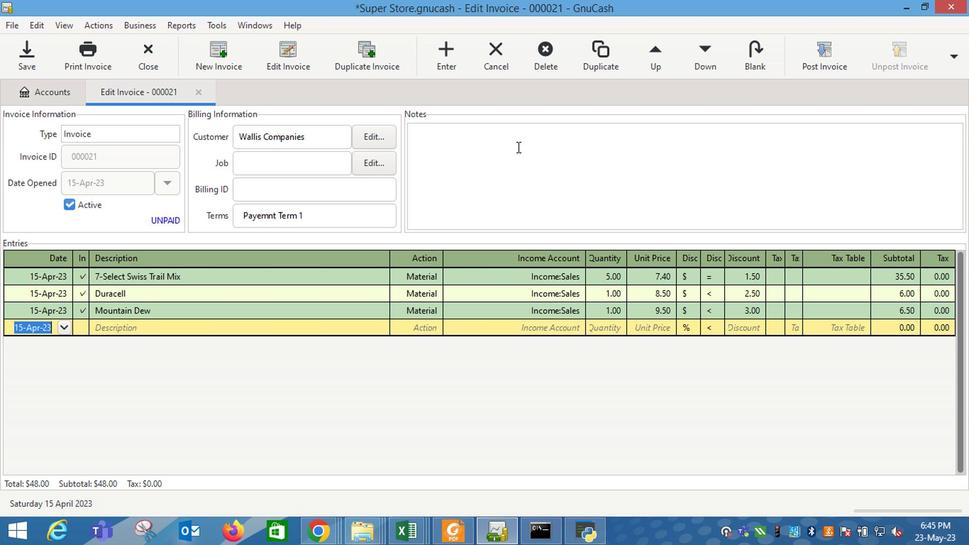 
Action: Mouse pressed left at (516, 151)
Screenshot: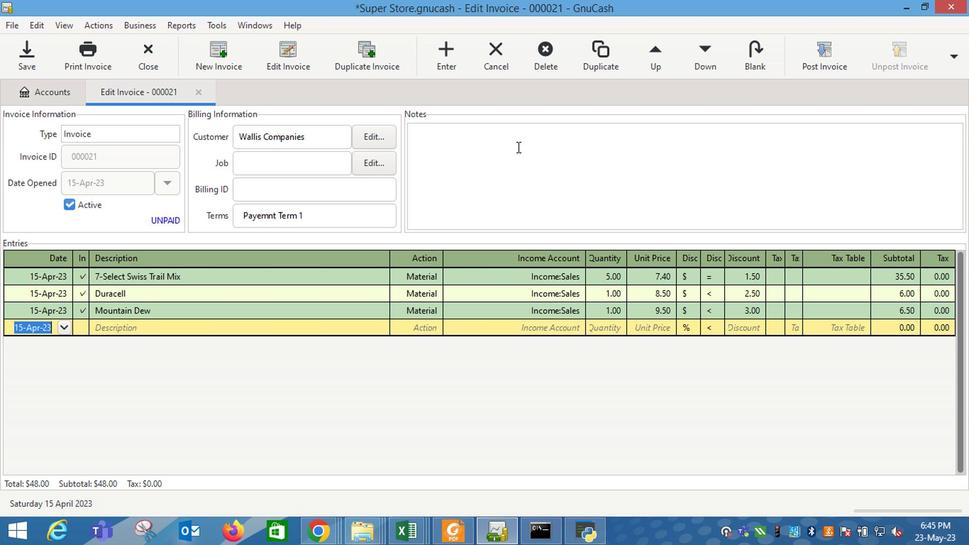 
Action: Mouse moved to (515, 157)
Screenshot: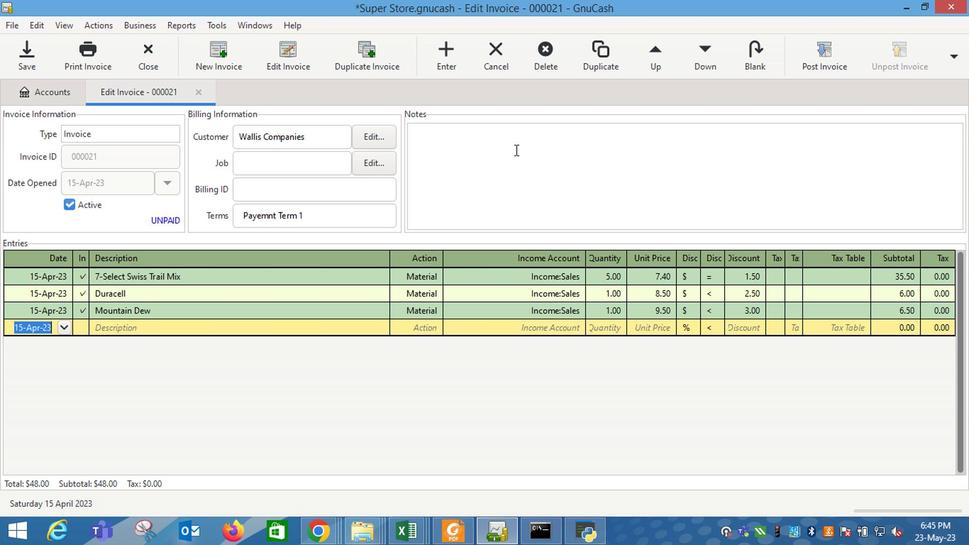 
Action: Key pressed <Key.shift_r>Looking<Key.space>forwar<Key.space><Key.backspace>d<Key.space>to<Key.space>serving<Key.space>you<Key.space>again.
Screenshot: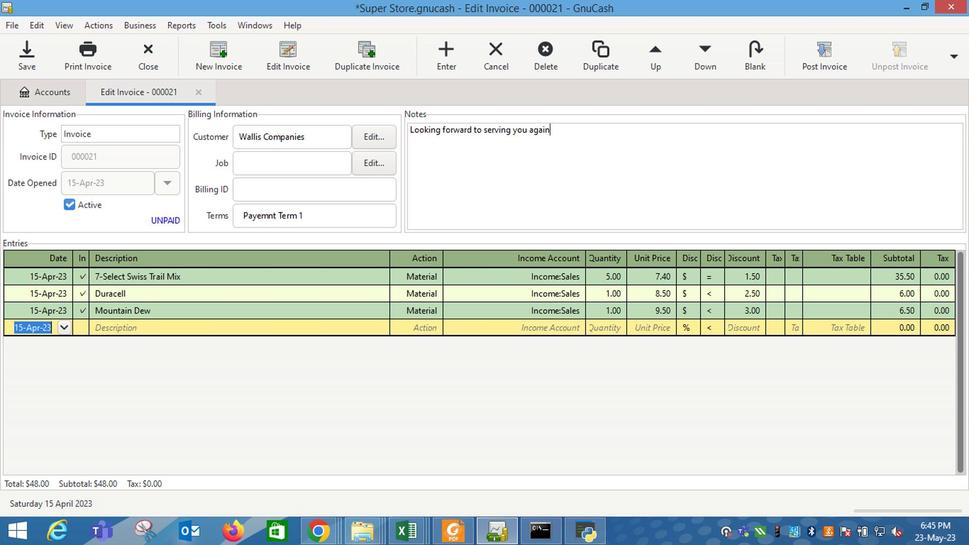 
Action: Mouse moved to (817, 57)
Screenshot: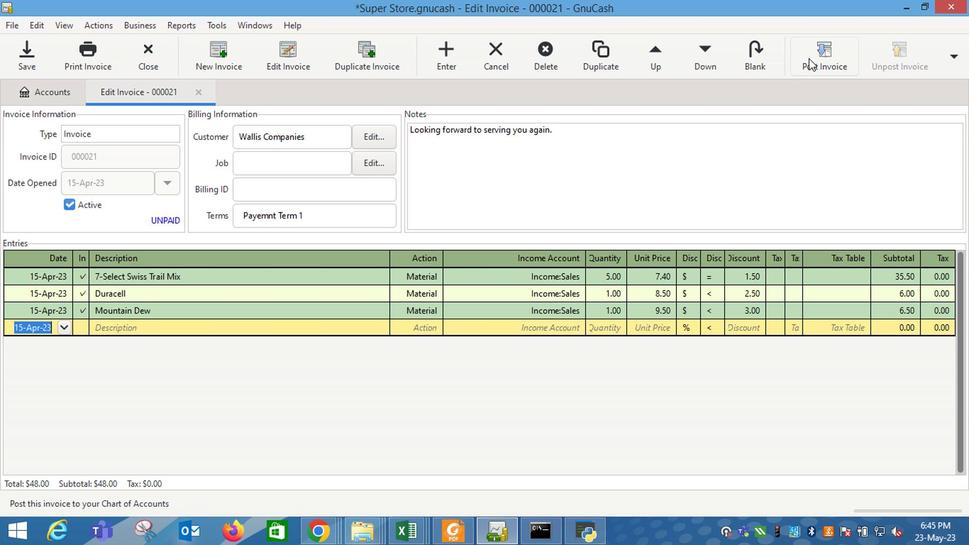 
Action: Mouse pressed left at (817, 57)
Screenshot: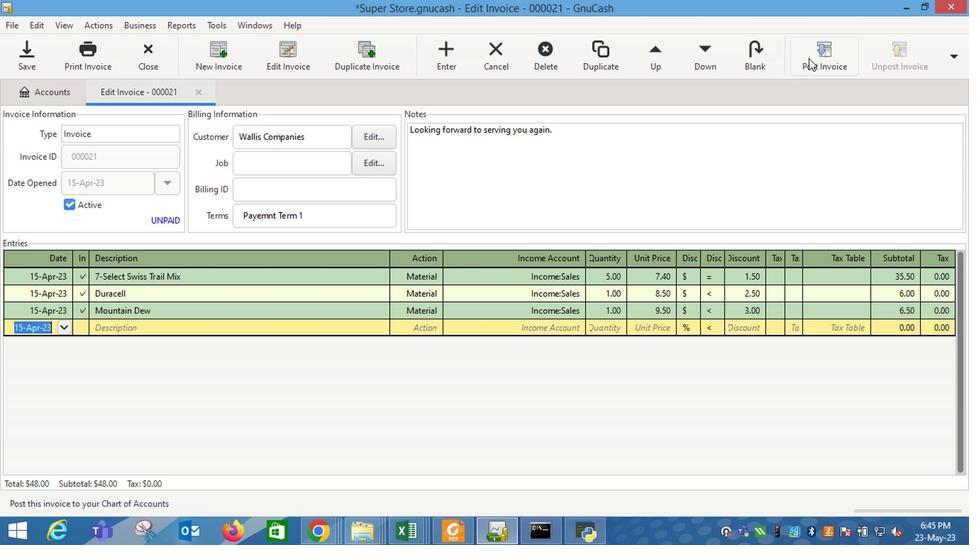 
Action: Mouse moved to (607, 237)
Screenshot: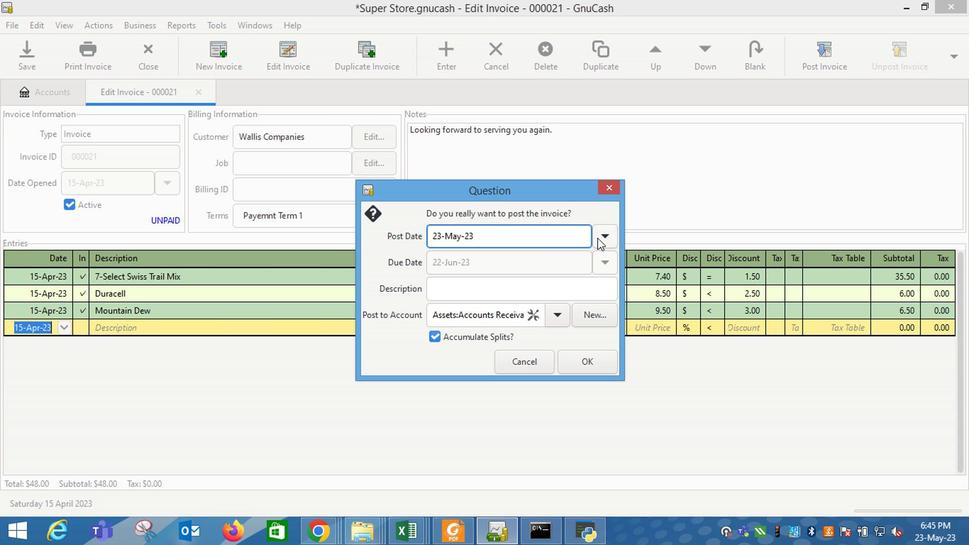 
Action: Mouse pressed left at (607, 237)
Screenshot: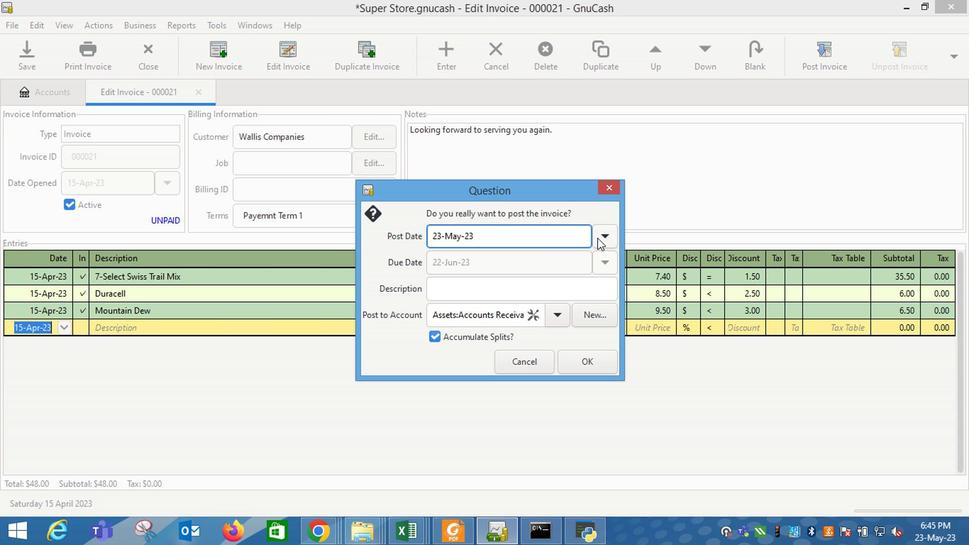 
Action: Mouse moved to (500, 259)
Screenshot: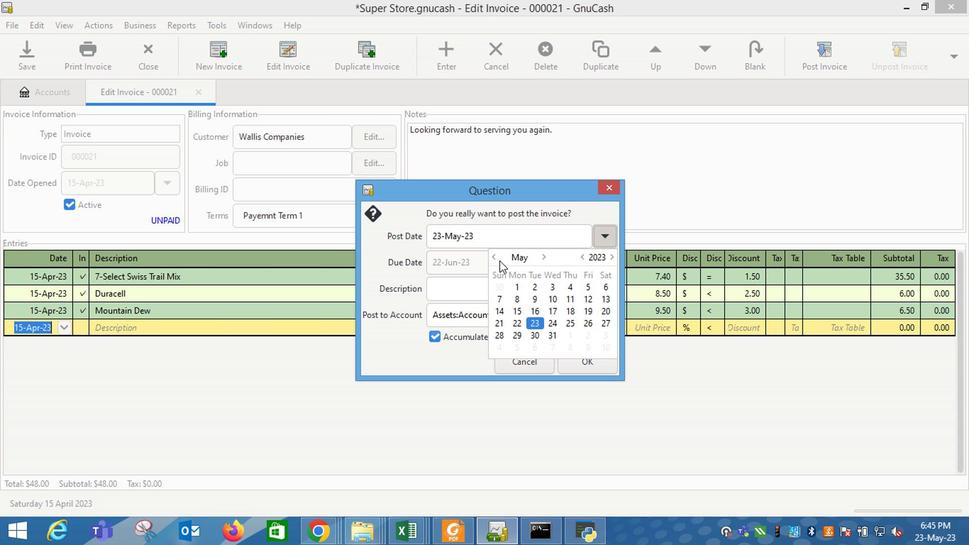 
Action: Mouse pressed left at (500, 259)
Screenshot: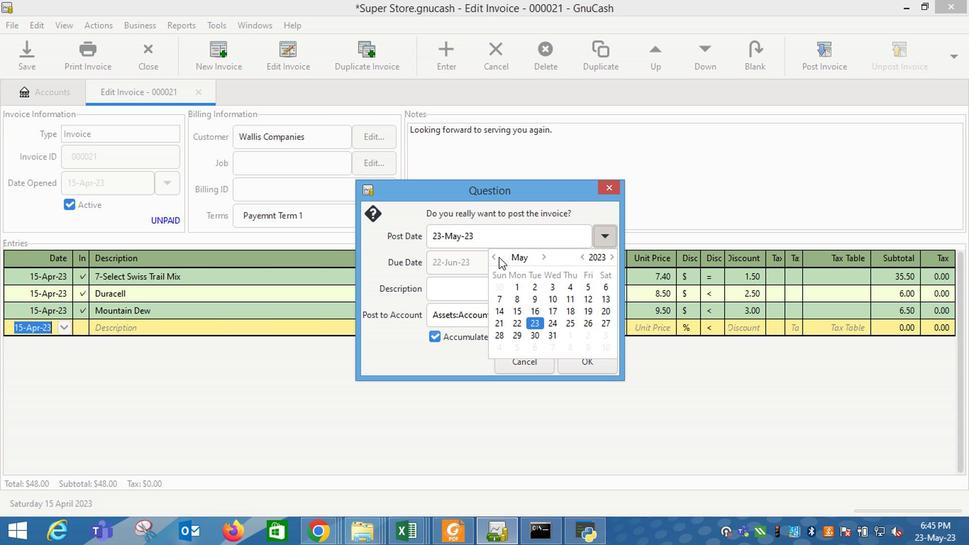 
Action: Mouse moved to (622, 226)
Screenshot: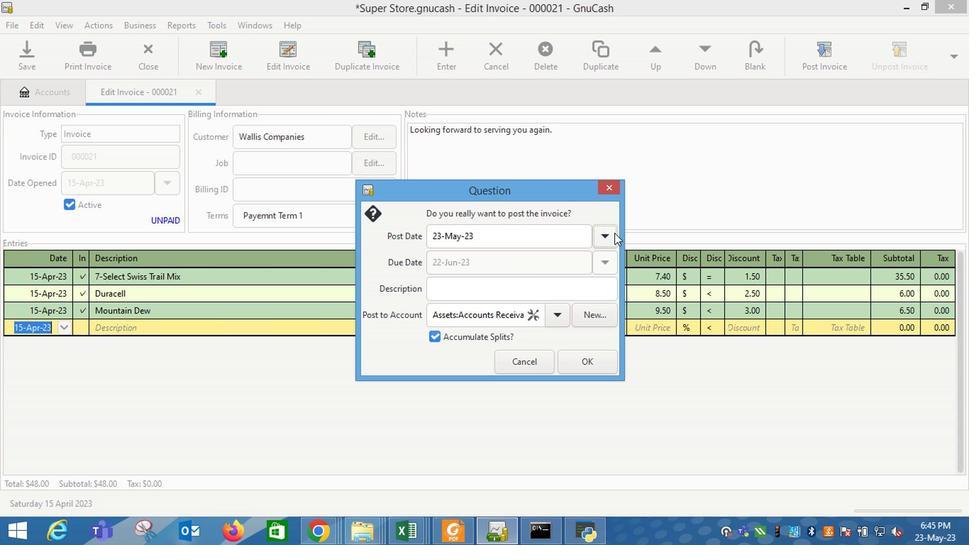 
Action: Mouse pressed left at (622, 226)
Screenshot: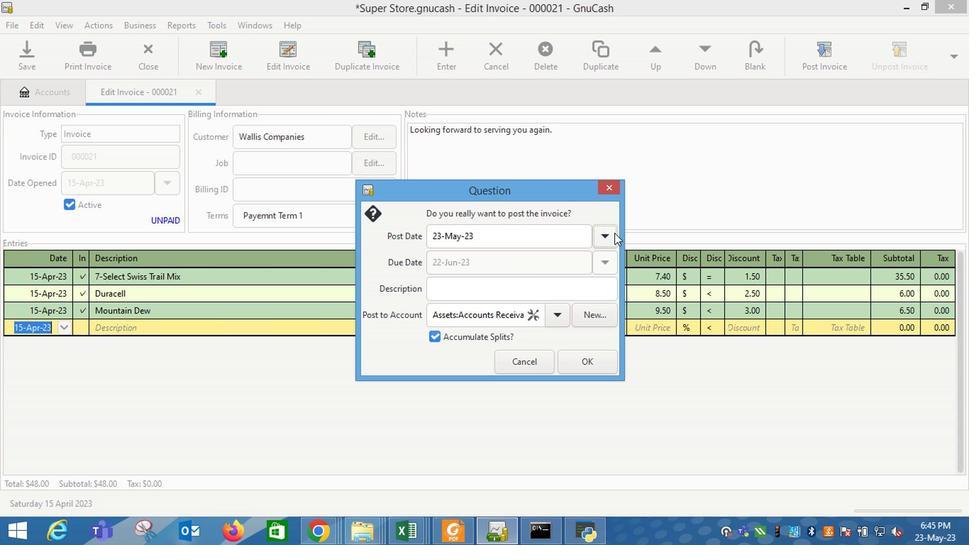 
Action: Mouse moved to (609, 235)
Screenshot: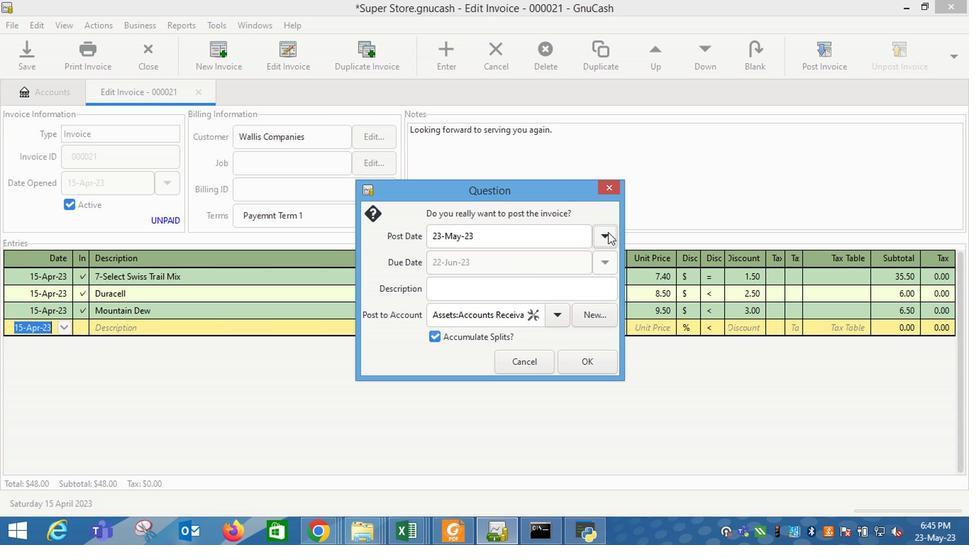 
Action: Mouse pressed left at (609, 235)
Screenshot: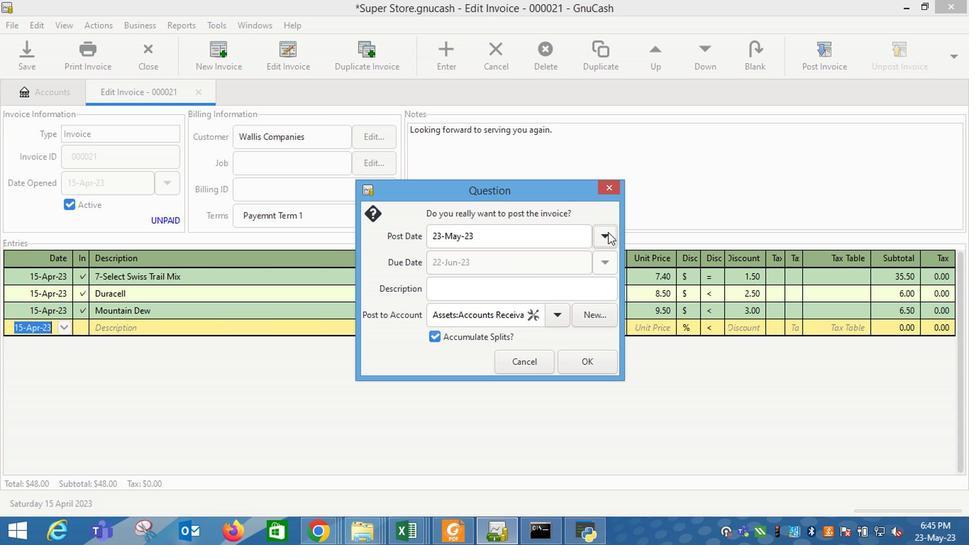 
Action: Mouse moved to (498, 263)
Screenshot: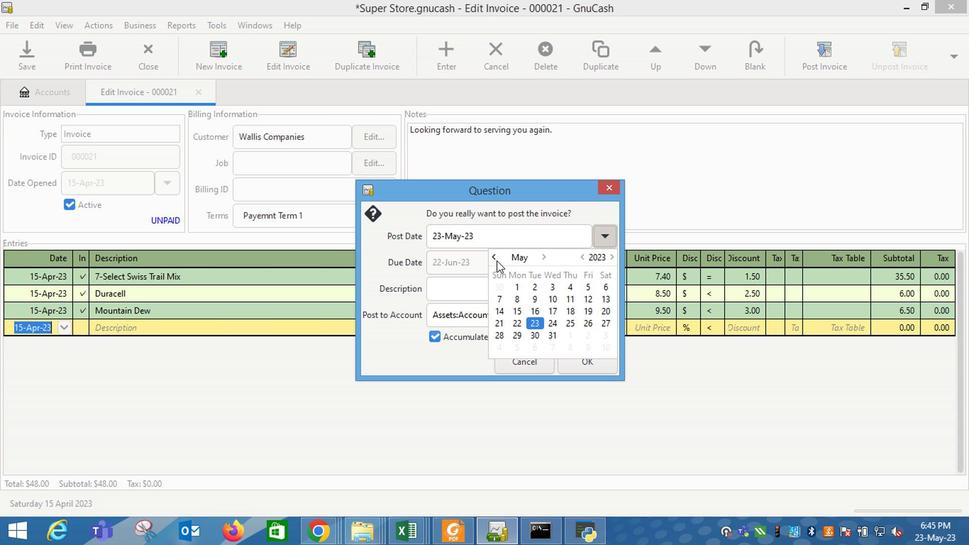 
Action: Mouse pressed left at (498, 263)
Screenshot: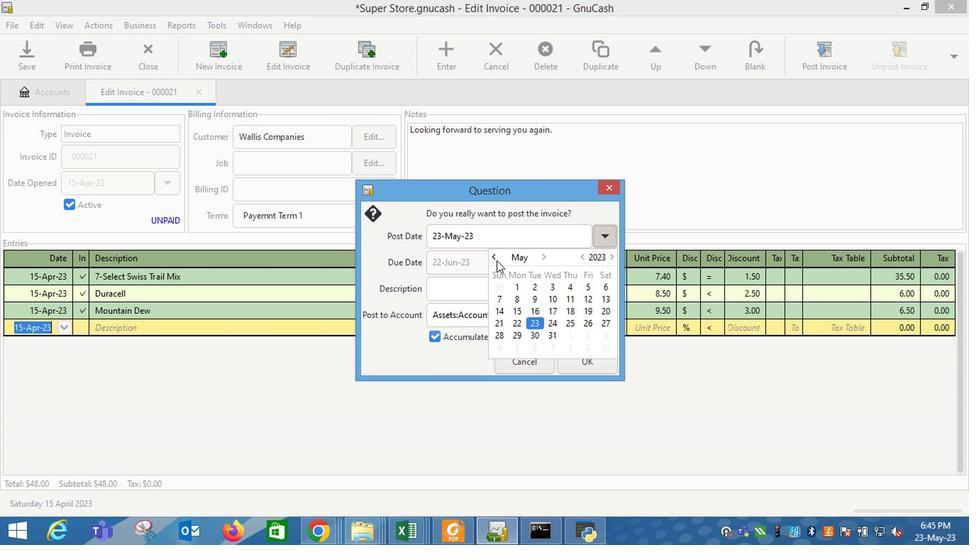 
Action: Mouse moved to (613, 313)
Screenshot: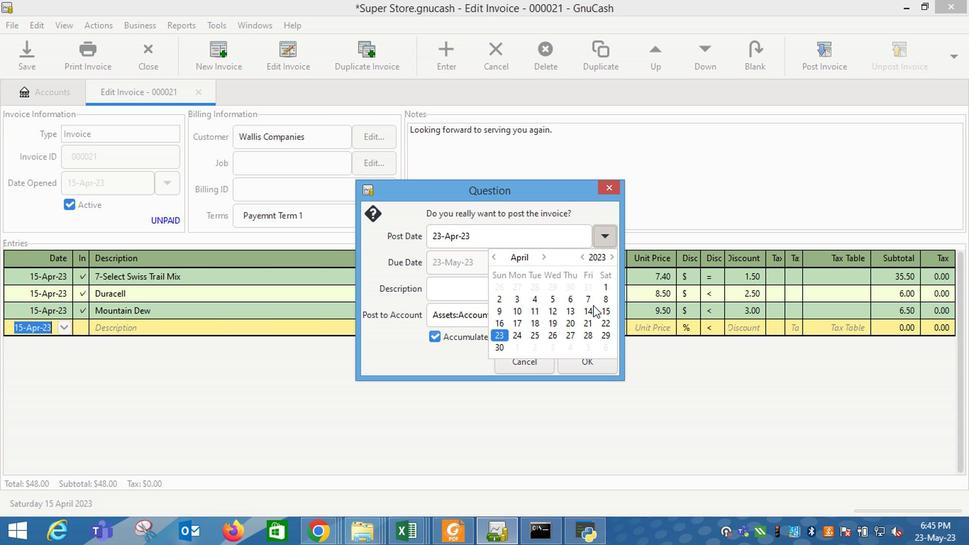 
Action: Mouse pressed left at (613, 313)
Screenshot: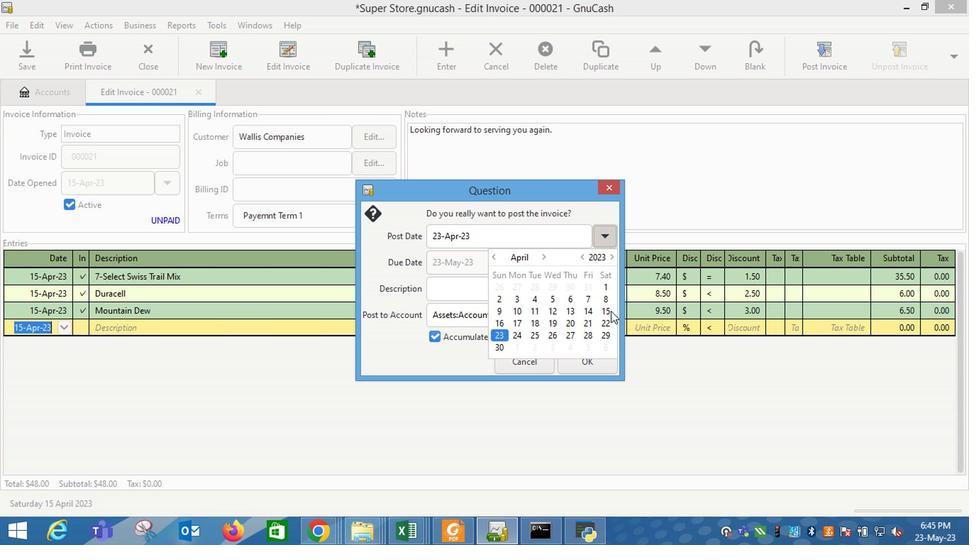 
Action: Mouse moved to (455, 314)
Screenshot: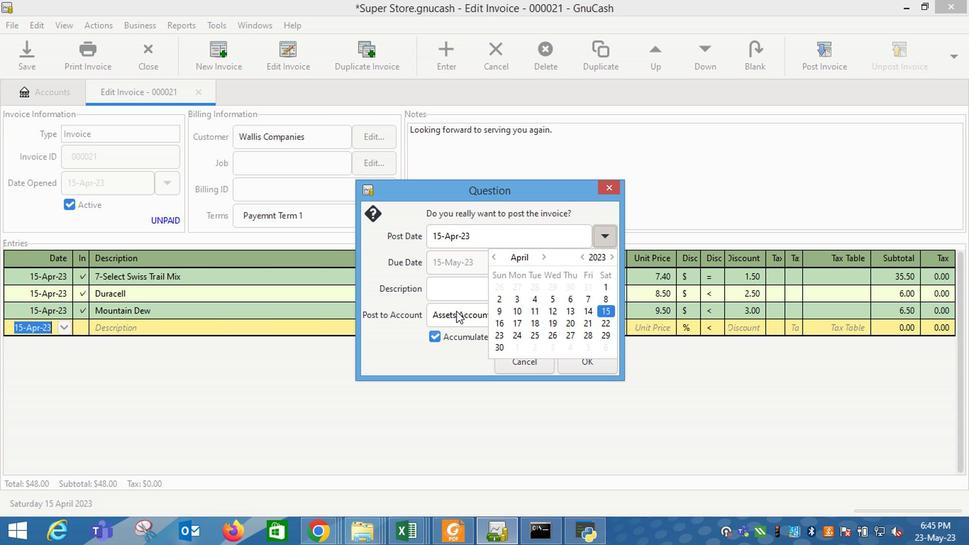 
Action: Mouse pressed left at (455, 314)
Screenshot: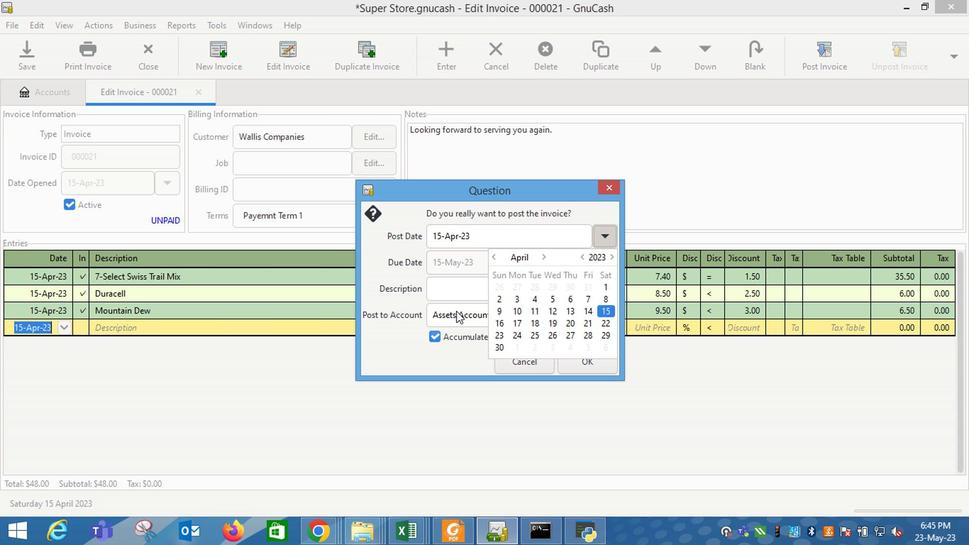 
Action: Mouse moved to (592, 359)
Screenshot: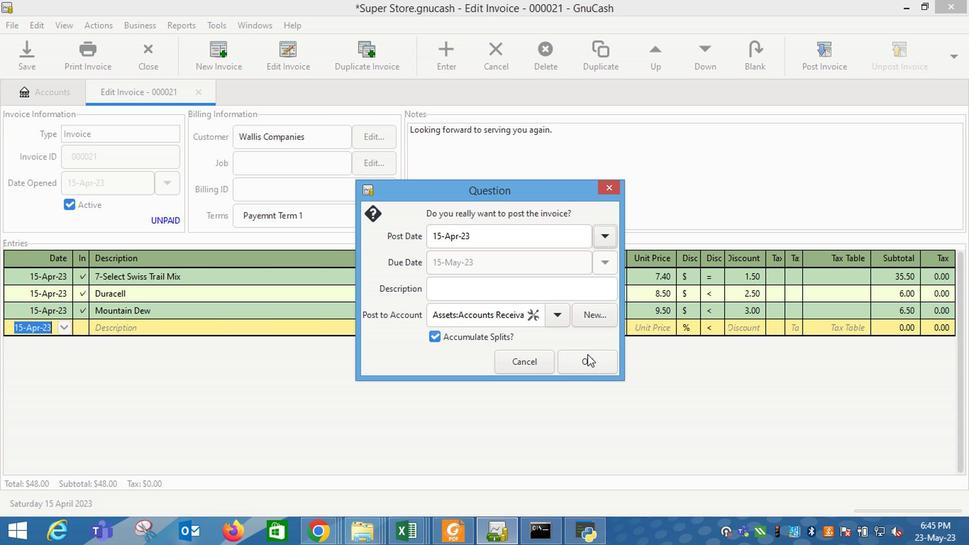 
Action: Mouse pressed left at (592, 359)
Screenshot: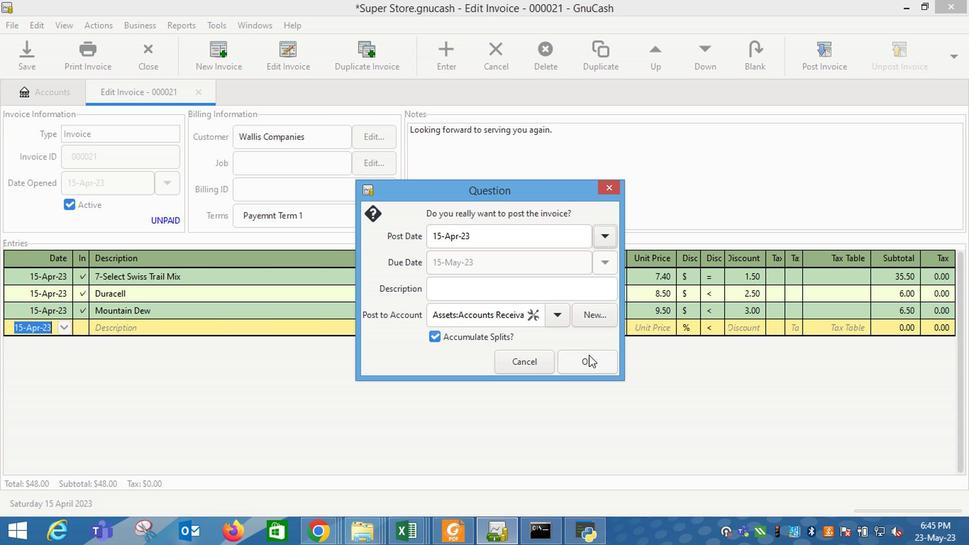 
Action: Mouse moved to (917, 54)
Screenshot: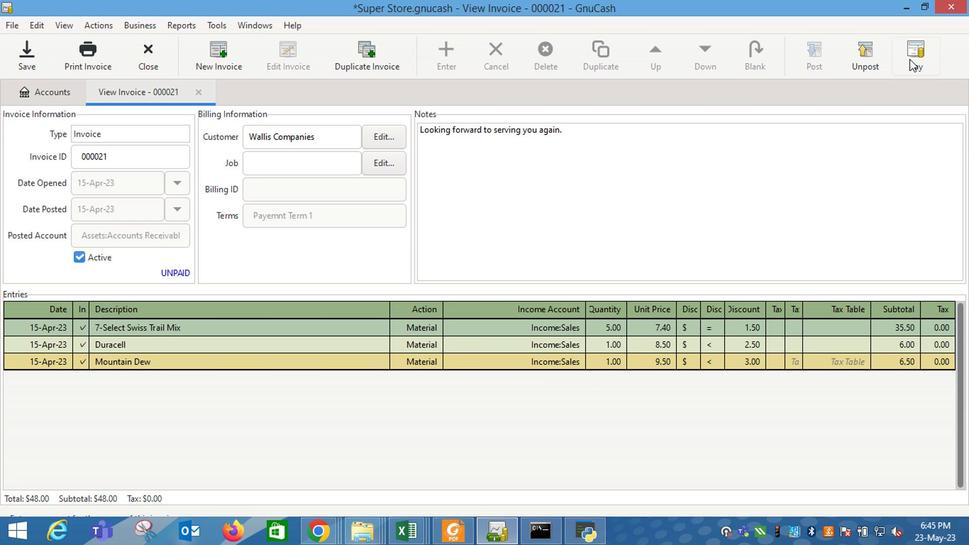 
Action: Mouse pressed left at (917, 54)
Screenshot: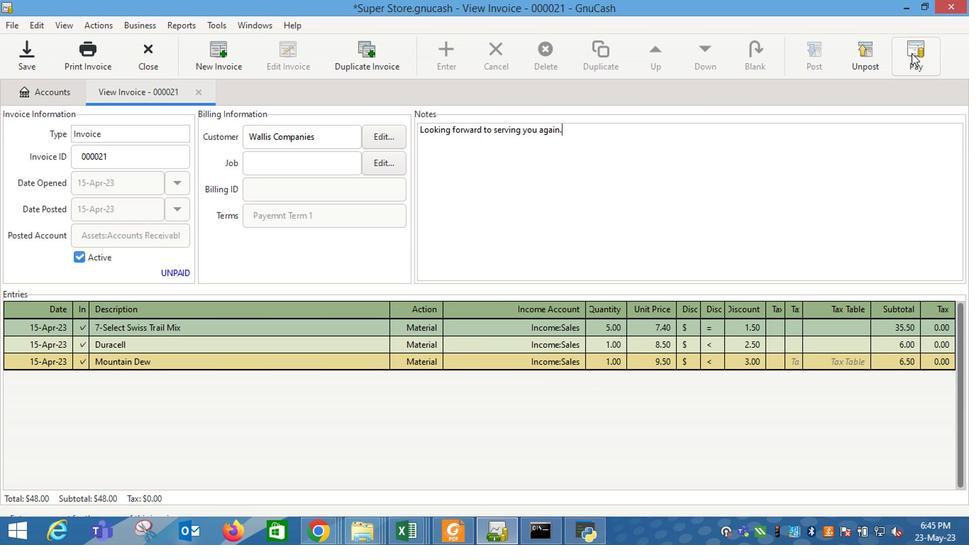 
Action: Mouse moved to (434, 283)
Screenshot: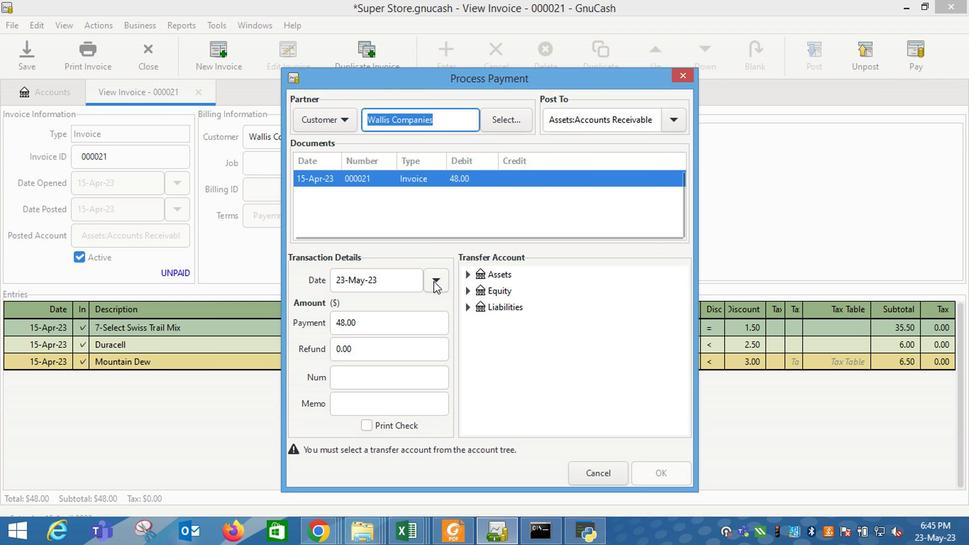 
Action: Mouse pressed left at (434, 283)
Screenshot: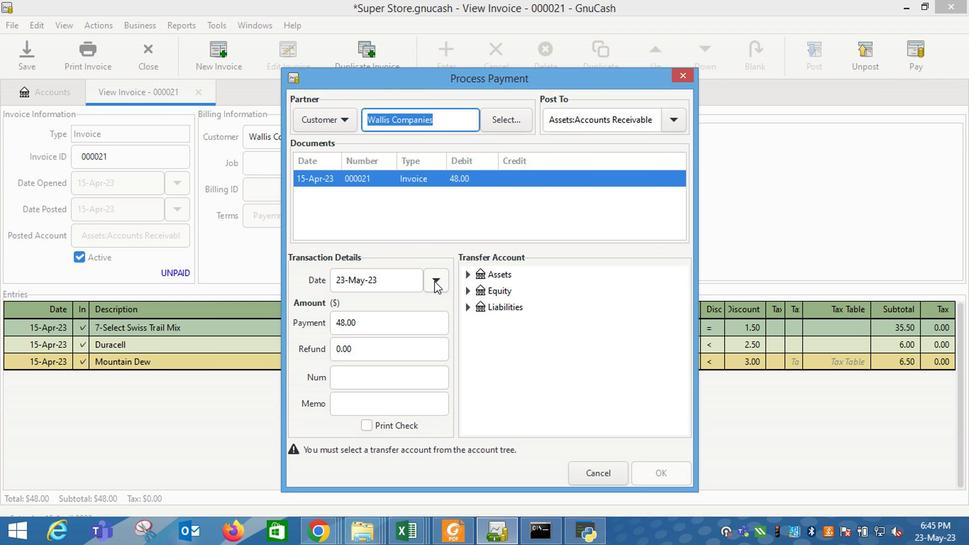 
Action: Mouse moved to (346, 356)
Screenshot: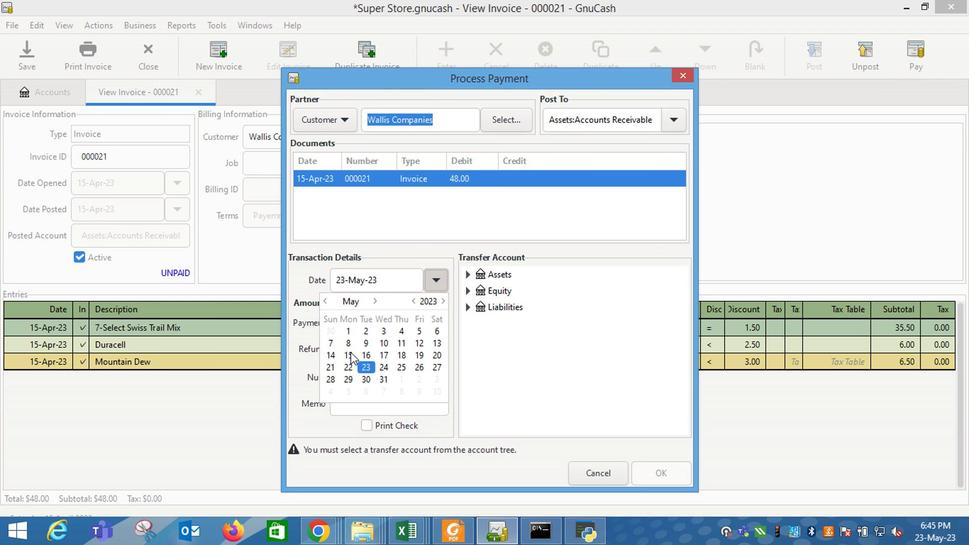 
Action: Mouse pressed left at (346, 356)
Screenshot: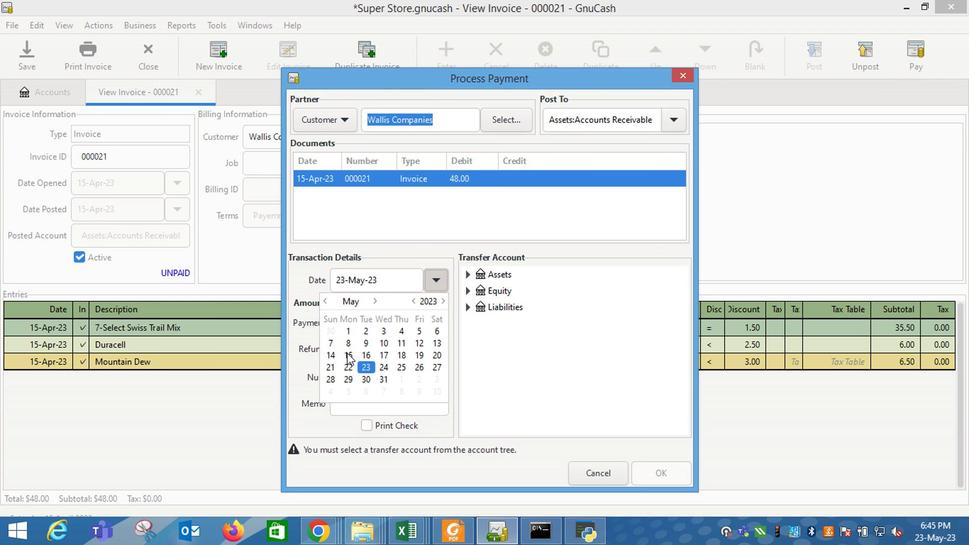 
Action: Mouse moved to (527, 373)
Screenshot: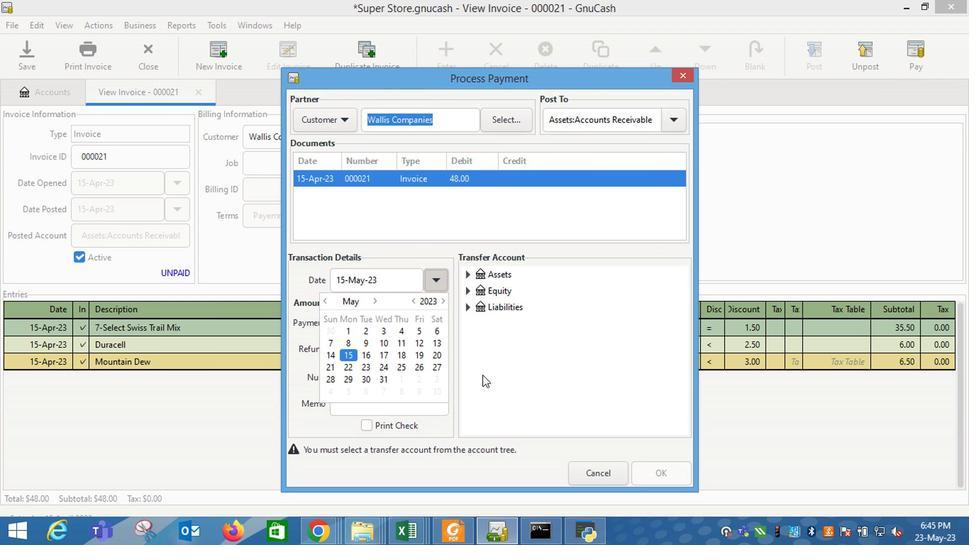 
Action: Mouse pressed left at (527, 373)
Screenshot: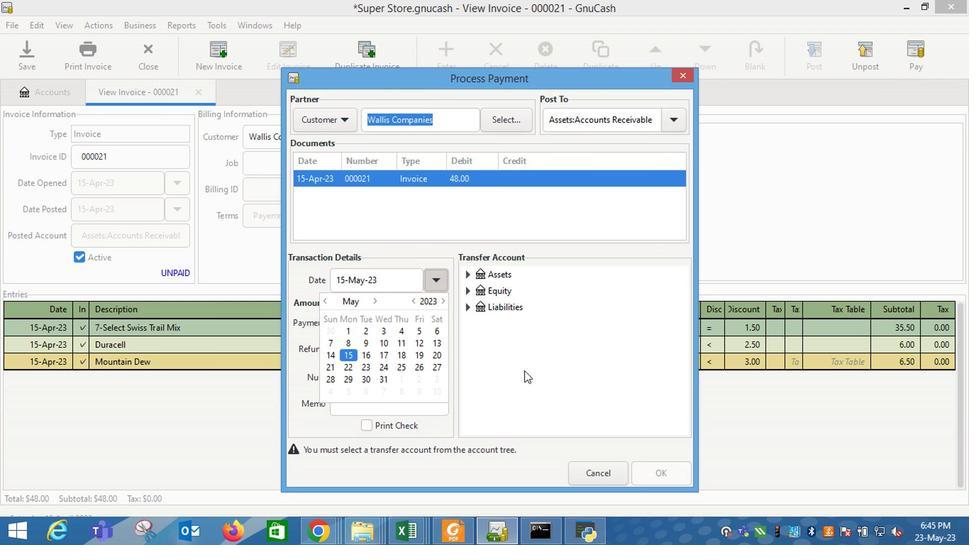 
Action: Mouse moved to (468, 277)
Screenshot: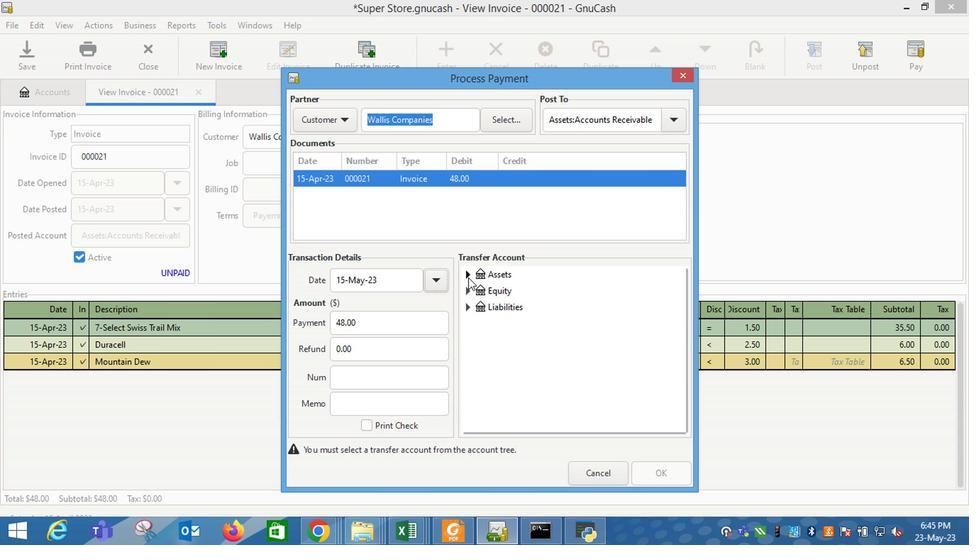 
Action: Mouse pressed left at (468, 277)
Screenshot: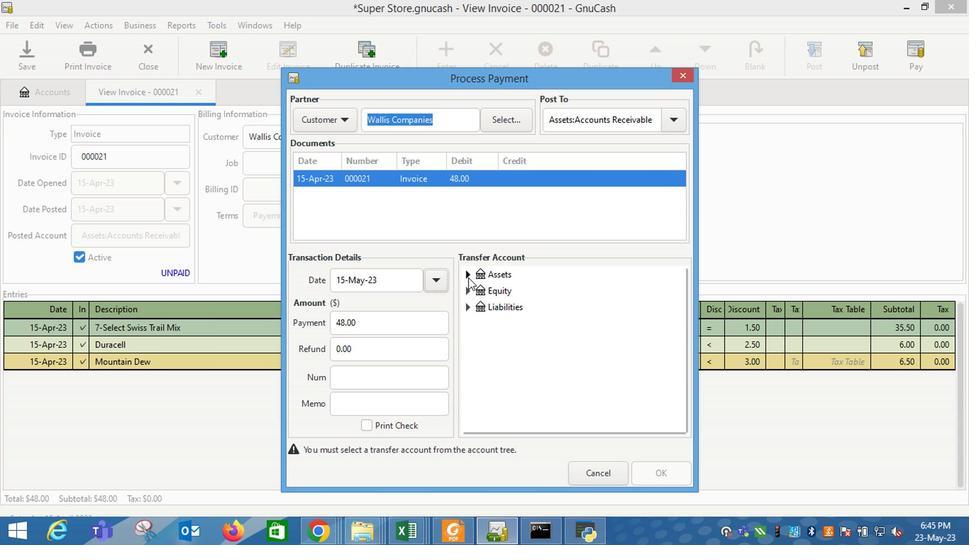 
Action: Mouse moved to (482, 293)
Screenshot: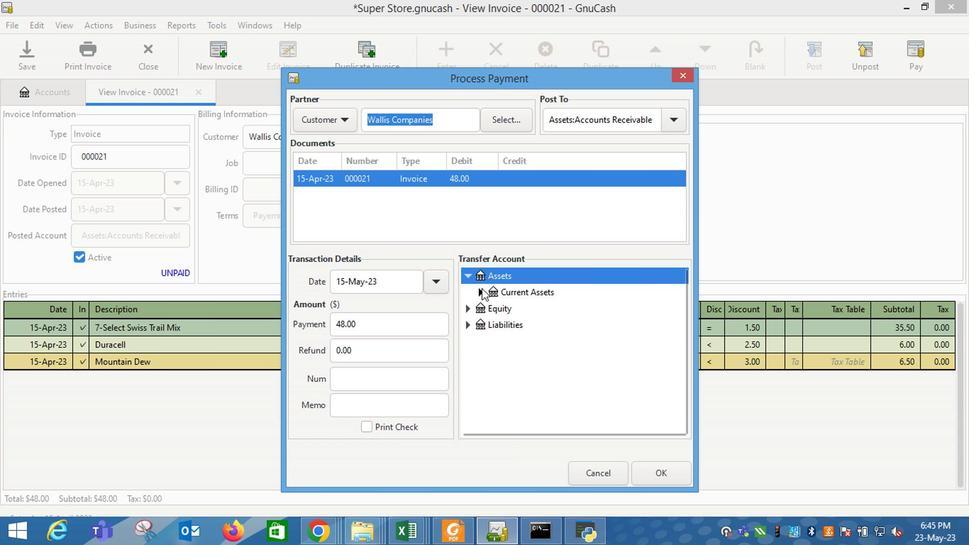 
Action: Mouse pressed left at (482, 293)
Screenshot: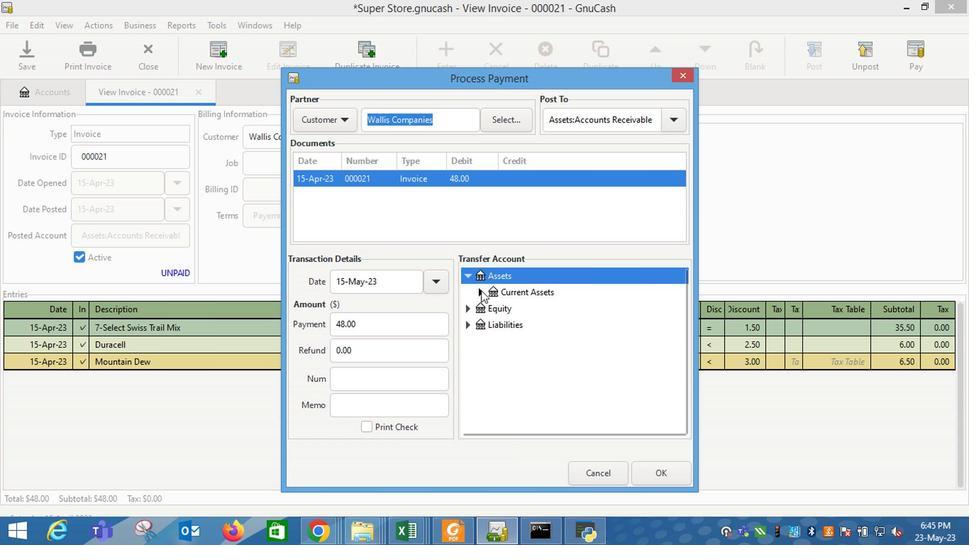 
Action: Mouse moved to (549, 311)
Screenshot: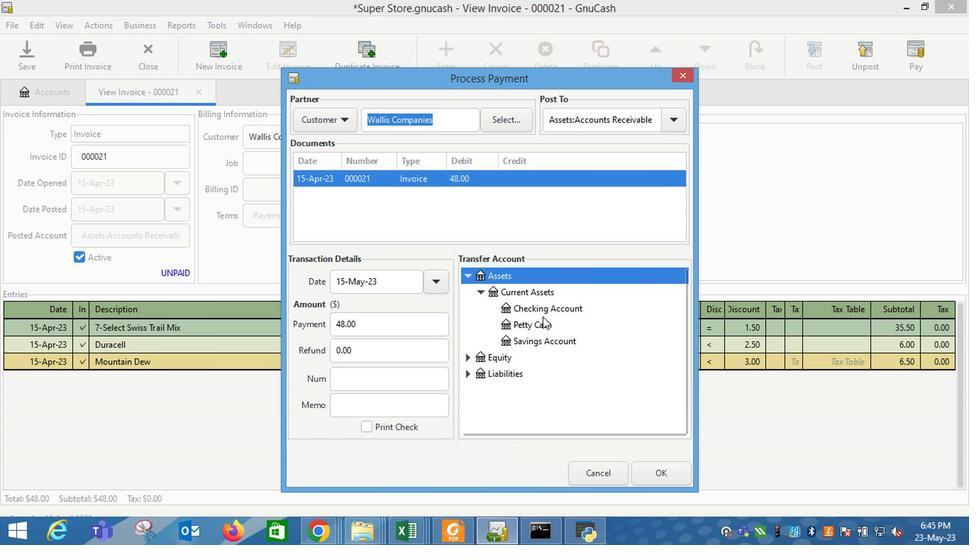 
Action: Mouse pressed left at (549, 311)
Screenshot: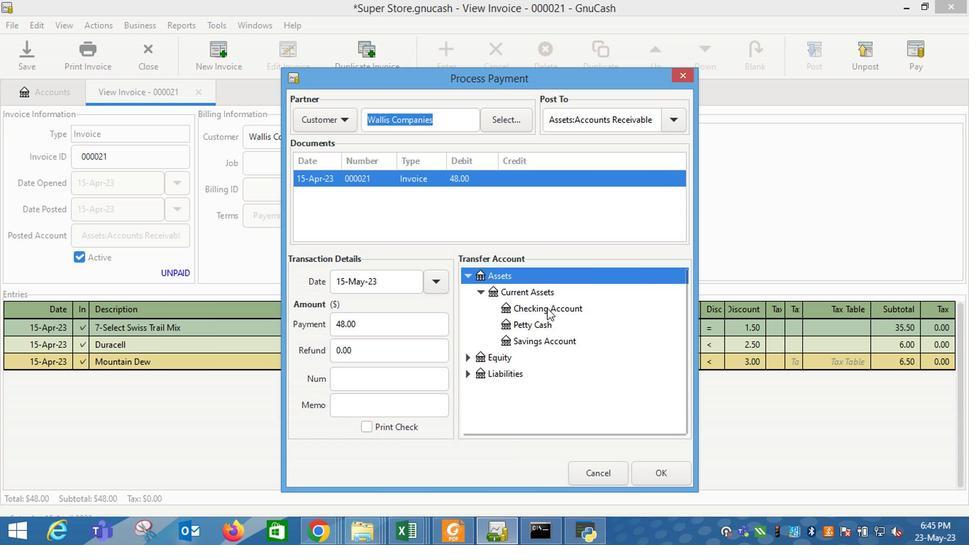 
Action: Mouse moved to (662, 479)
Screenshot: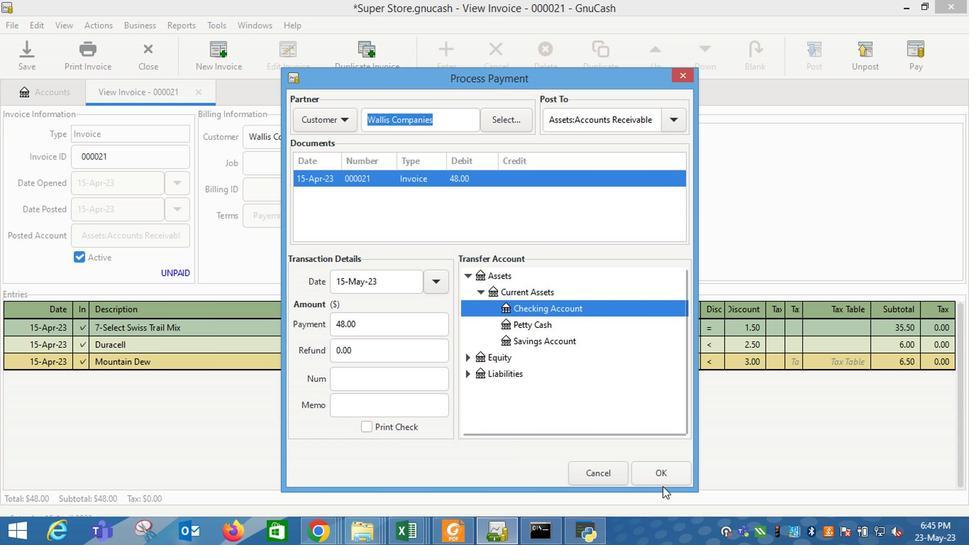 
Action: Mouse pressed left at (662, 479)
Screenshot: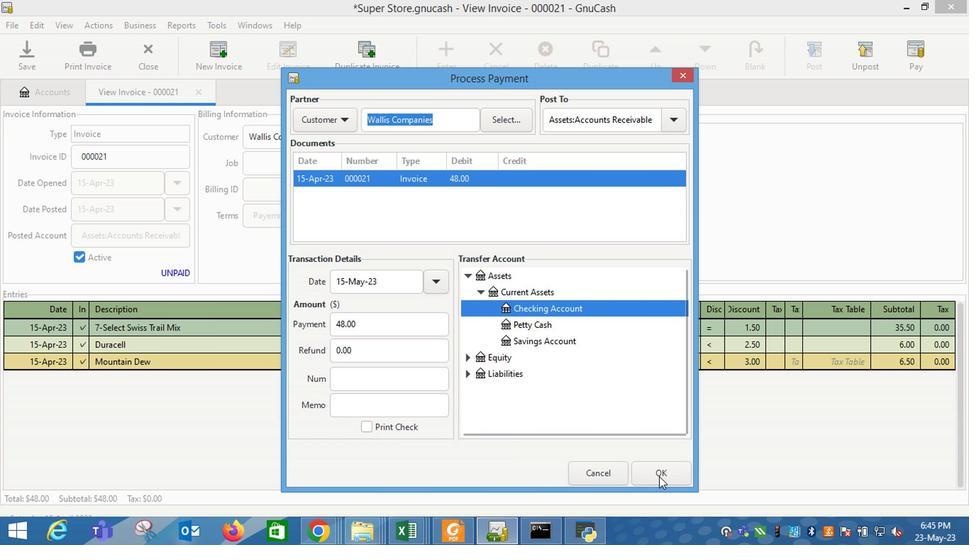 
Action: Mouse moved to (81, 50)
Screenshot: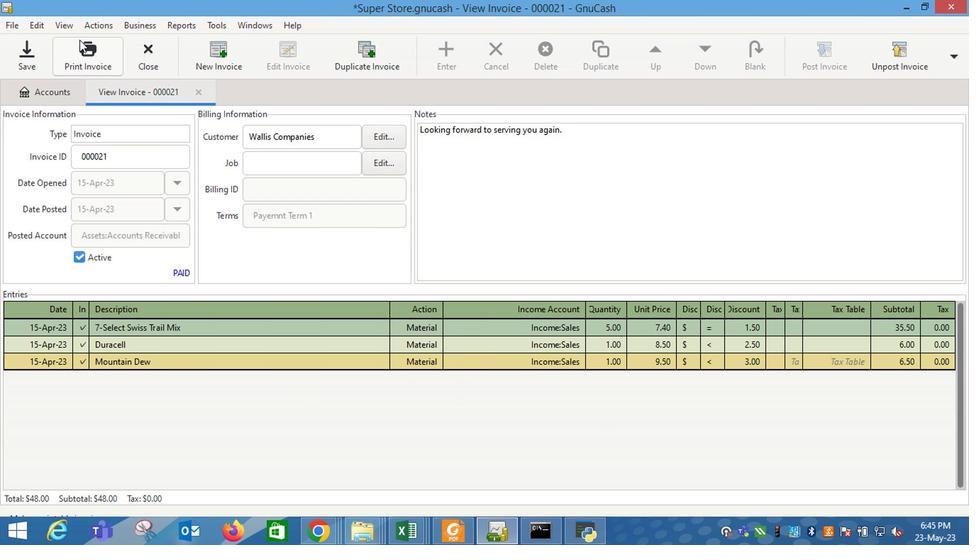 
Action: Mouse pressed left at (81, 50)
Screenshot: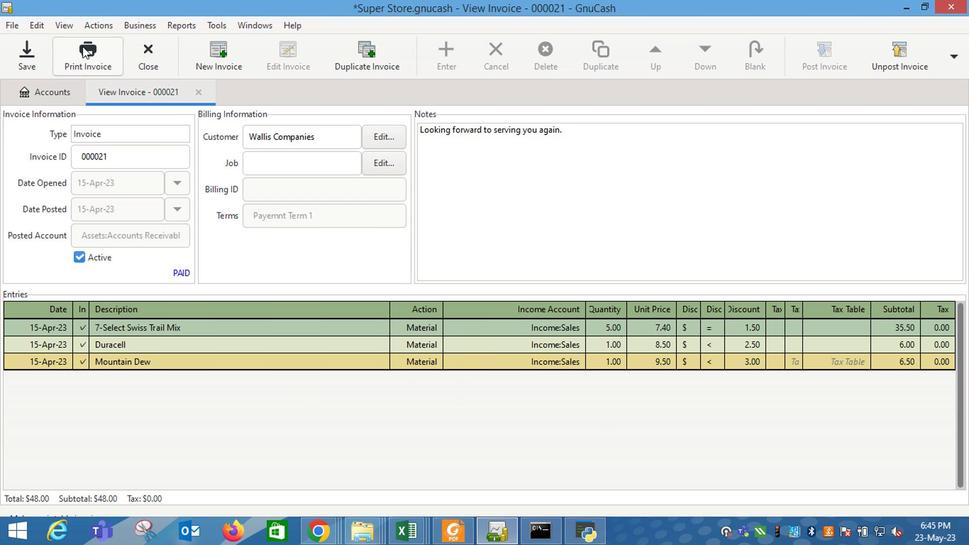 
Action: Mouse moved to (359, 59)
Screenshot: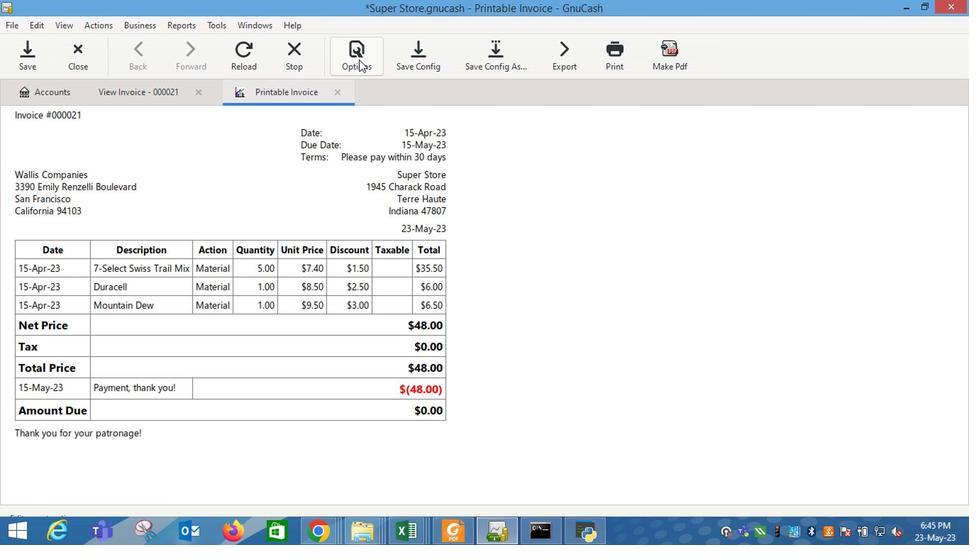 
Action: Mouse pressed left at (359, 59)
Screenshot: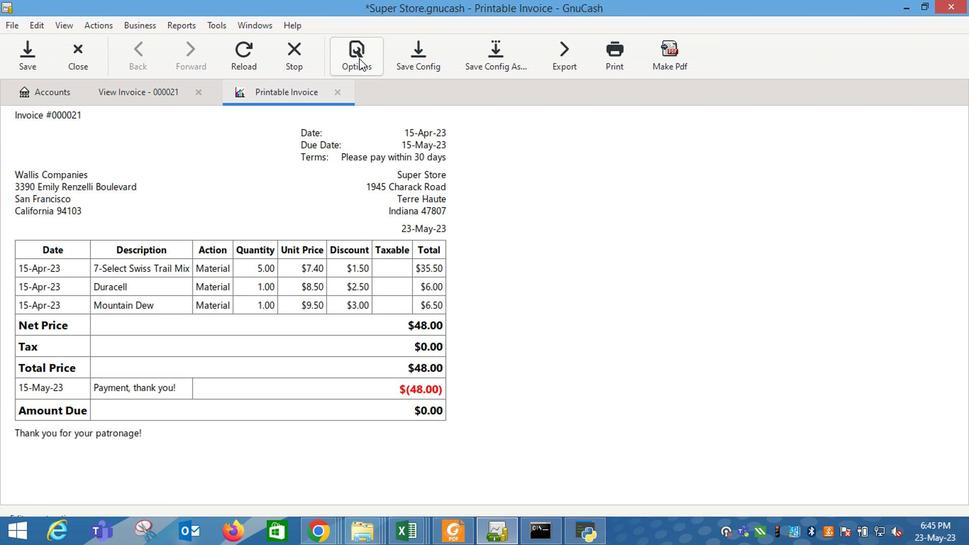 
Action: Mouse moved to (274, 139)
Screenshot: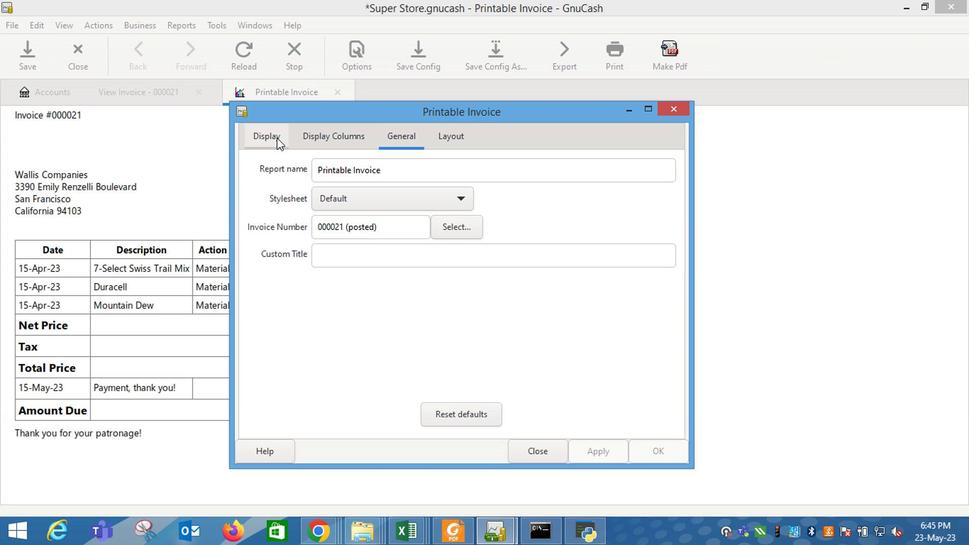 
Action: Mouse pressed left at (274, 139)
Screenshot: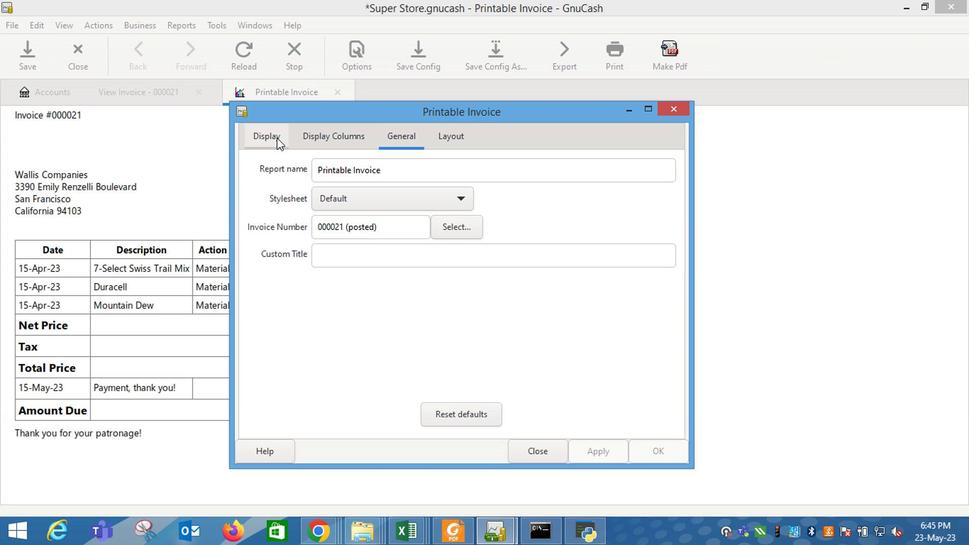 
Action: Mouse moved to (370, 300)
Screenshot: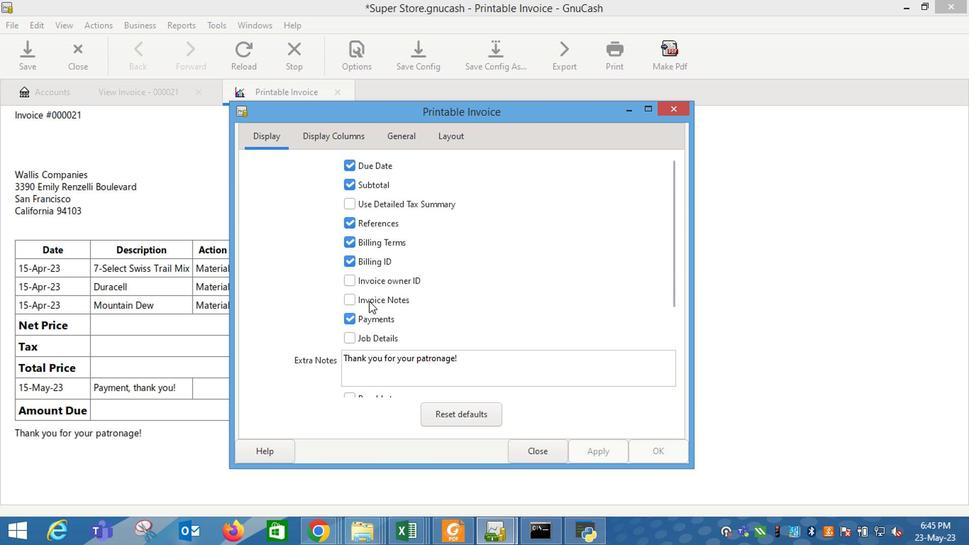 
Action: Mouse pressed left at (370, 300)
Screenshot: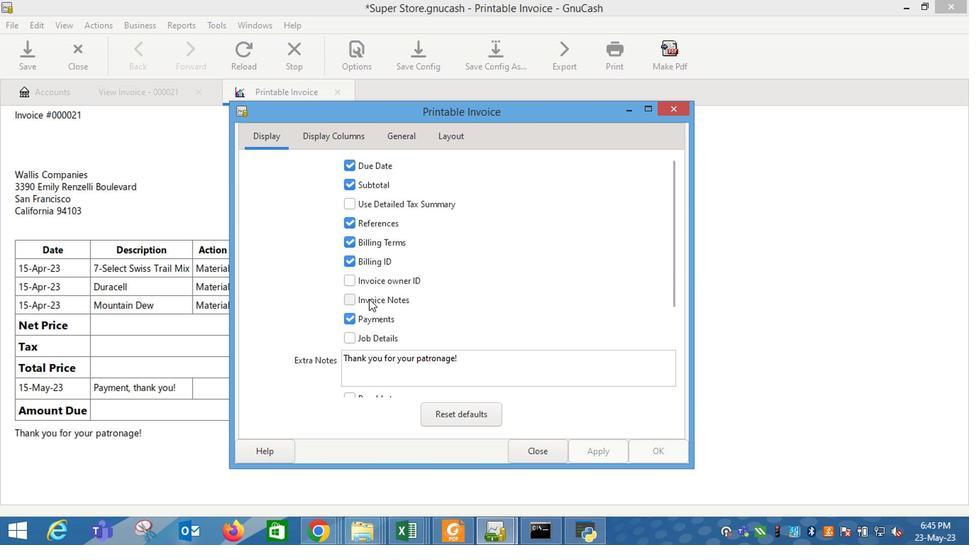 
Action: Mouse moved to (599, 457)
Screenshot: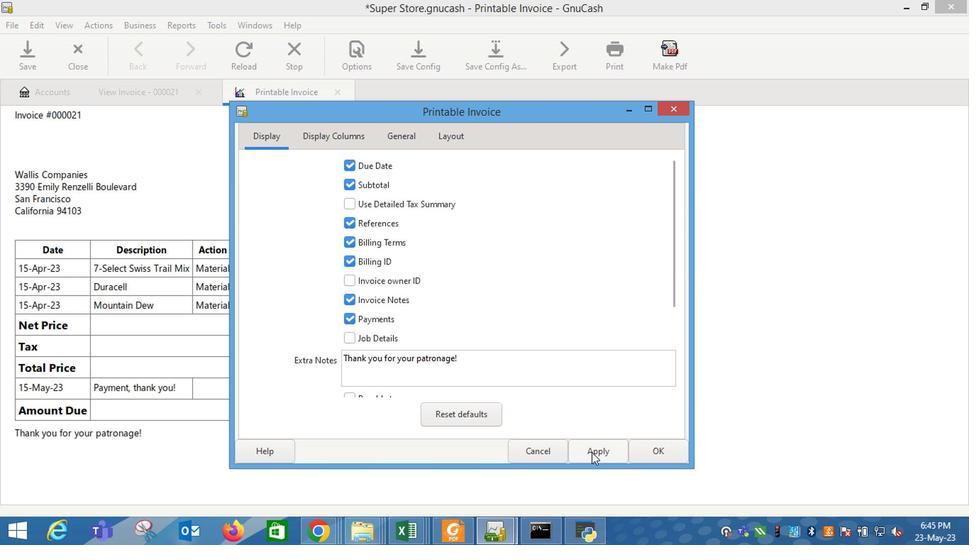 
Action: Mouse pressed left at (599, 457)
Screenshot: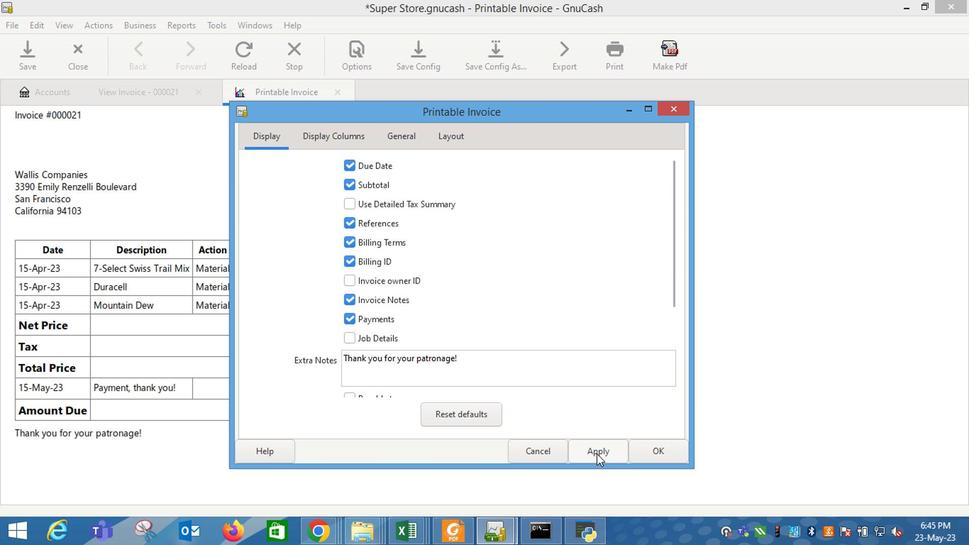 
Action: Mouse moved to (542, 457)
Screenshot: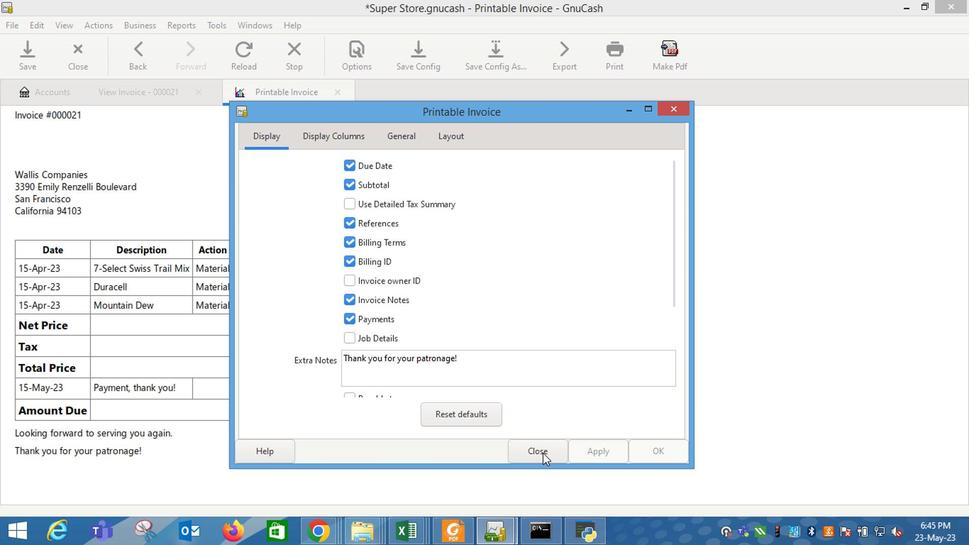 
Action: Mouse pressed left at (542, 457)
Screenshot: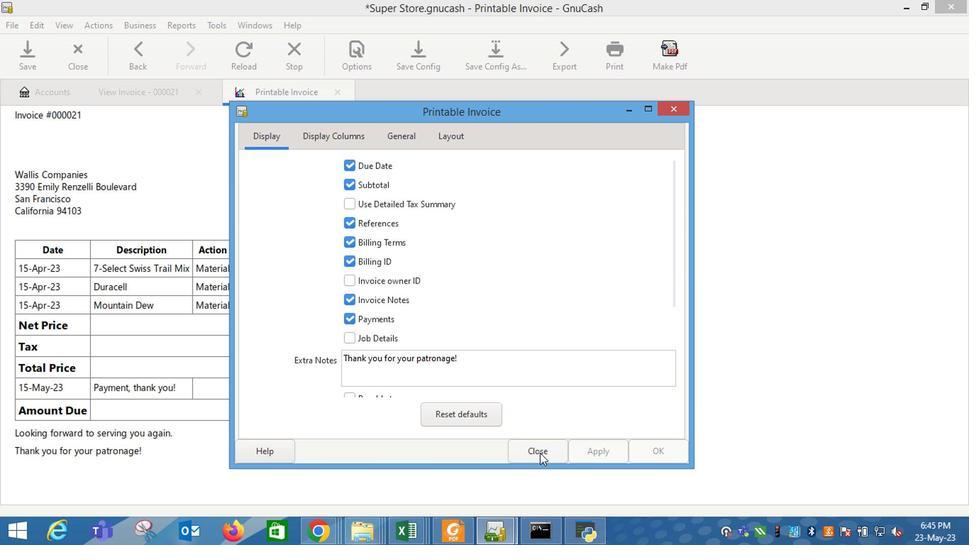 
